 Task: Look for space in Famaillá, Argentina from 12th  July, 2023 to 15th July, 2023 for 3 adults in price range Rs.12000 to Rs.16000. Place can be entire place with 2 bedrooms having 3 beds and 1 bathroom. Property type can be house, flat, guest house. Amenities needed are: heating. Booking option can be shelf check-in. Required host language is English.
Action: Mouse moved to (551, 92)
Screenshot: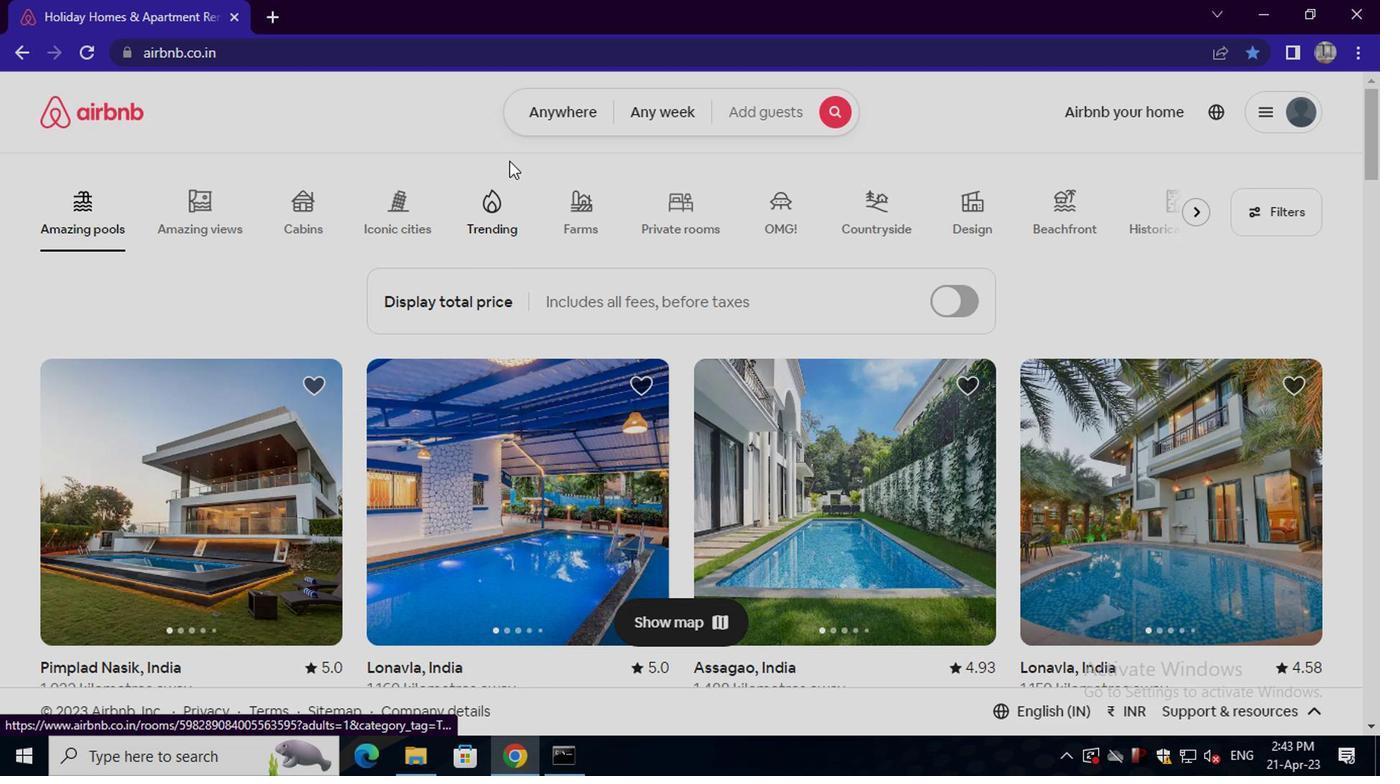 
Action: Mouse pressed left at (551, 92)
Screenshot: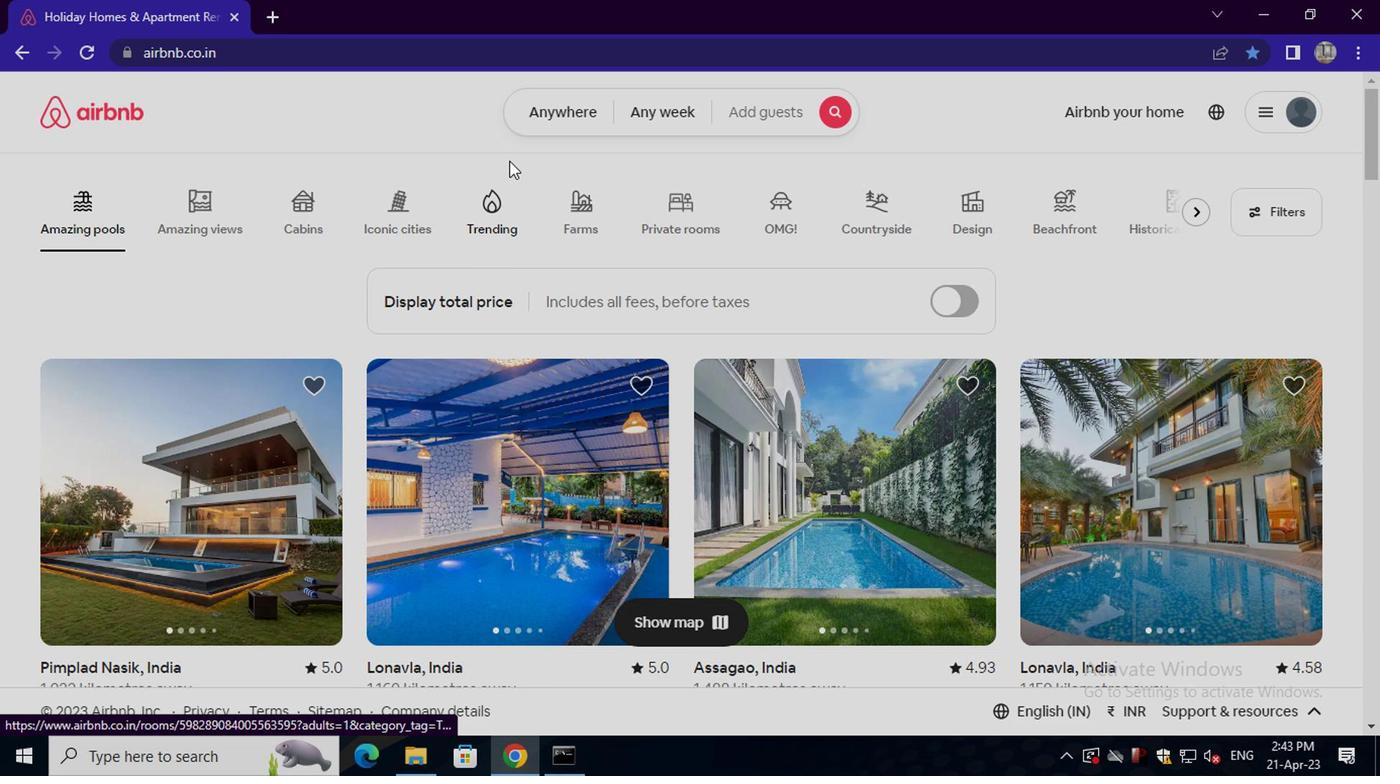 
Action: Mouse moved to (418, 194)
Screenshot: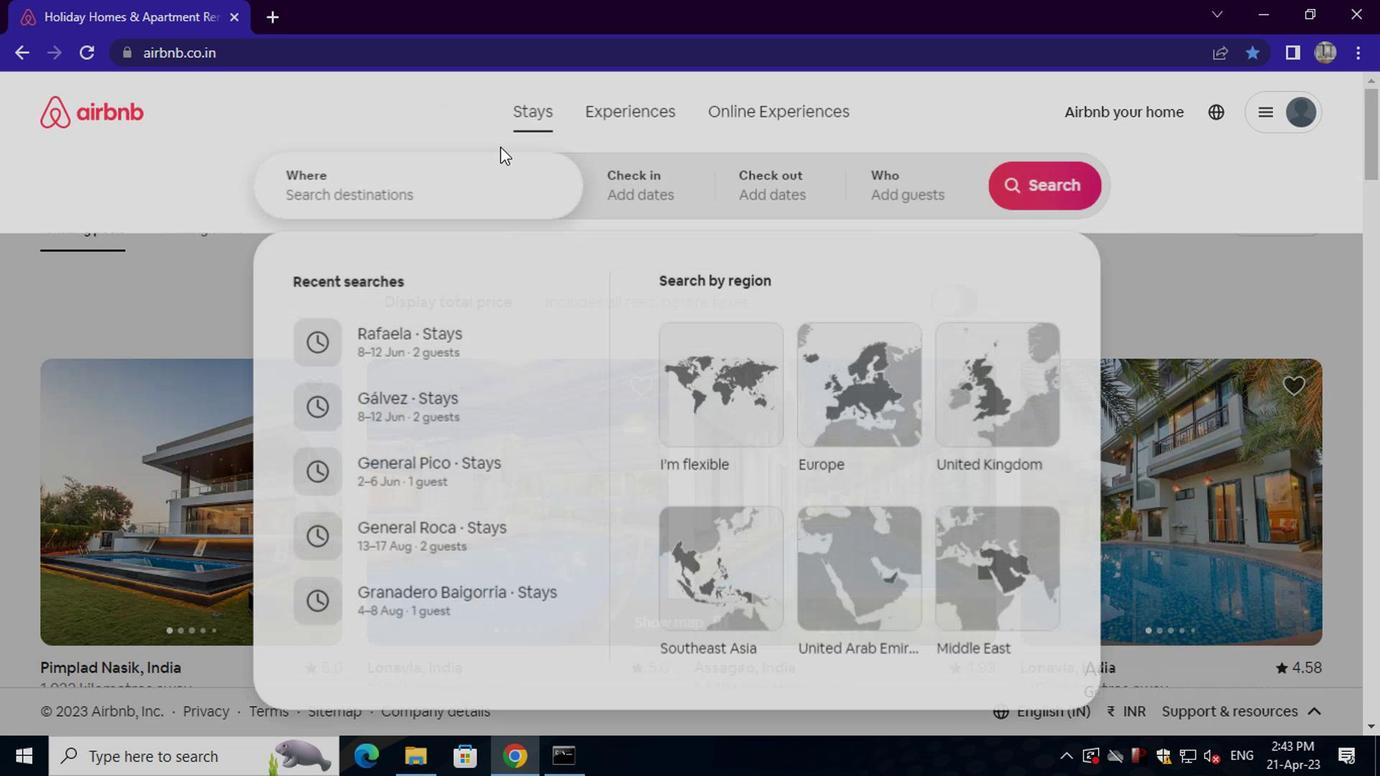 
Action: Mouse pressed left at (418, 194)
Screenshot: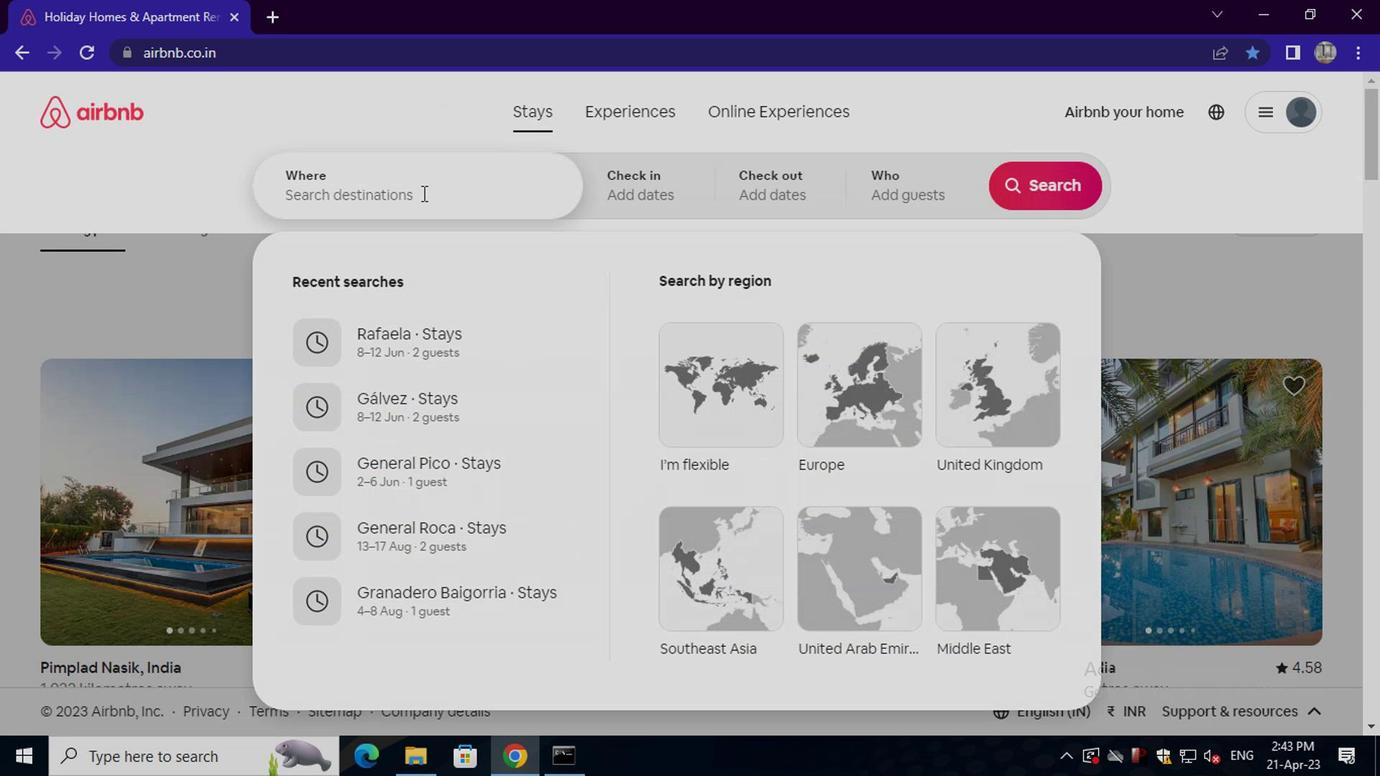 
Action: Key pressed famailla,<Key.space>argentina<Key.enter>
Screenshot: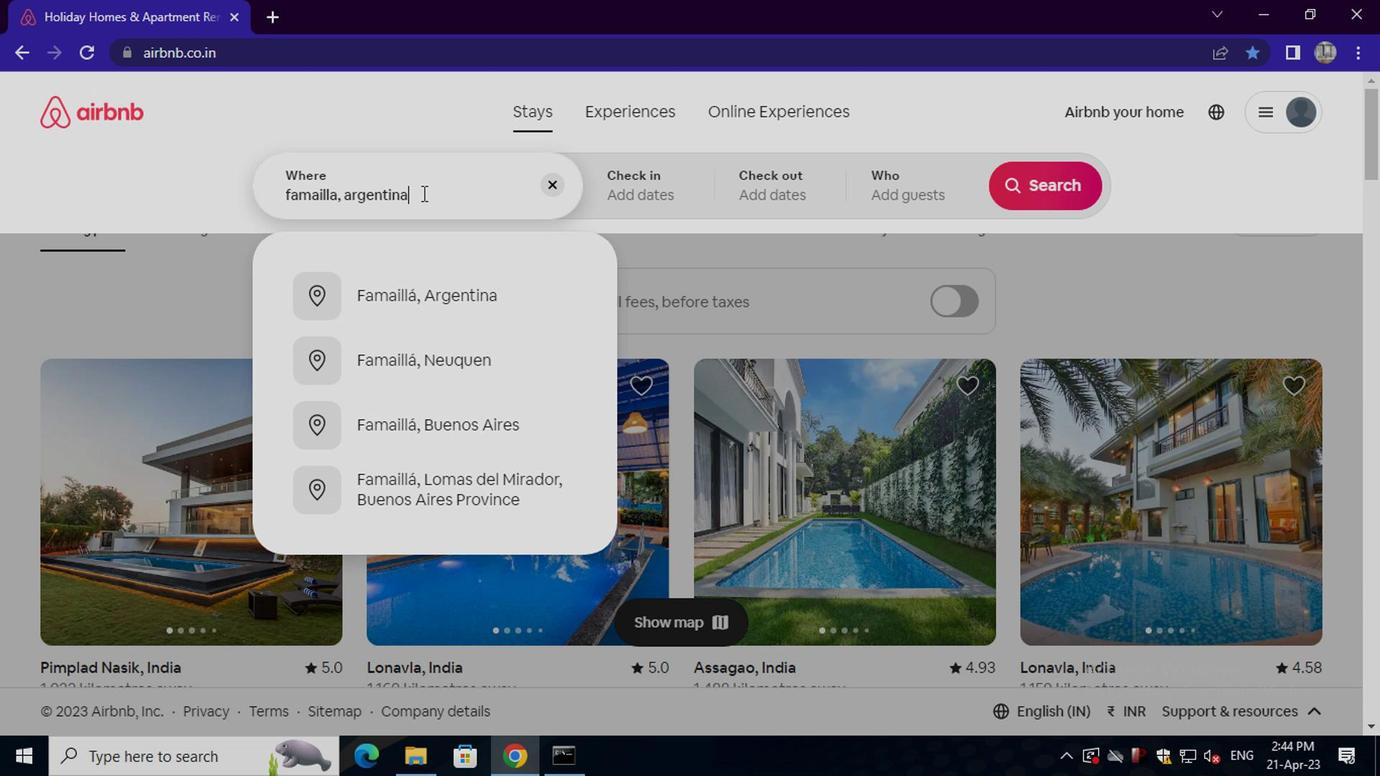 
Action: Mouse moved to (1017, 345)
Screenshot: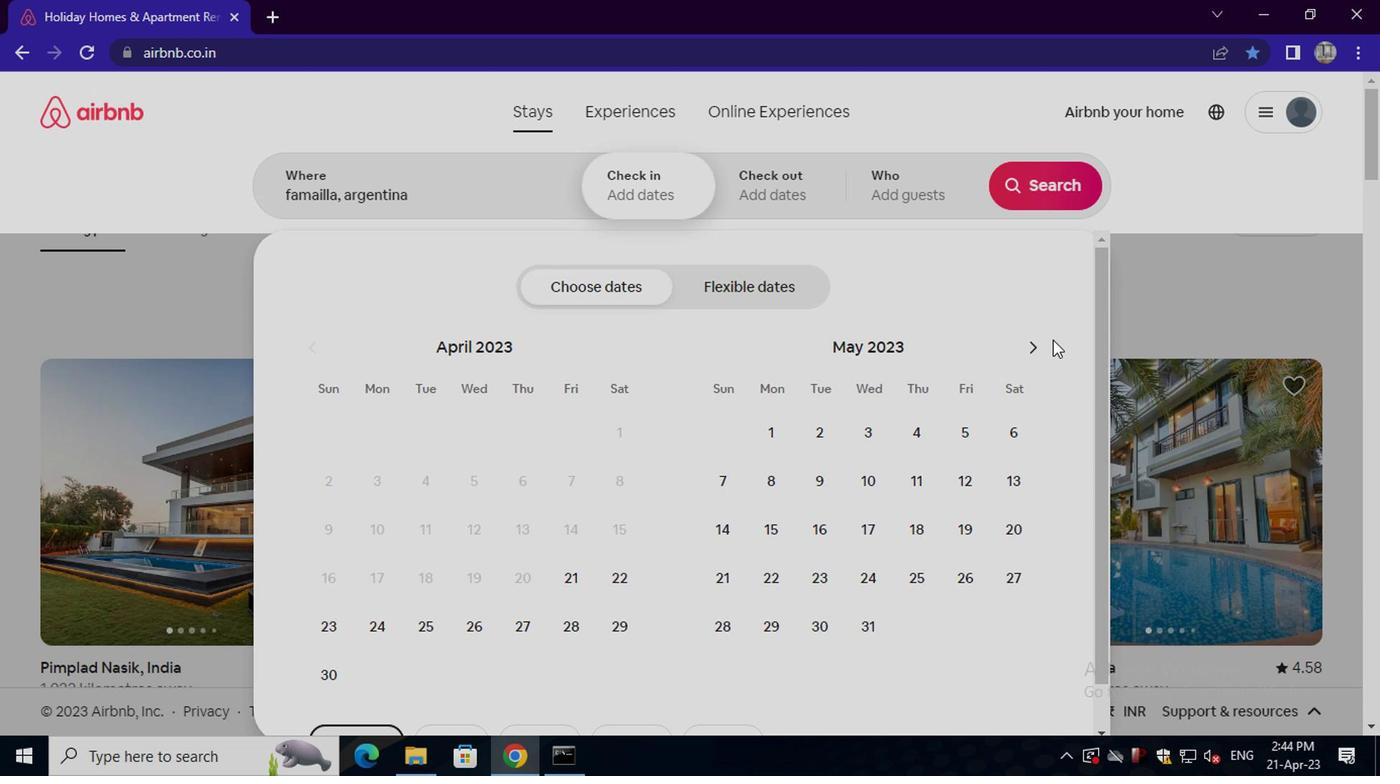 
Action: Mouse pressed left at (1017, 345)
Screenshot: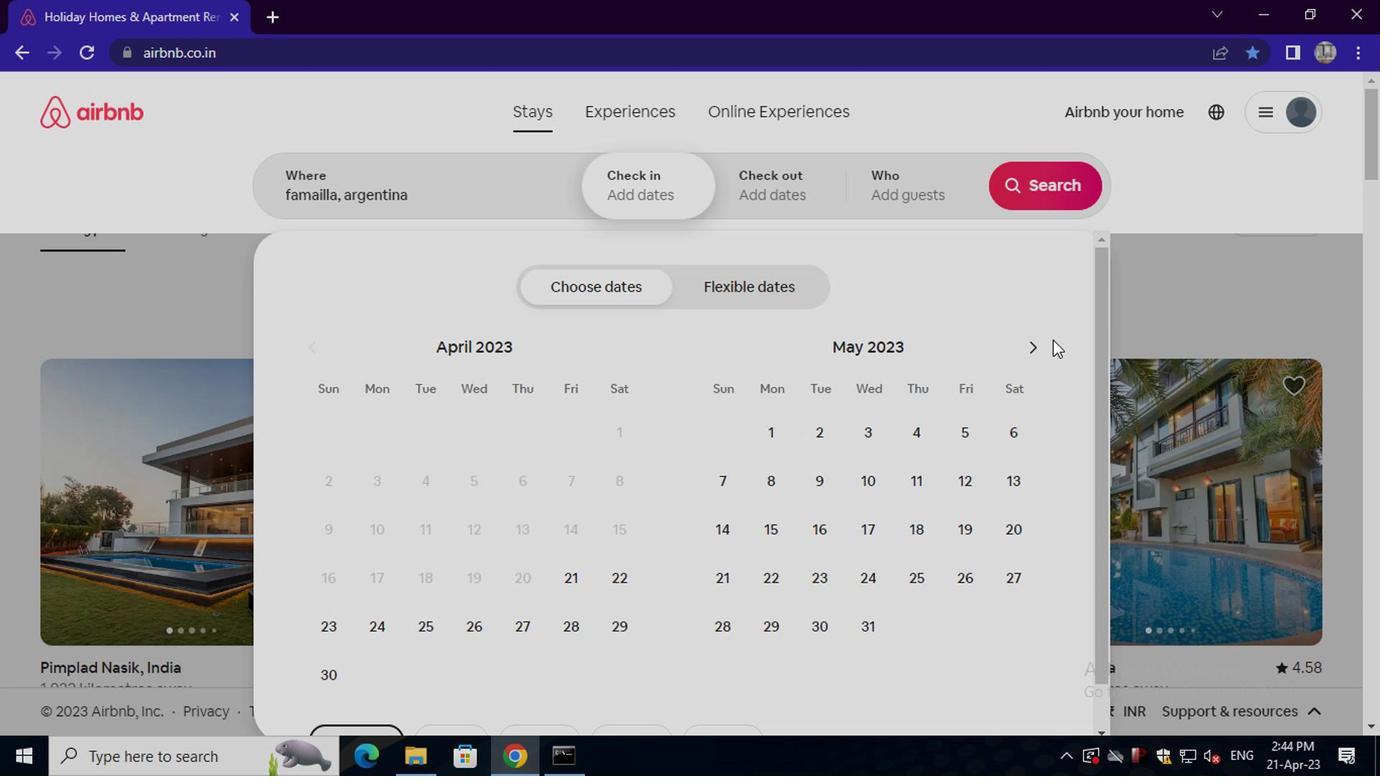 
Action: Mouse moved to (1017, 345)
Screenshot: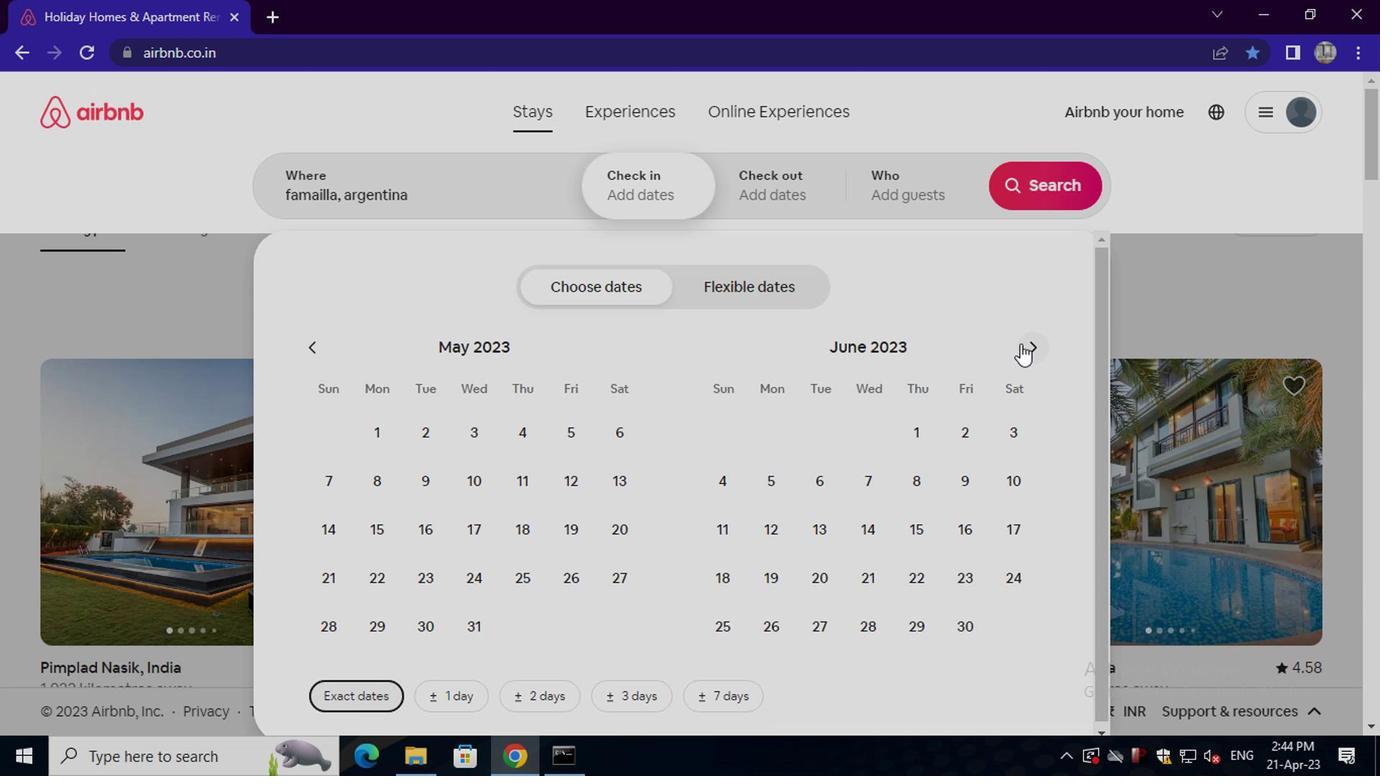 
Action: Mouse pressed left at (1017, 345)
Screenshot: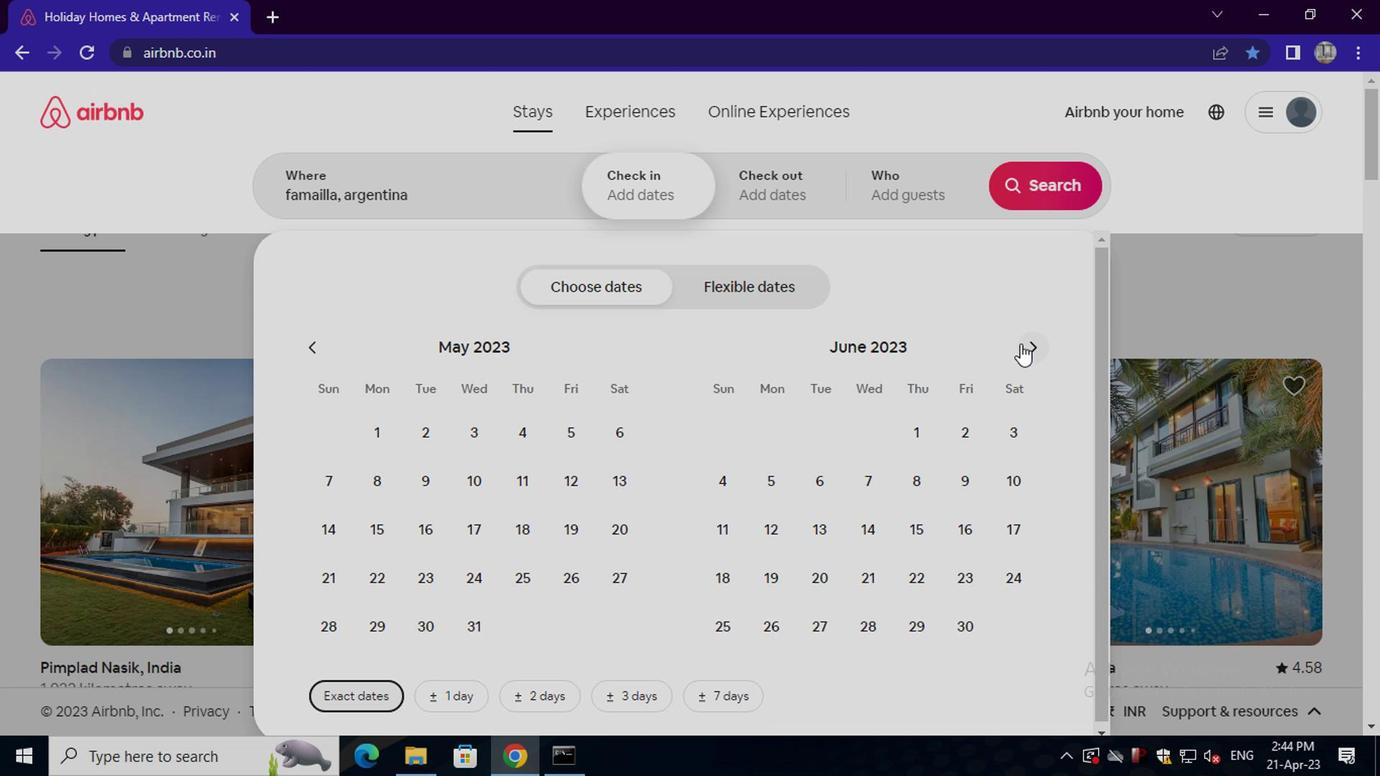 
Action: Mouse moved to (865, 521)
Screenshot: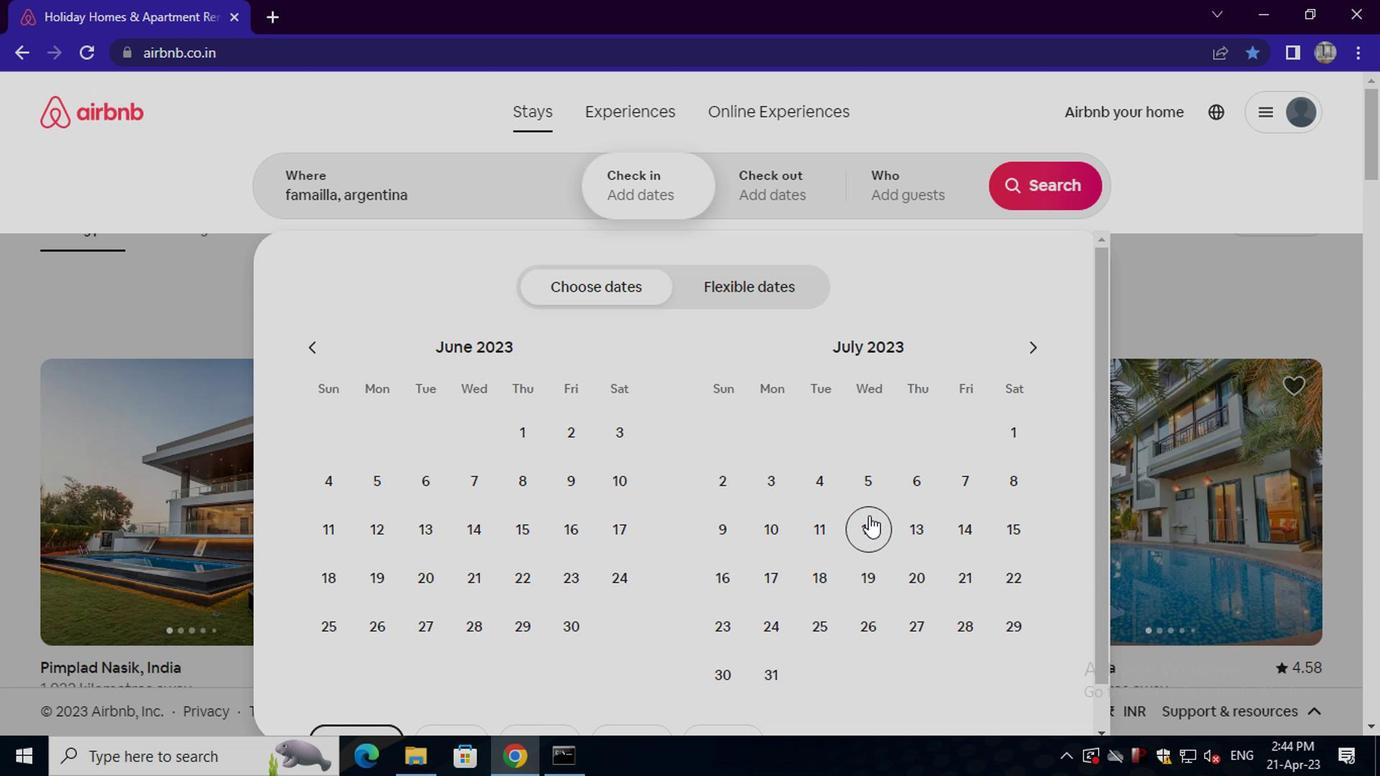 
Action: Mouse pressed left at (865, 521)
Screenshot: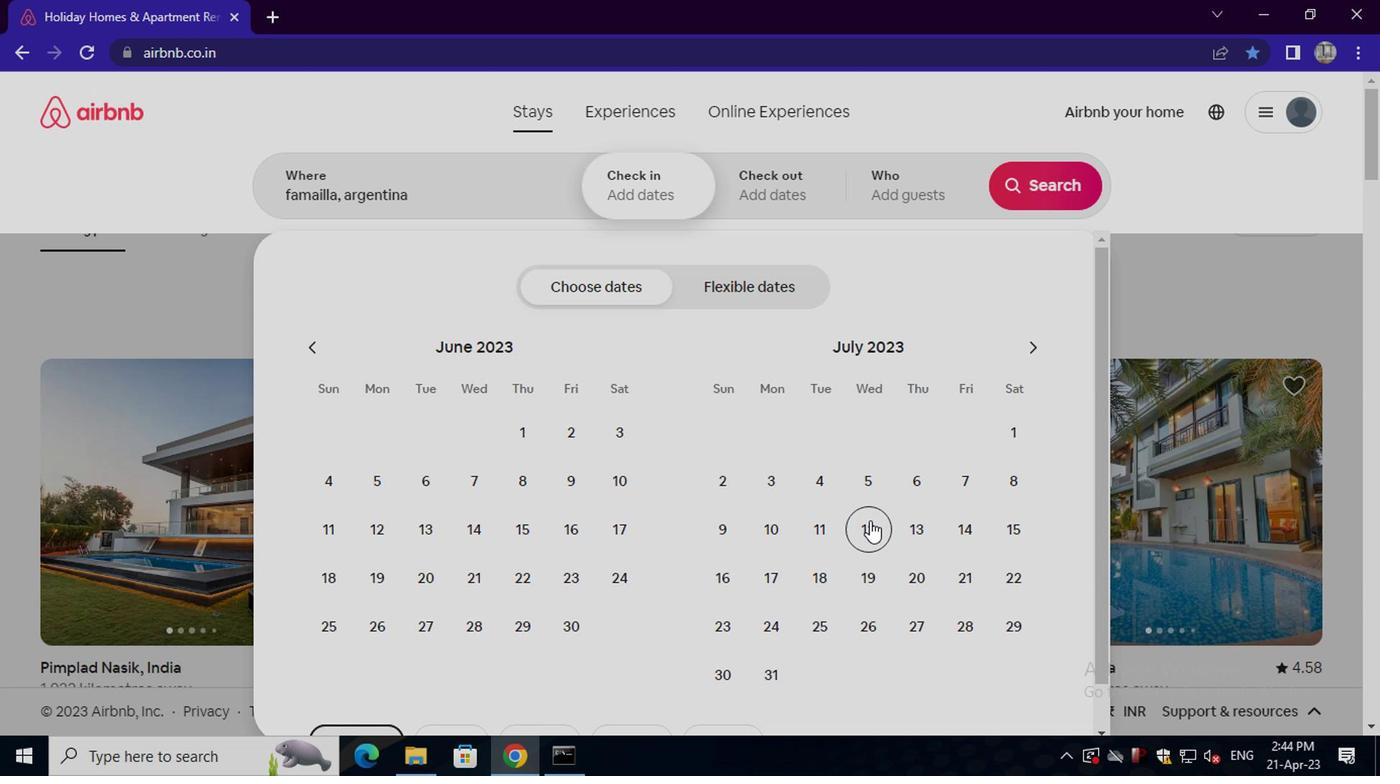 
Action: Mouse moved to (1014, 527)
Screenshot: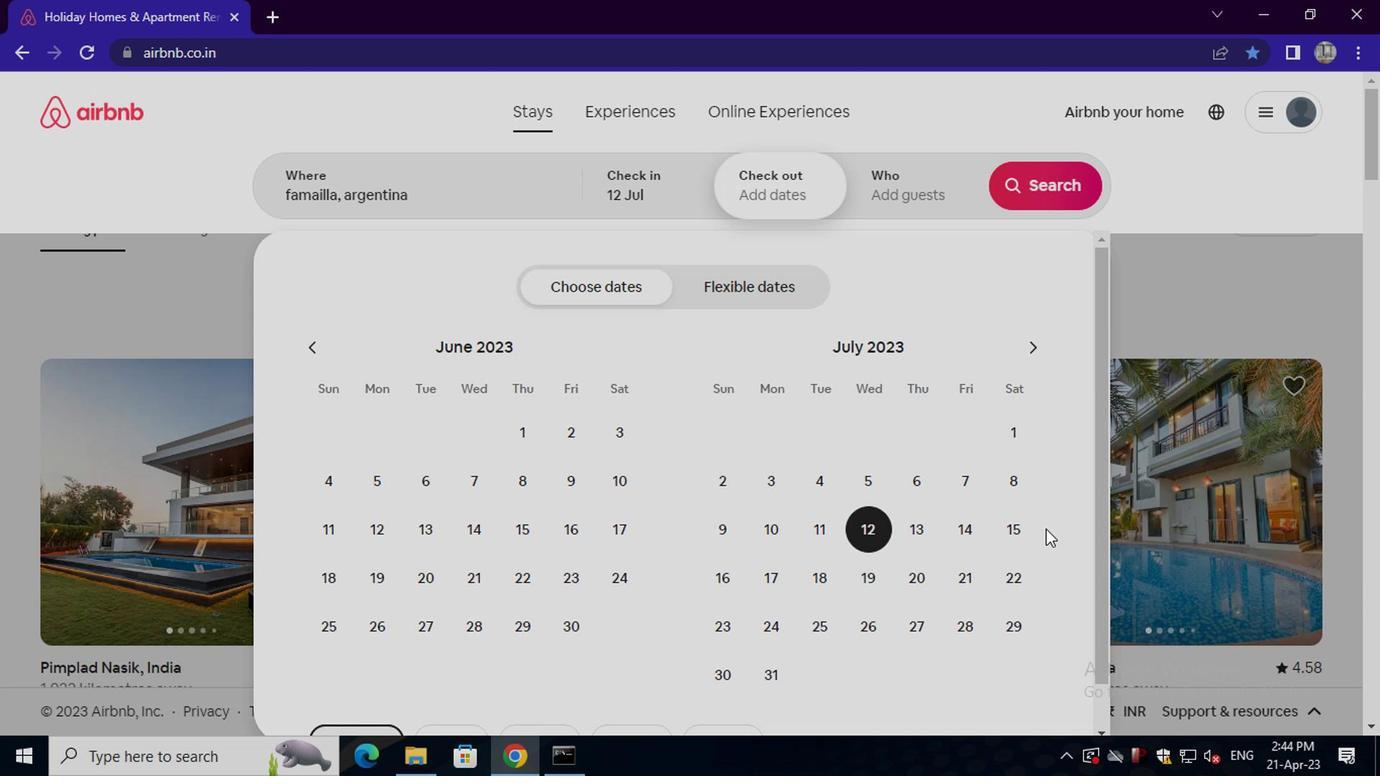 
Action: Mouse pressed left at (1014, 527)
Screenshot: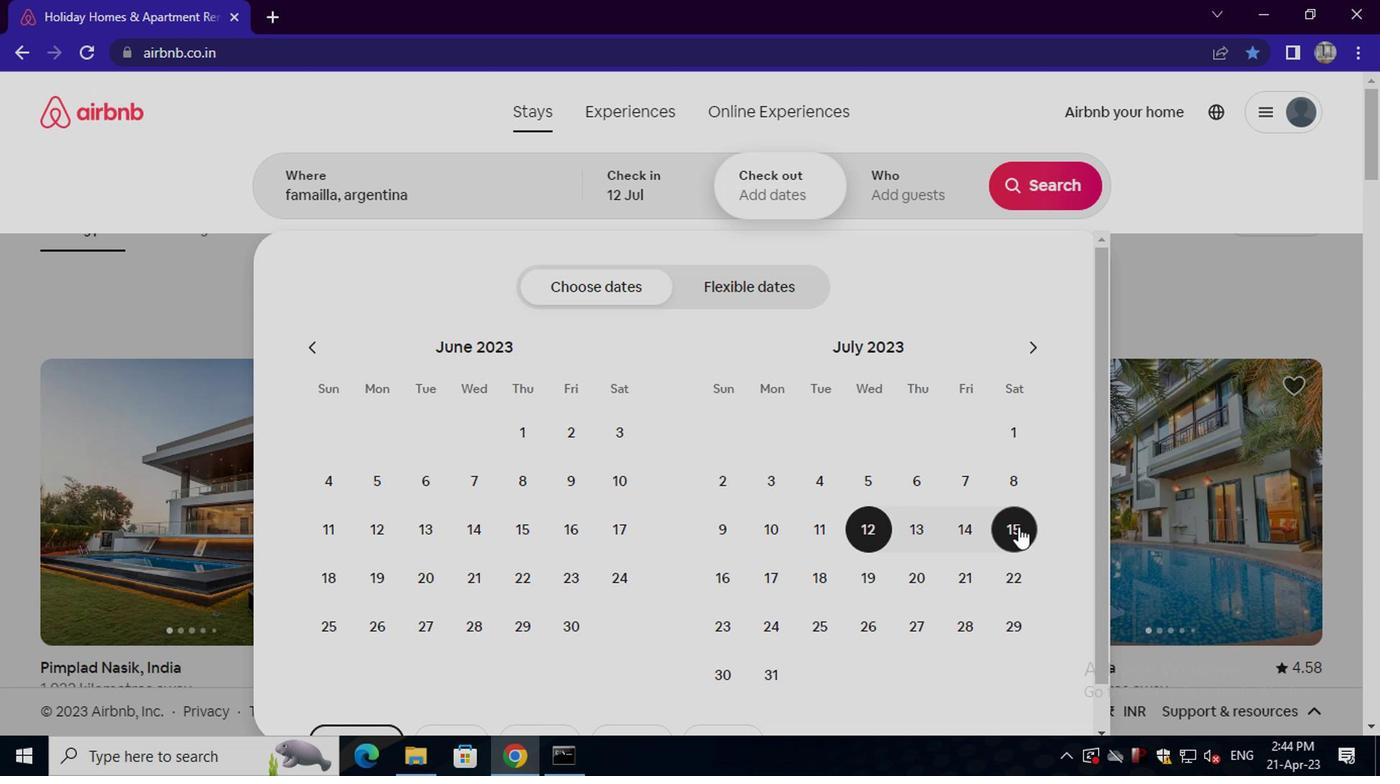 
Action: Mouse moved to (910, 201)
Screenshot: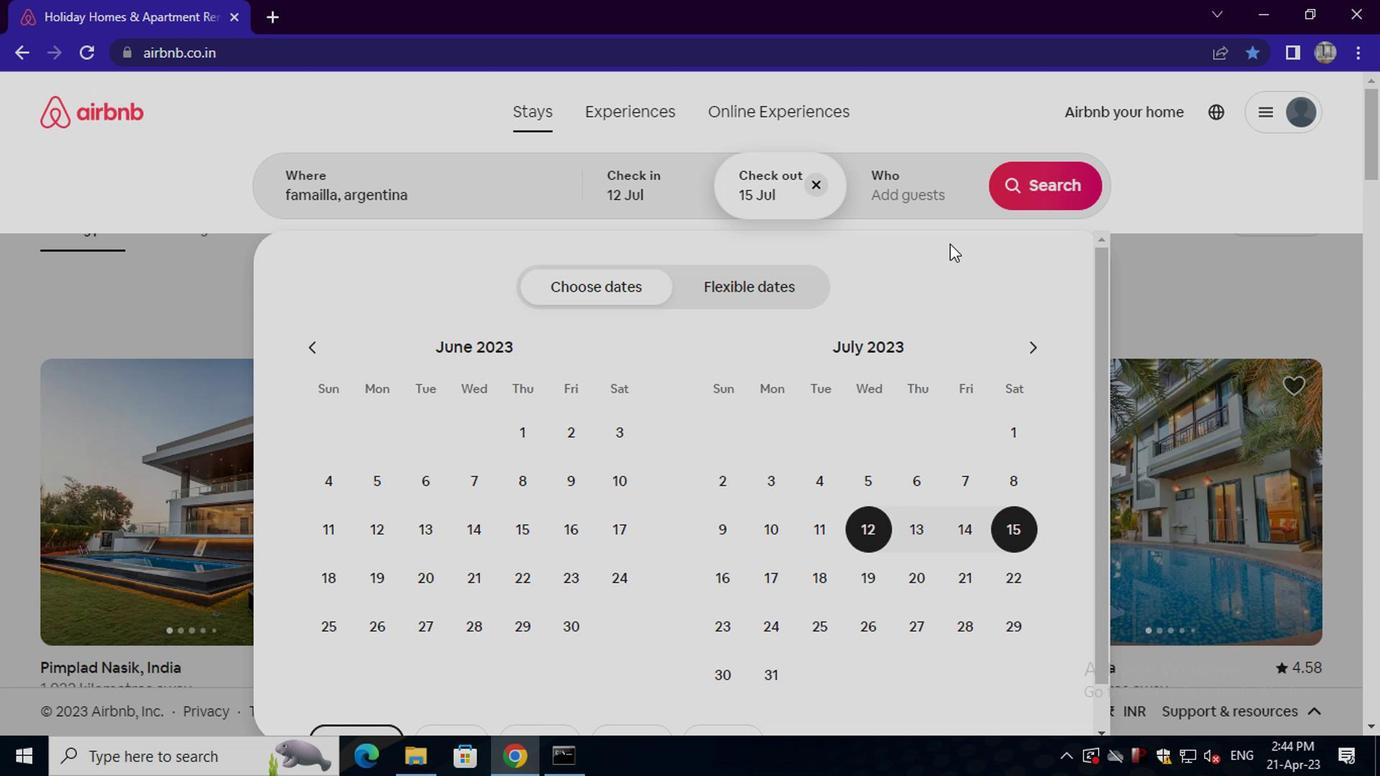 
Action: Mouse pressed left at (910, 201)
Screenshot: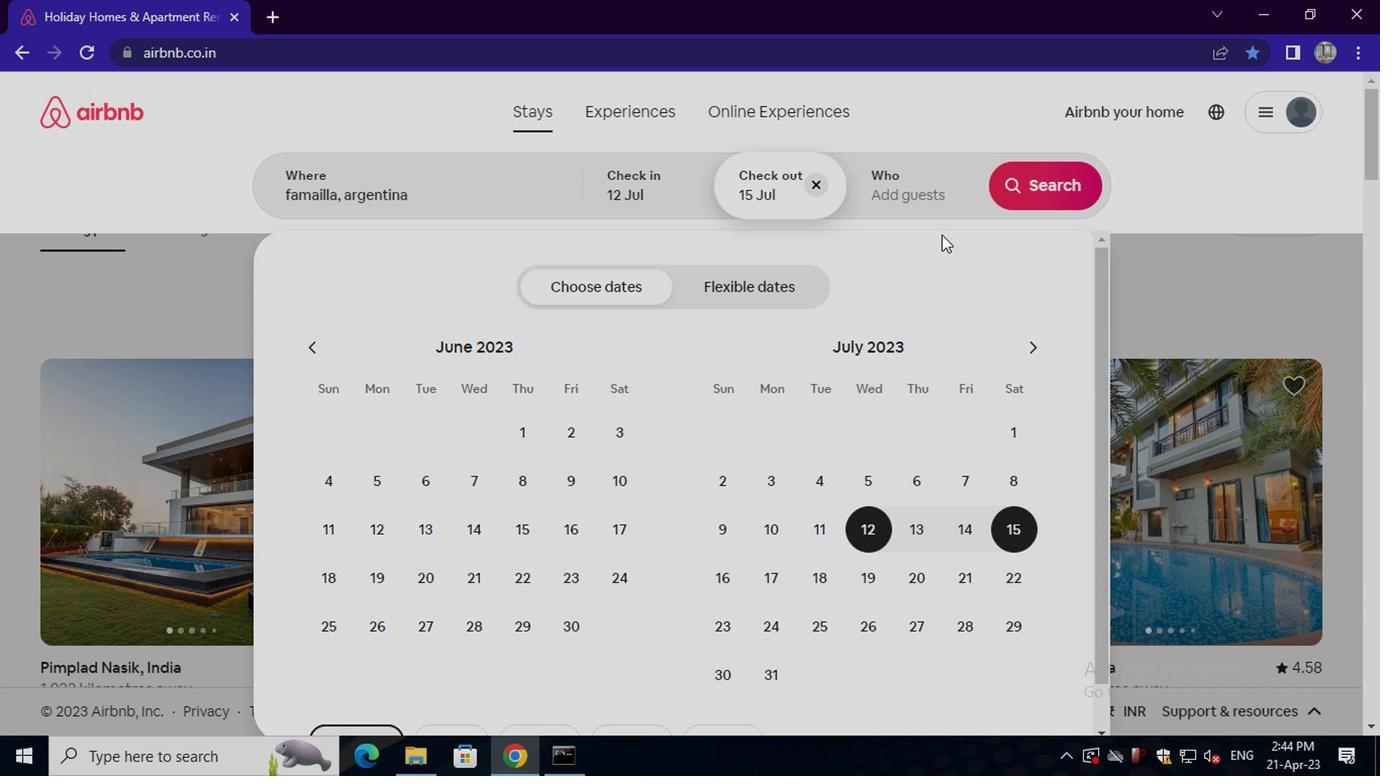 
Action: Mouse moved to (1041, 291)
Screenshot: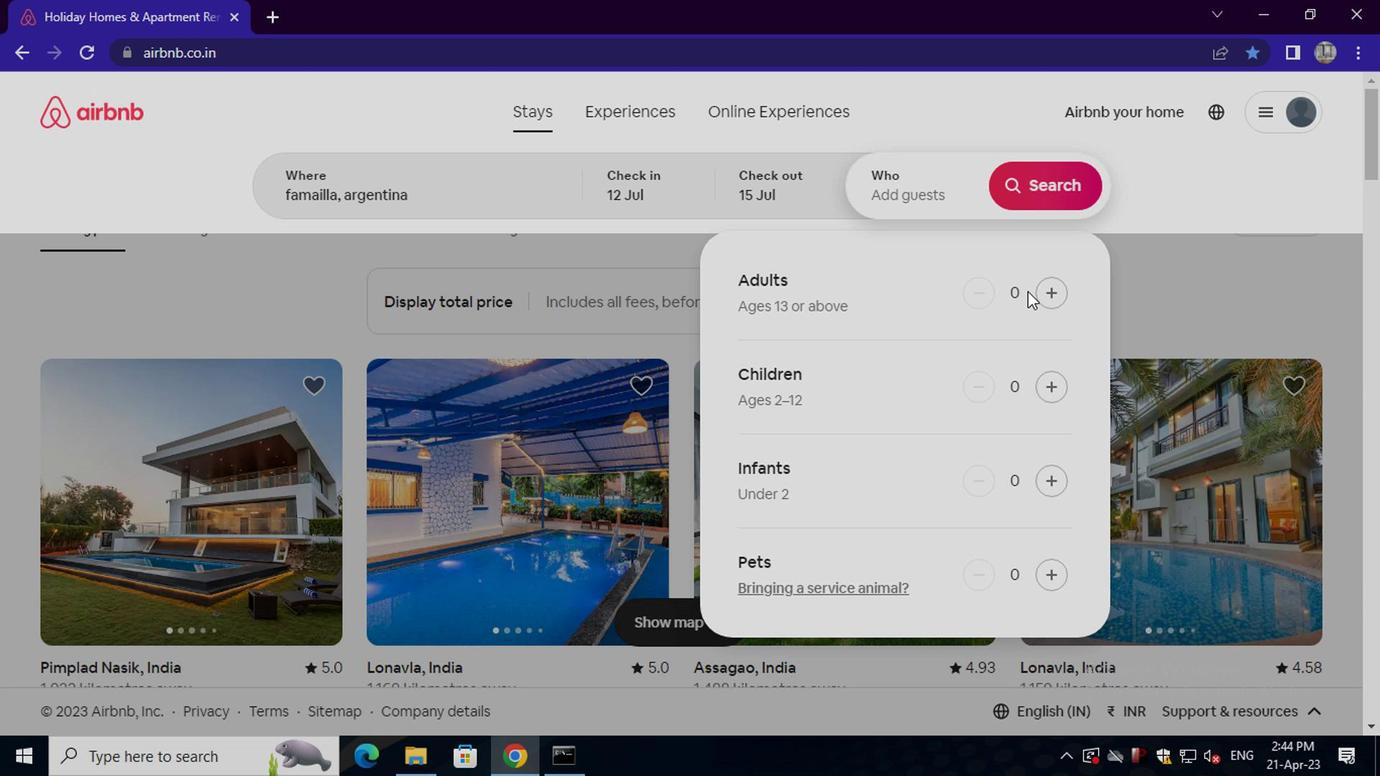 
Action: Mouse pressed left at (1041, 291)
Screenshot: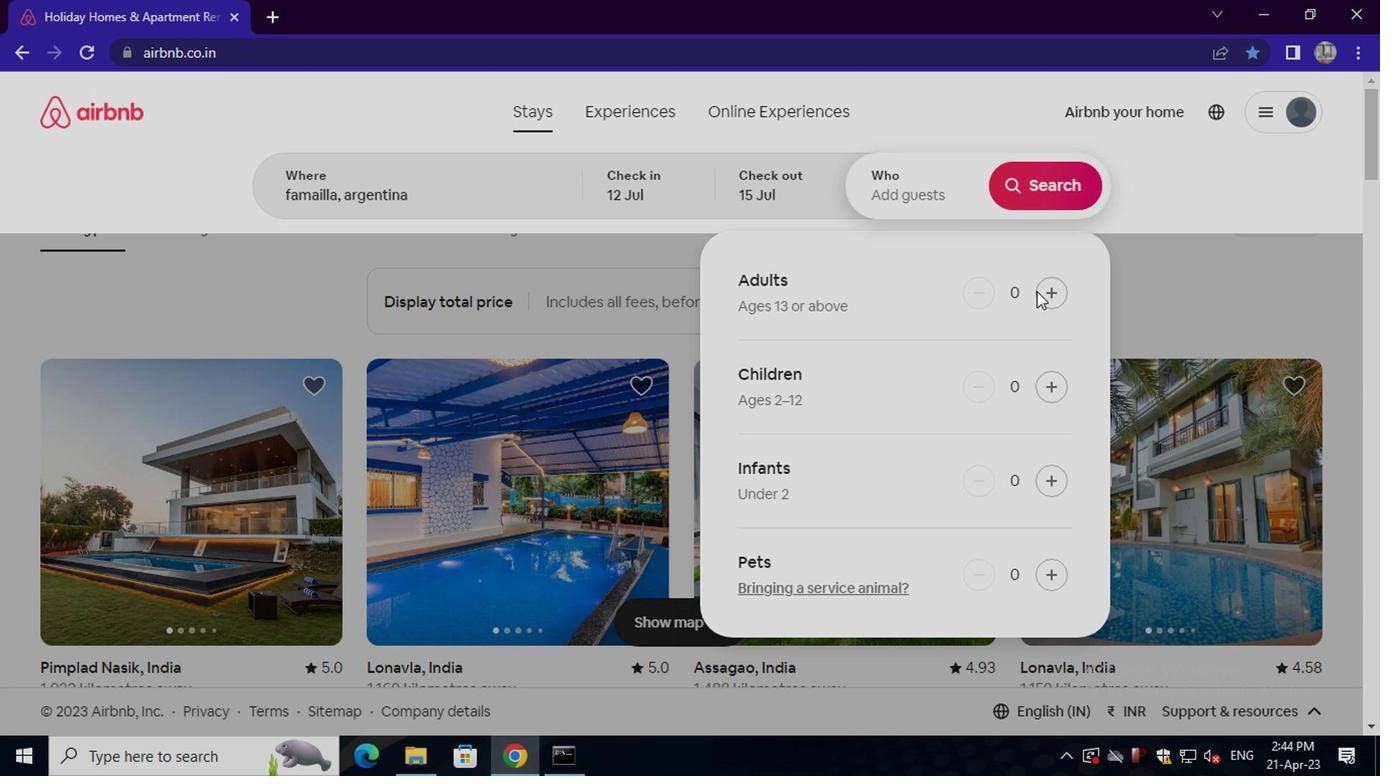 
Action: Mouse pressed left at (1041, 291)
Screenshot: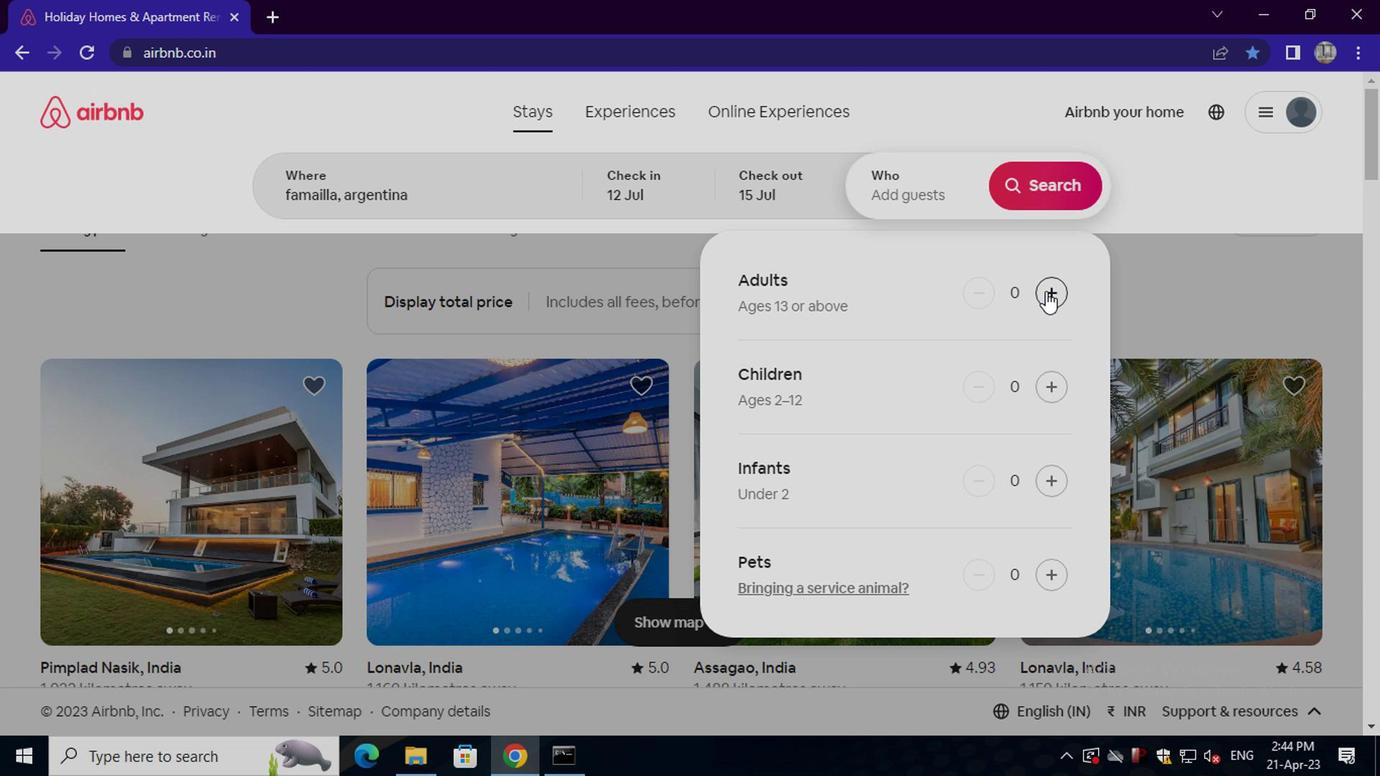 
Action: Mouse pressed left at (1041, 291)
Screenshot: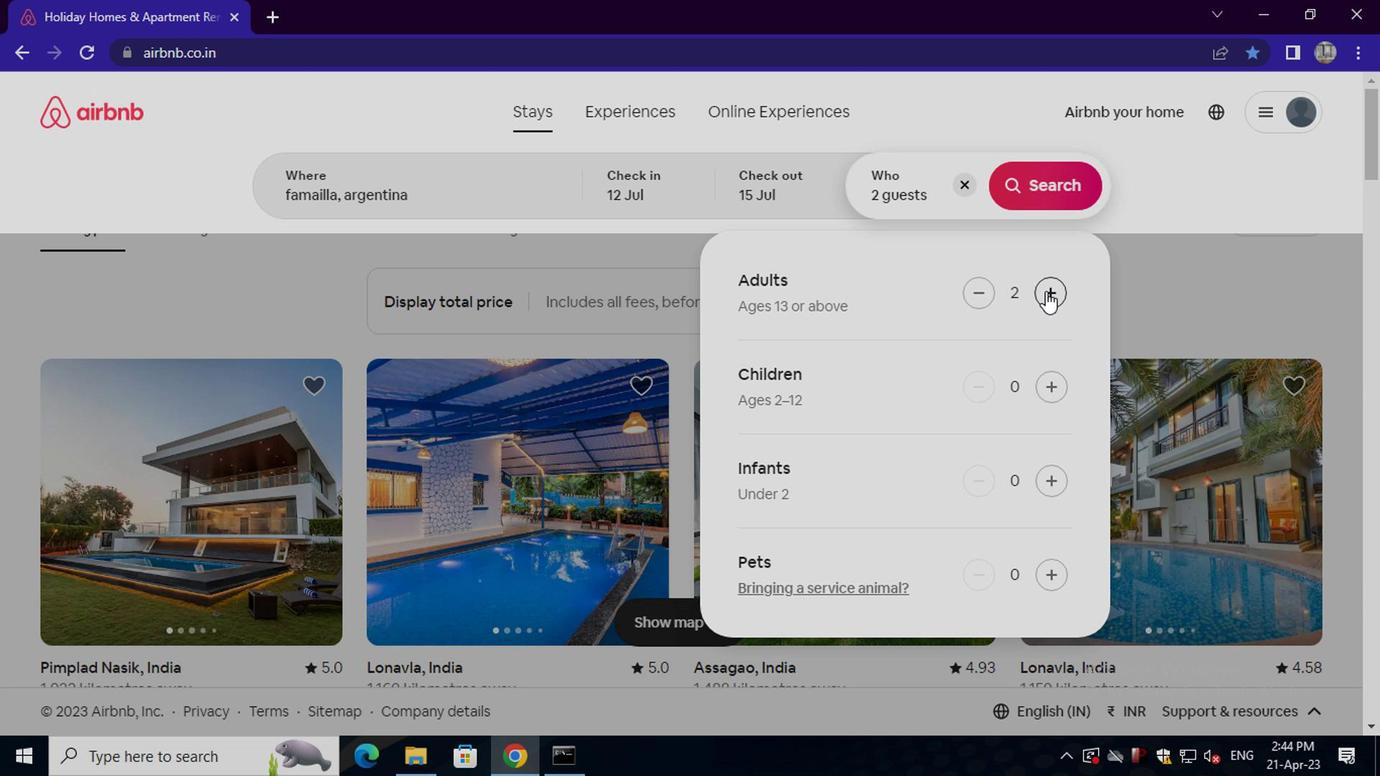 
Action: Mouse moved to (1043, 179)
Screenshot: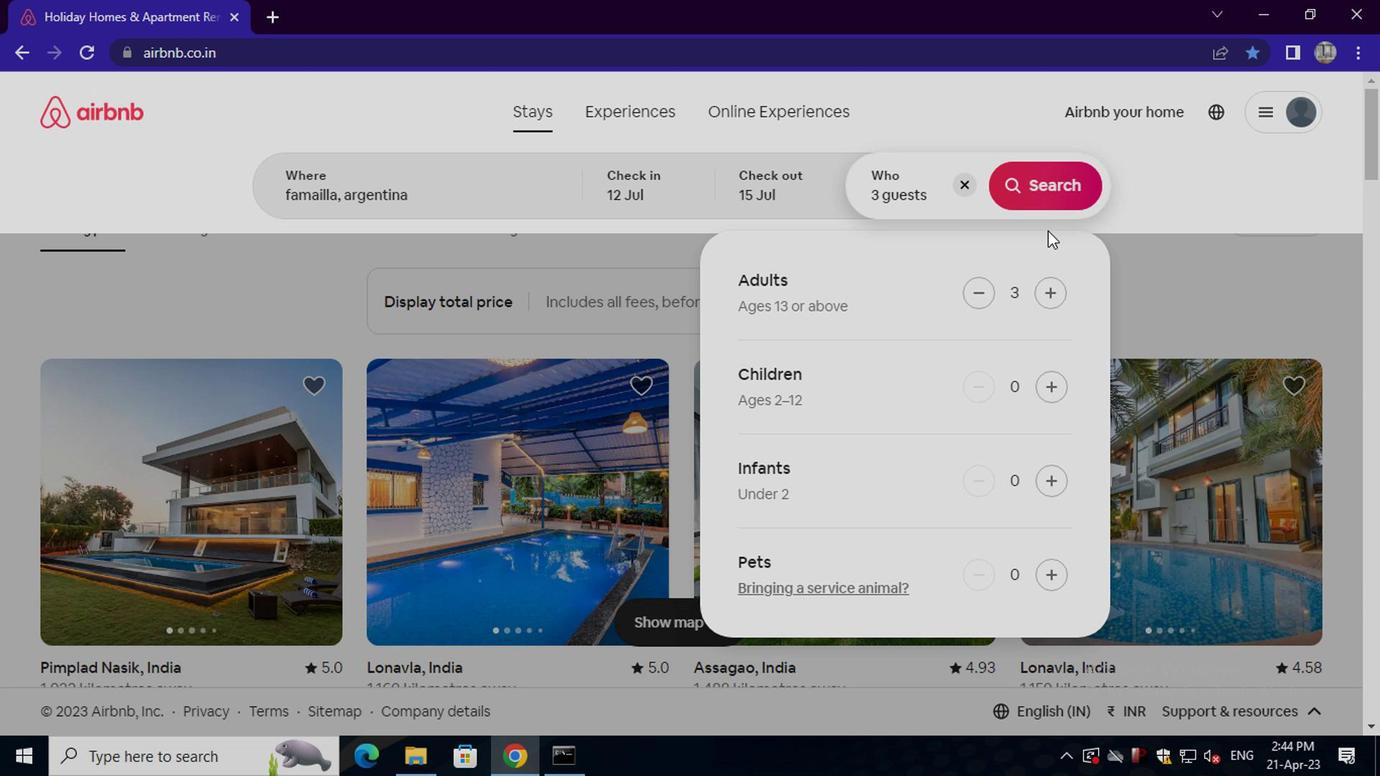 
Action: Mouse pressed left at (1043, 179)
Screenshot: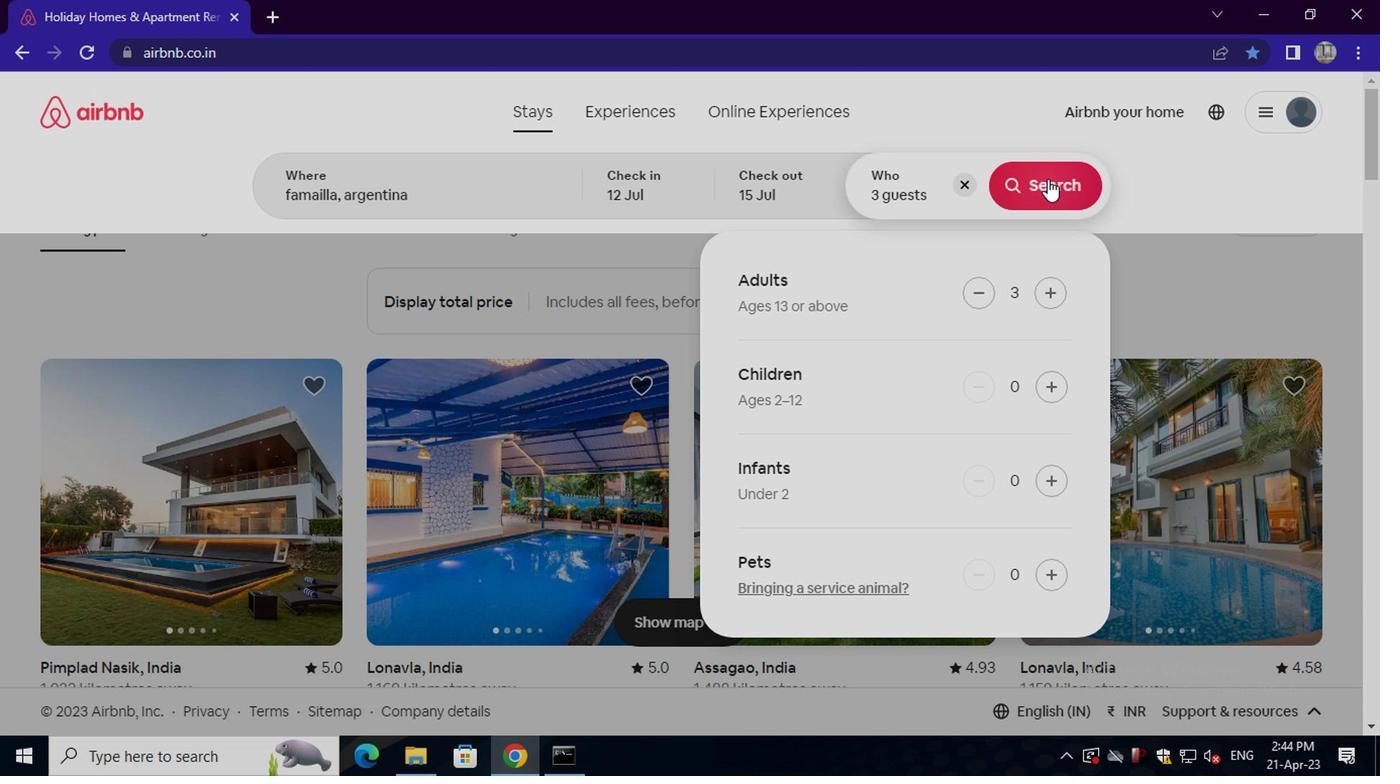 
Action: Mouse moved to (1281, 184)
Screenshot: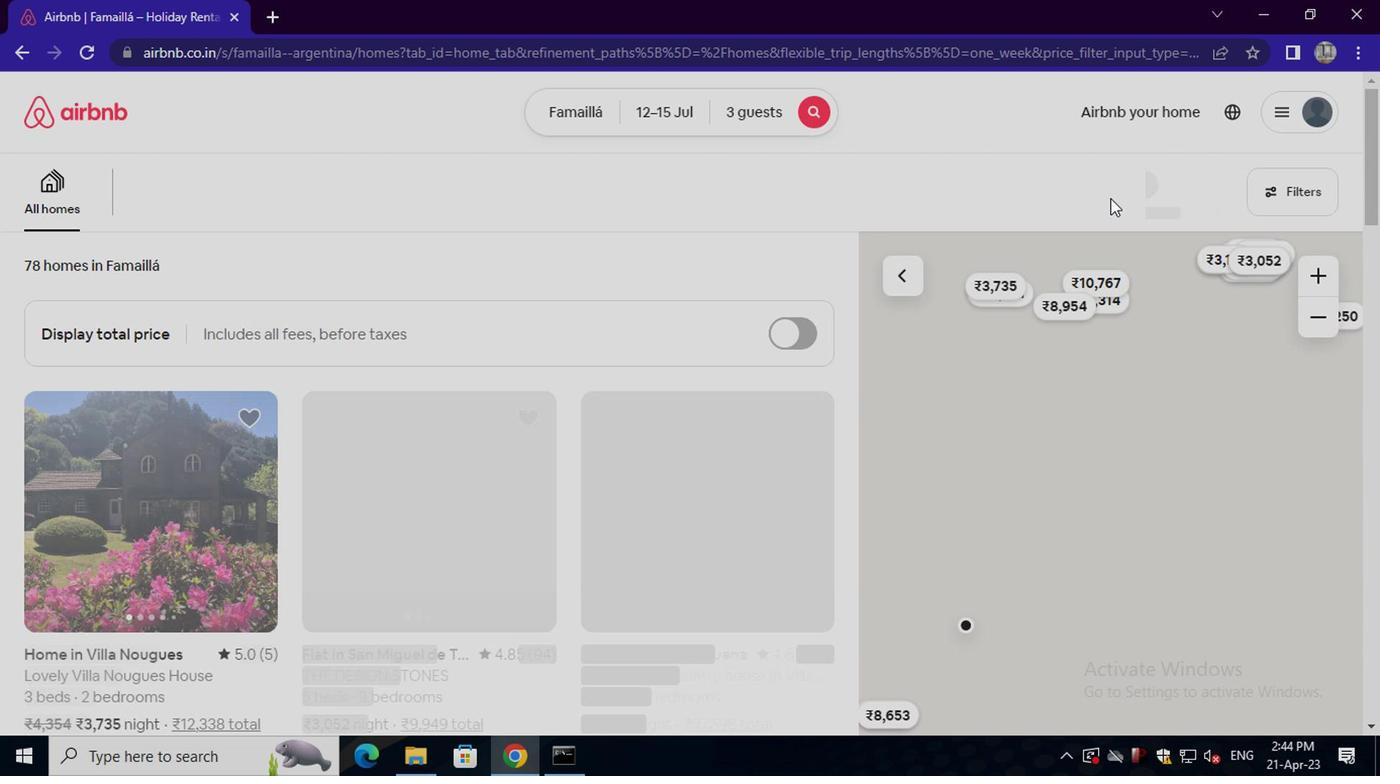 
Action: Mouse pressed left at (1281, 184)
Screenshot: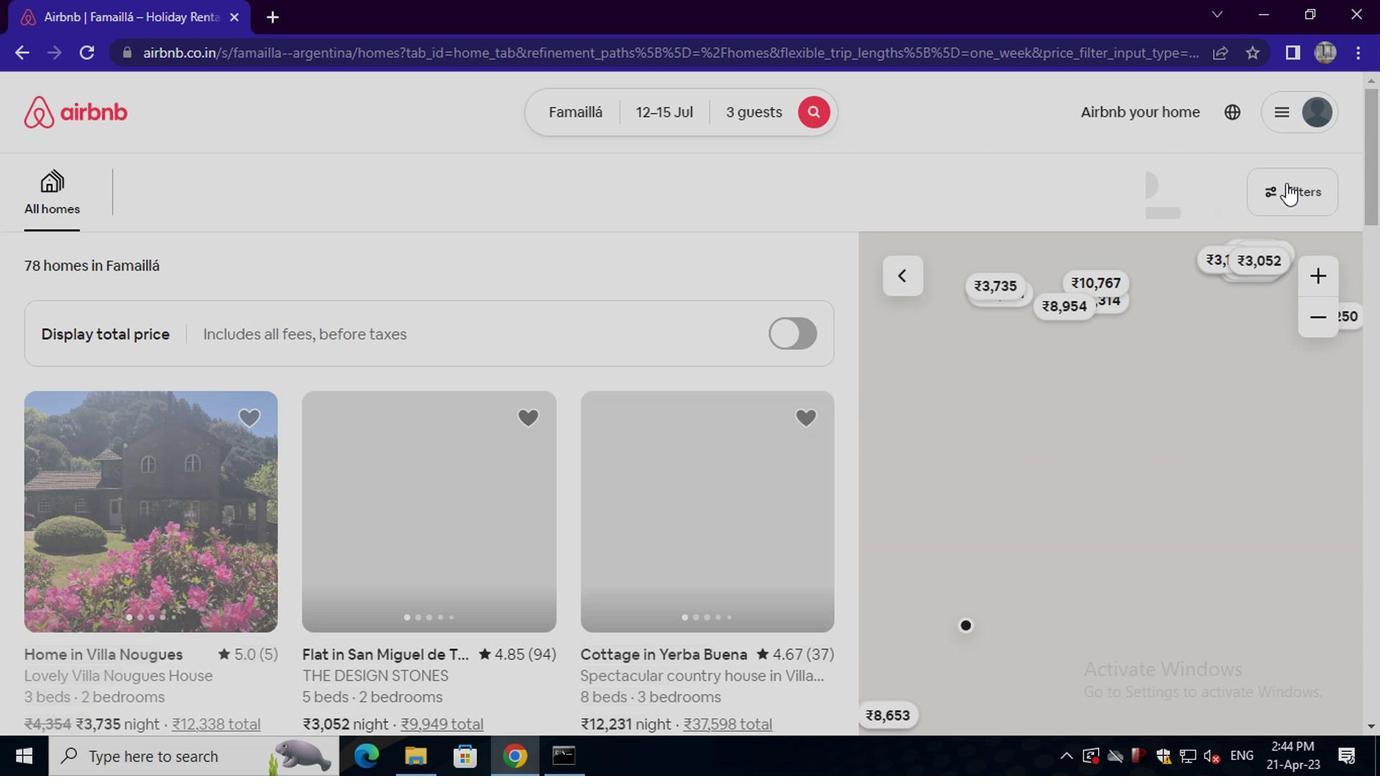 
Action: Mouse moved to (571, 459)
Screenshot: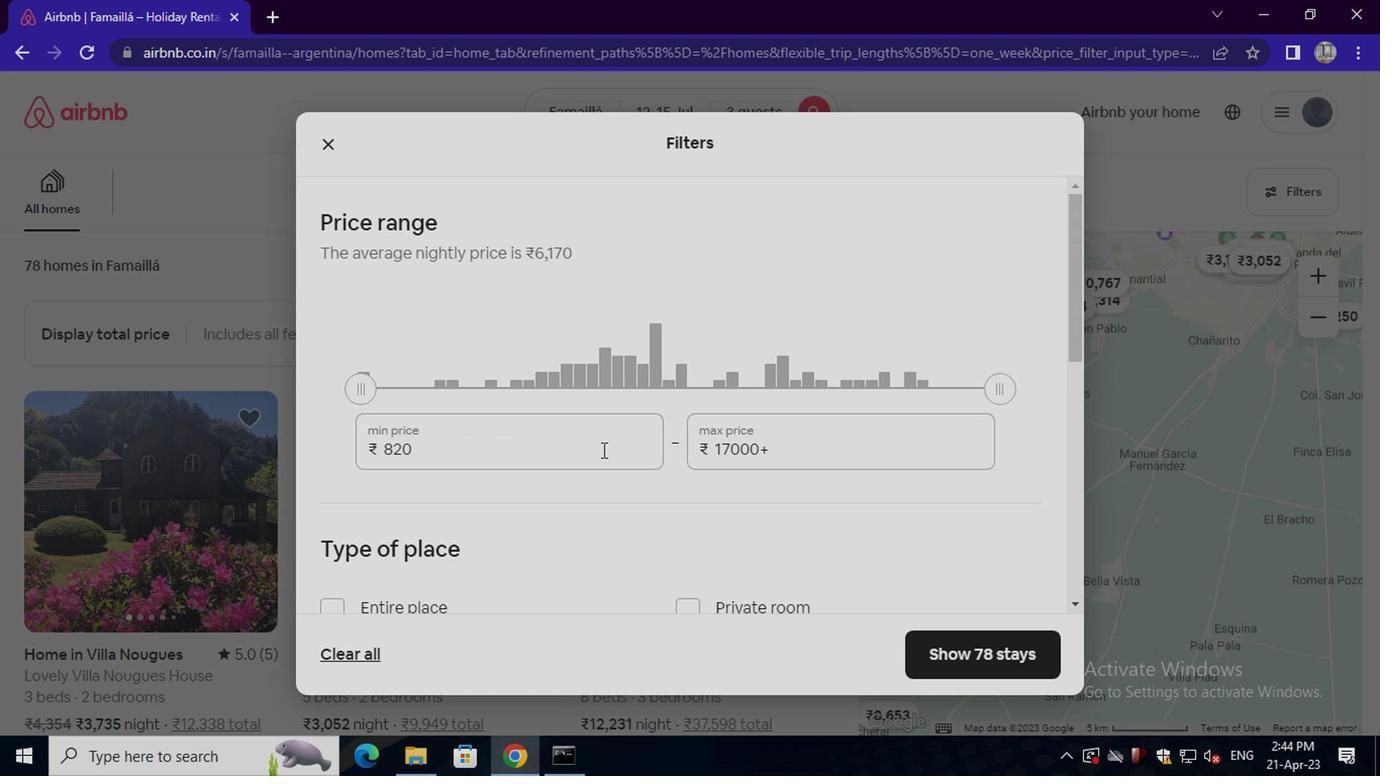 
Action: Mouse pressed left at (571, 459)
Screenshot: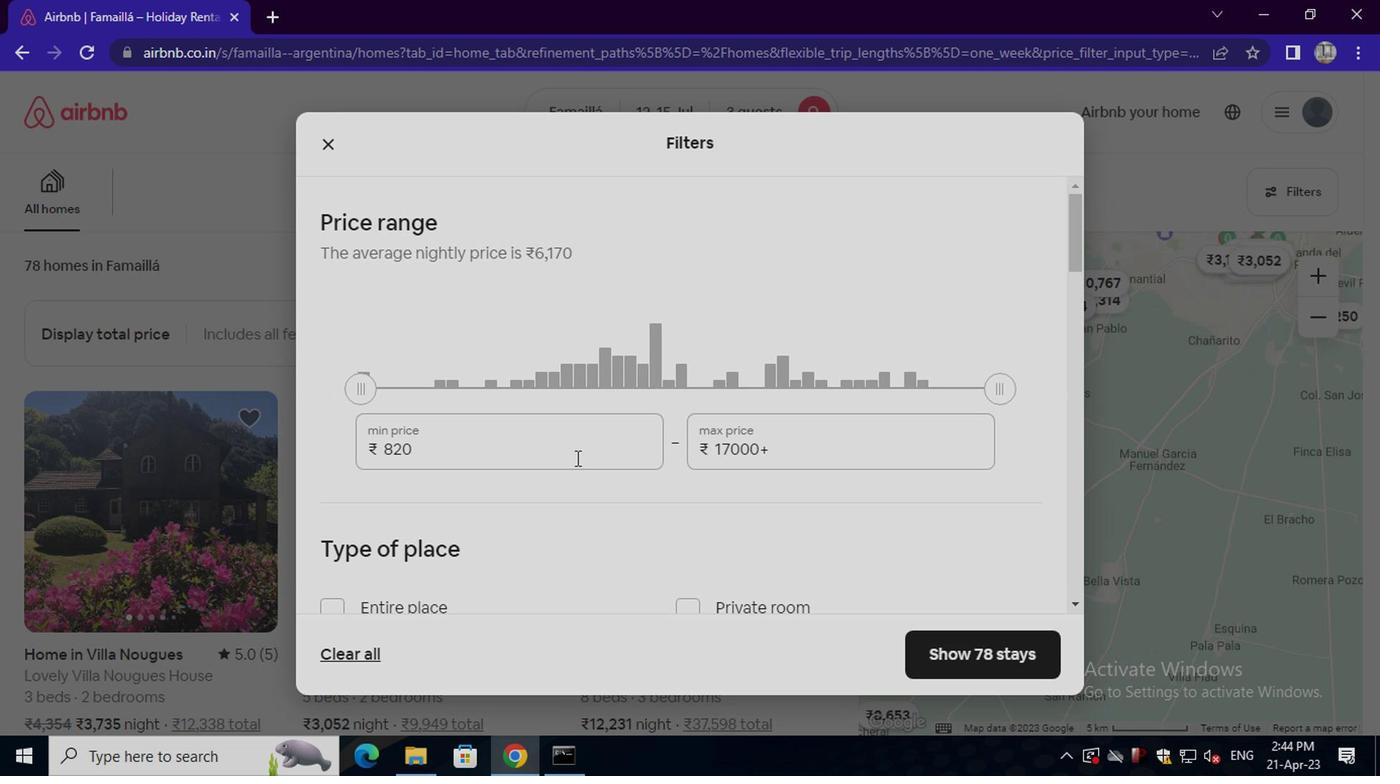 
Action: Key pressed <Key.backspace><Key.backspace><Key.backspace><Key.backspace><Key.backspace><Key.backspace><Key.backspace><Key.backspace><Key.backspace><Key.backspace><Key.backspace><Key.backspace><Key.backspace><Key.backspace>12000
Screenshot: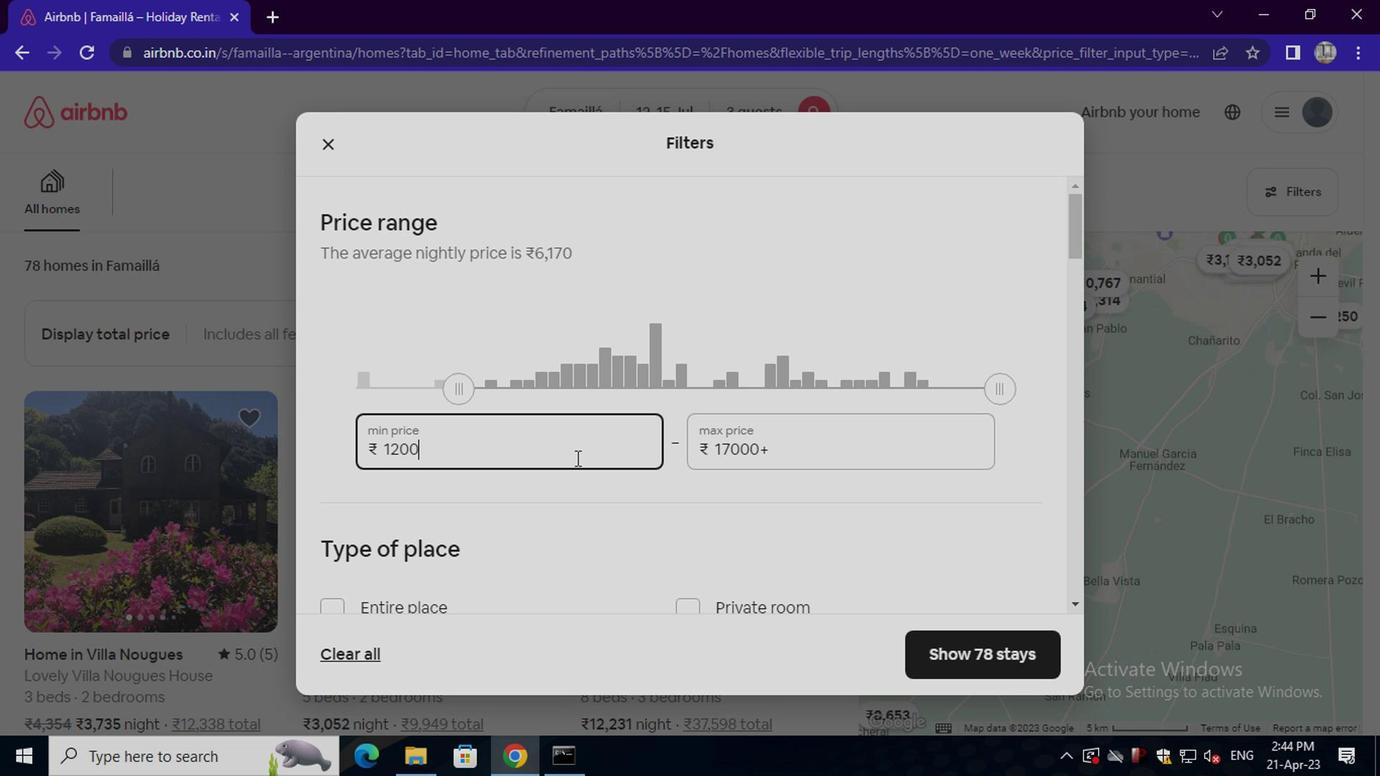 
Action: Mouse moved to (769, 442)
Screenshot: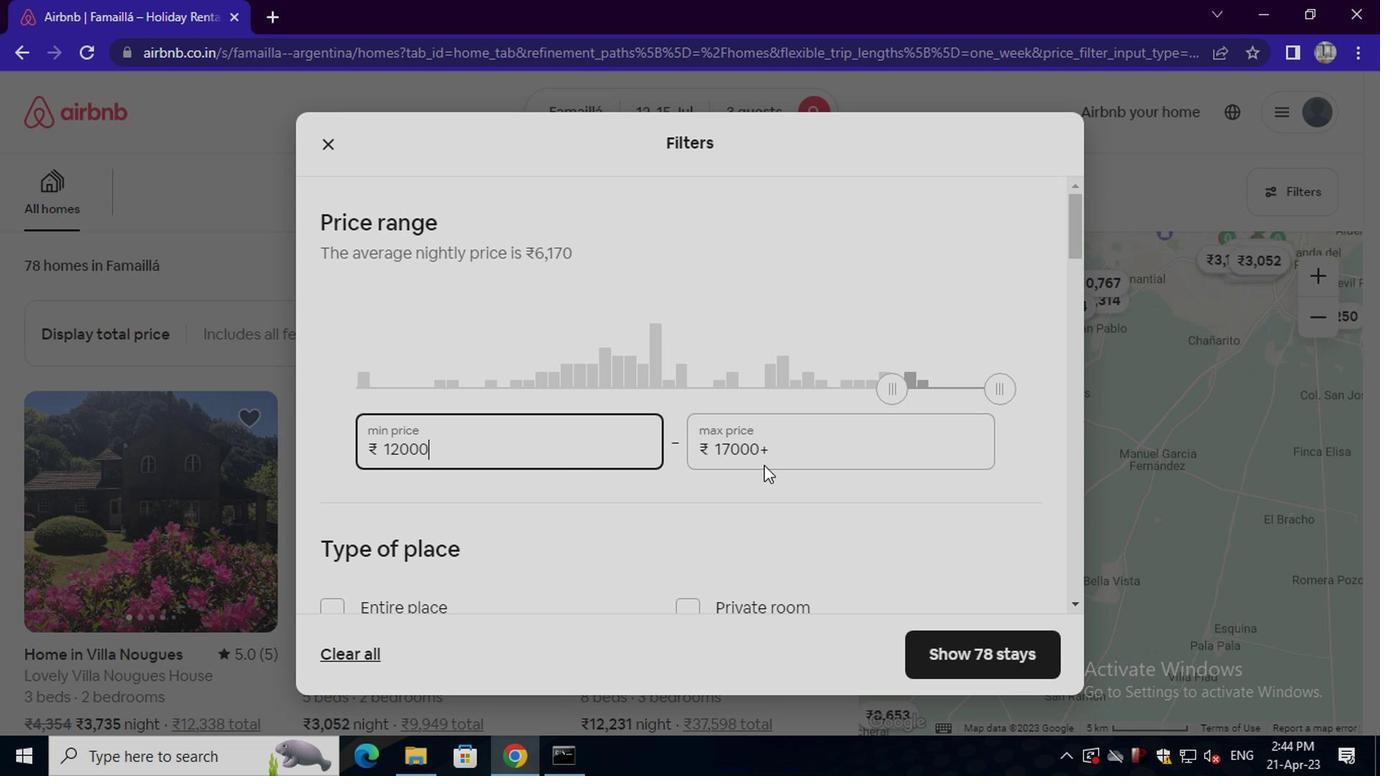 
Action: Mouse pressed left at (769, 442)
Screenshot: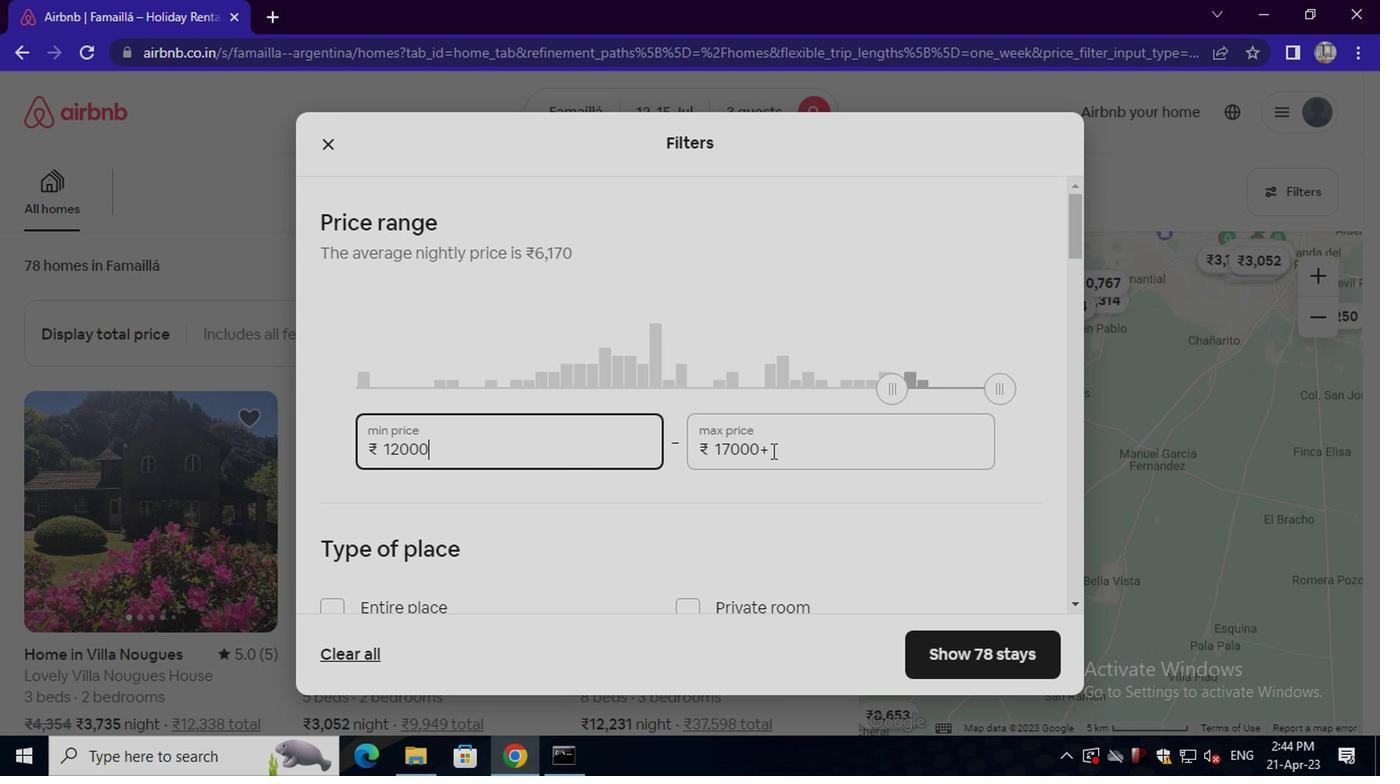 
Action: Key pressed <Key.backspace><Key.backspace><Key.backspace><Key.backspace><Key.backspace><Key.backspace><Key.backspace><Key.backspace><Key.backspace><Key.backspace><Key.backspace><Key.backspace><Key.backspace><Key.backspace><Key.backspace><Key.backspace>16000
Screenshot: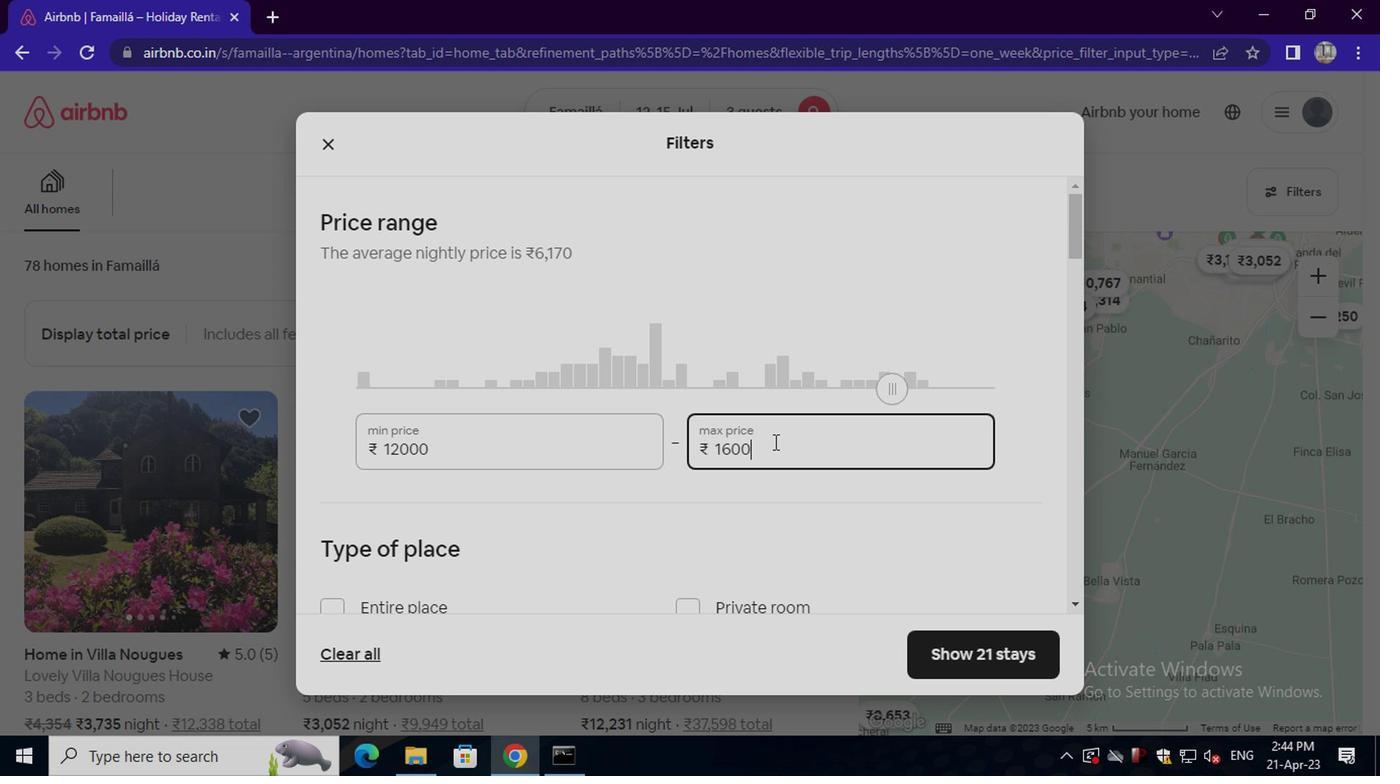 
Action: Mouse moved to (746, 455)
Screenshot: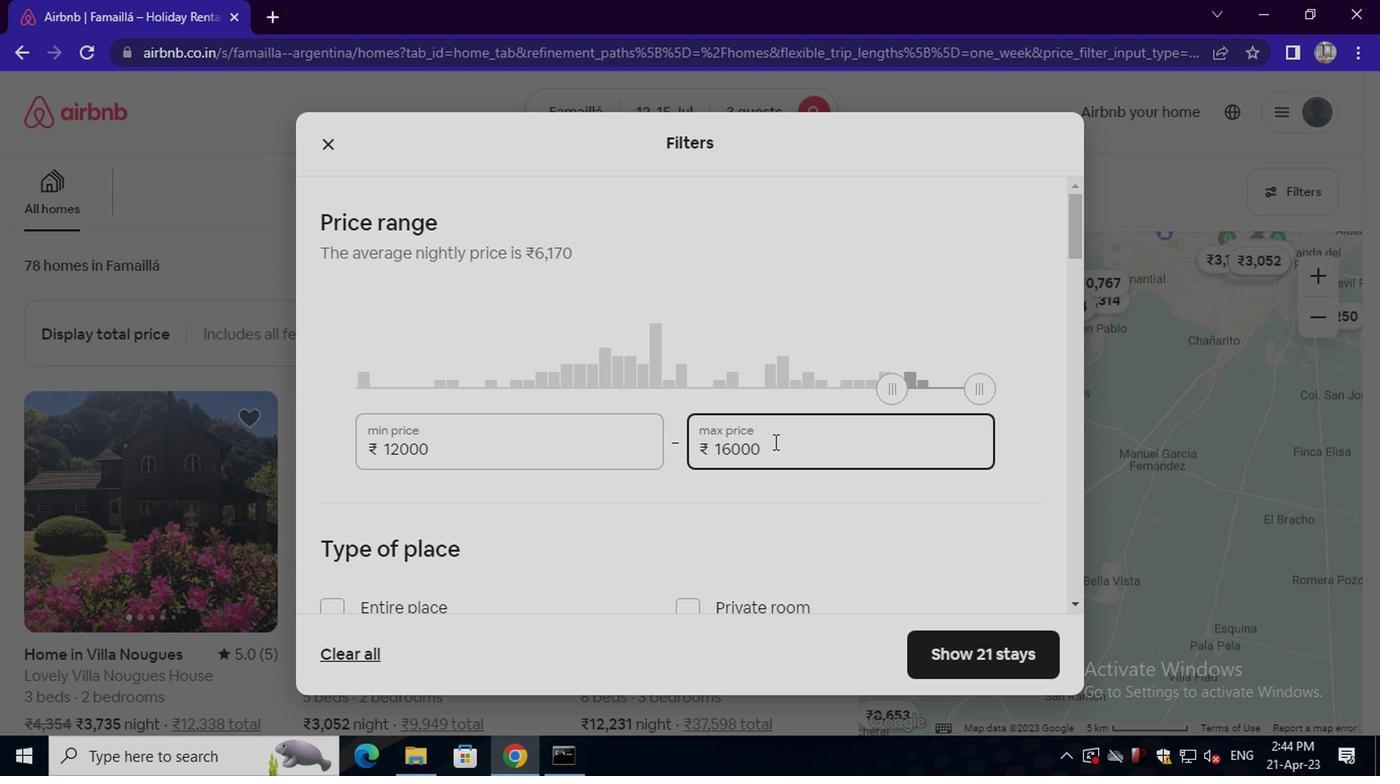 
Action: Mouse scrolled (746, 454) with delta (0, 0)
Screenshot: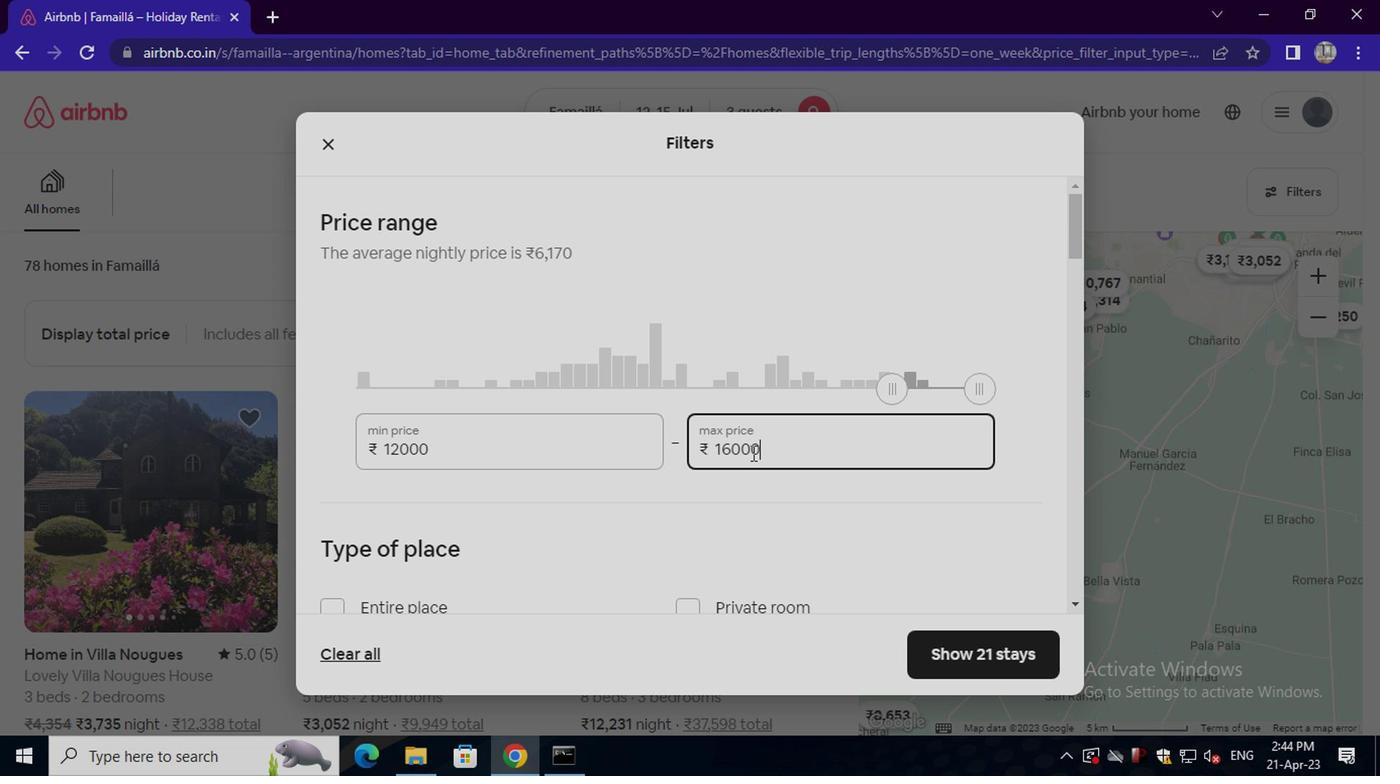 
Action: Mouse scrolled (746, 454) with delta (0, 0)
Screenshot: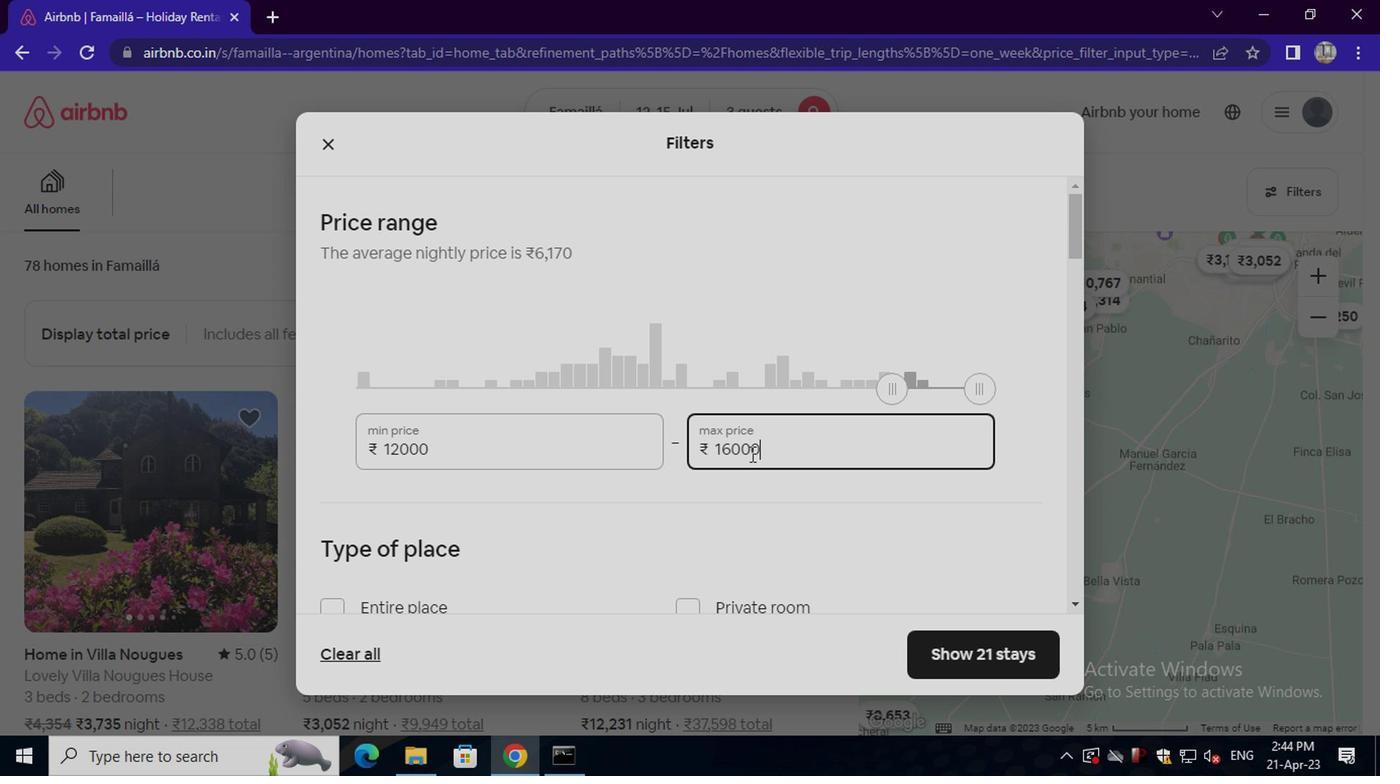 
Action: Mouse moved to (439, 417)
Screenshot: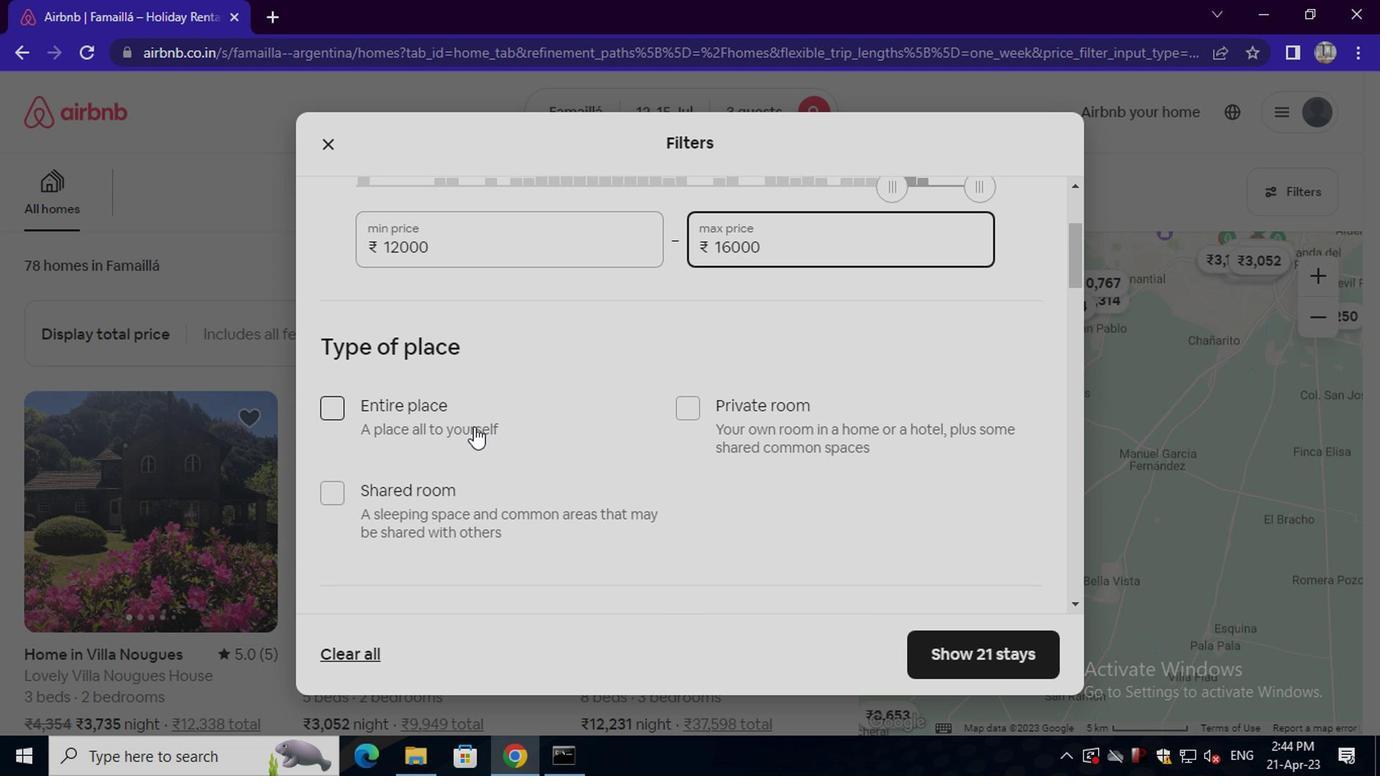 
Action: Mouse pressed left at (439, 417)
Screenshot: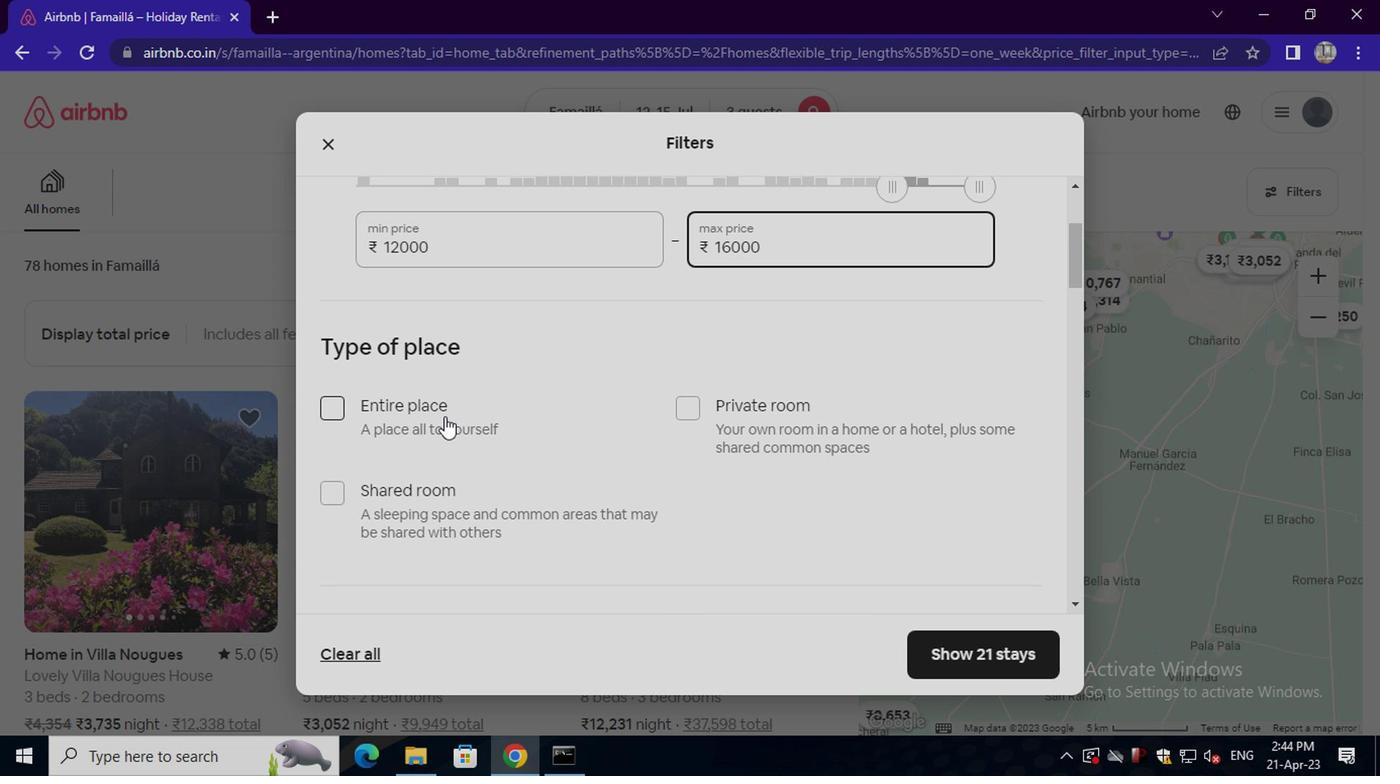 
Action: Mouse moved to (498, 432)
Screenshot: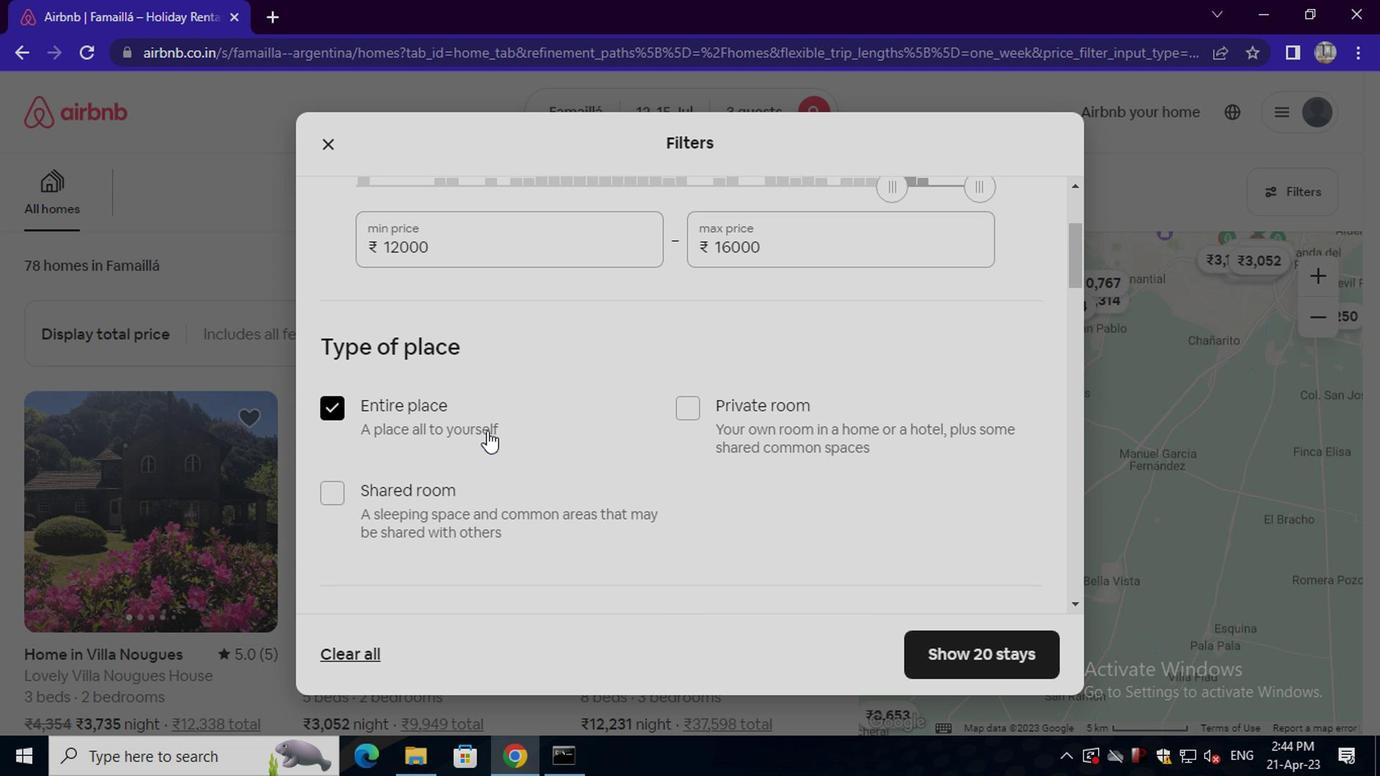 
Action: Mouse scrolled (498, 430) with delta (0, -1)
Screenshot: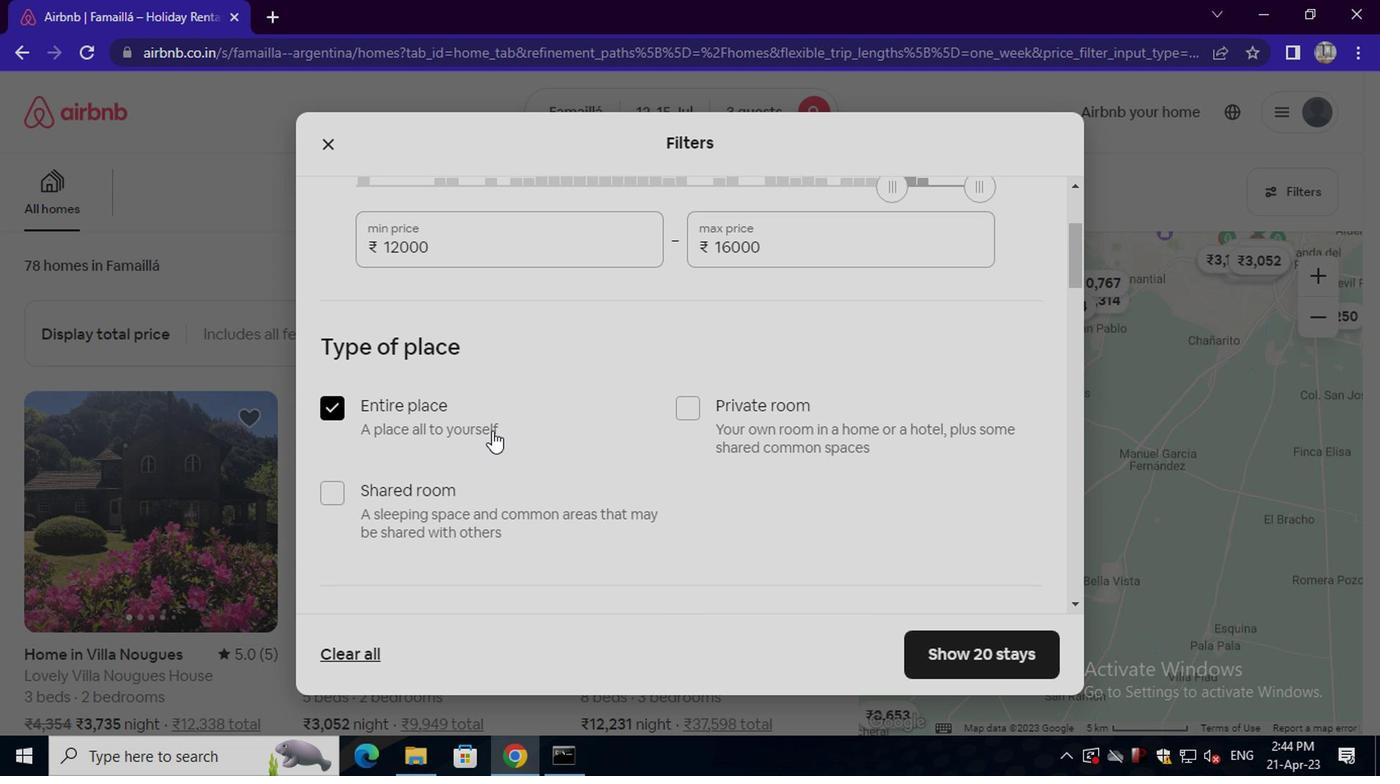 
Action: Mouse moved to (498, 432)
Screenshot: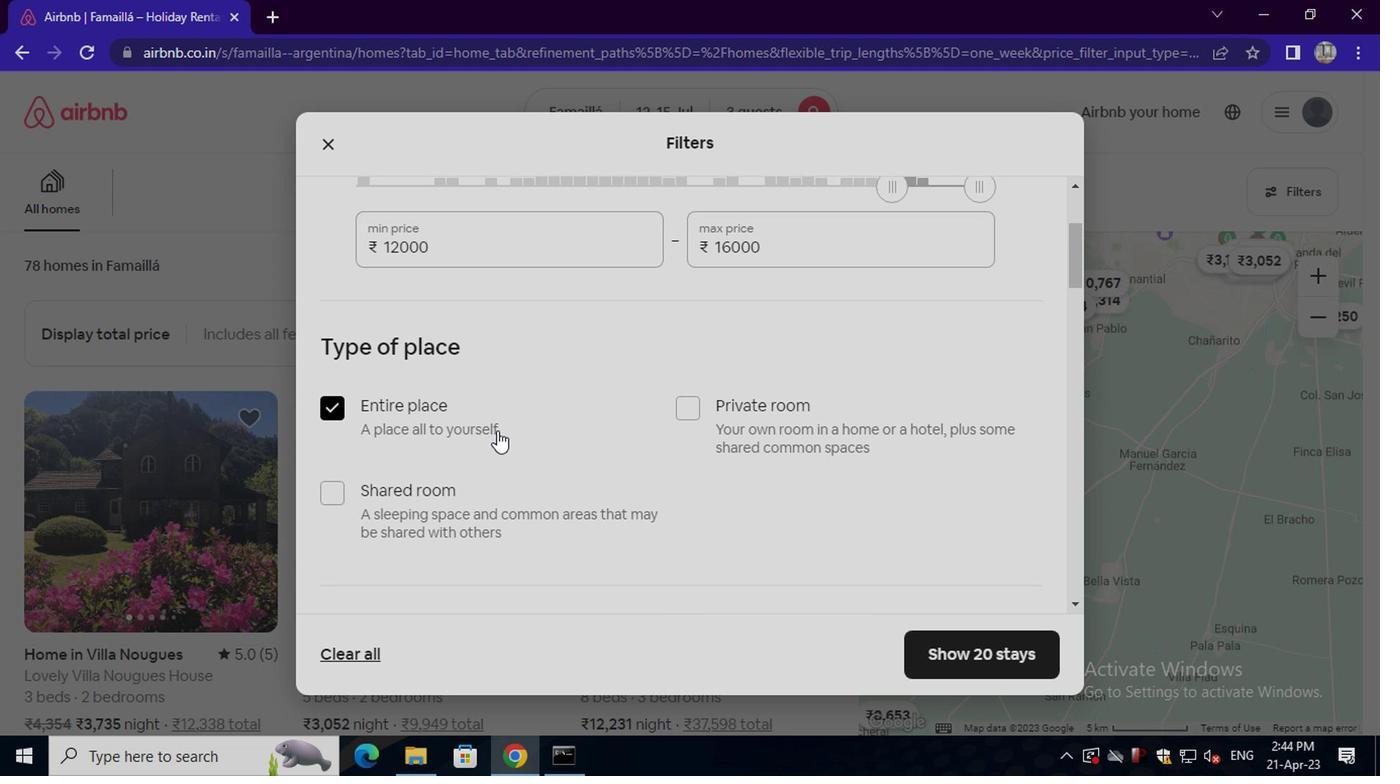 
Action: Mouse scrolled (498, 430) with delta (0, -1)
Screenshot: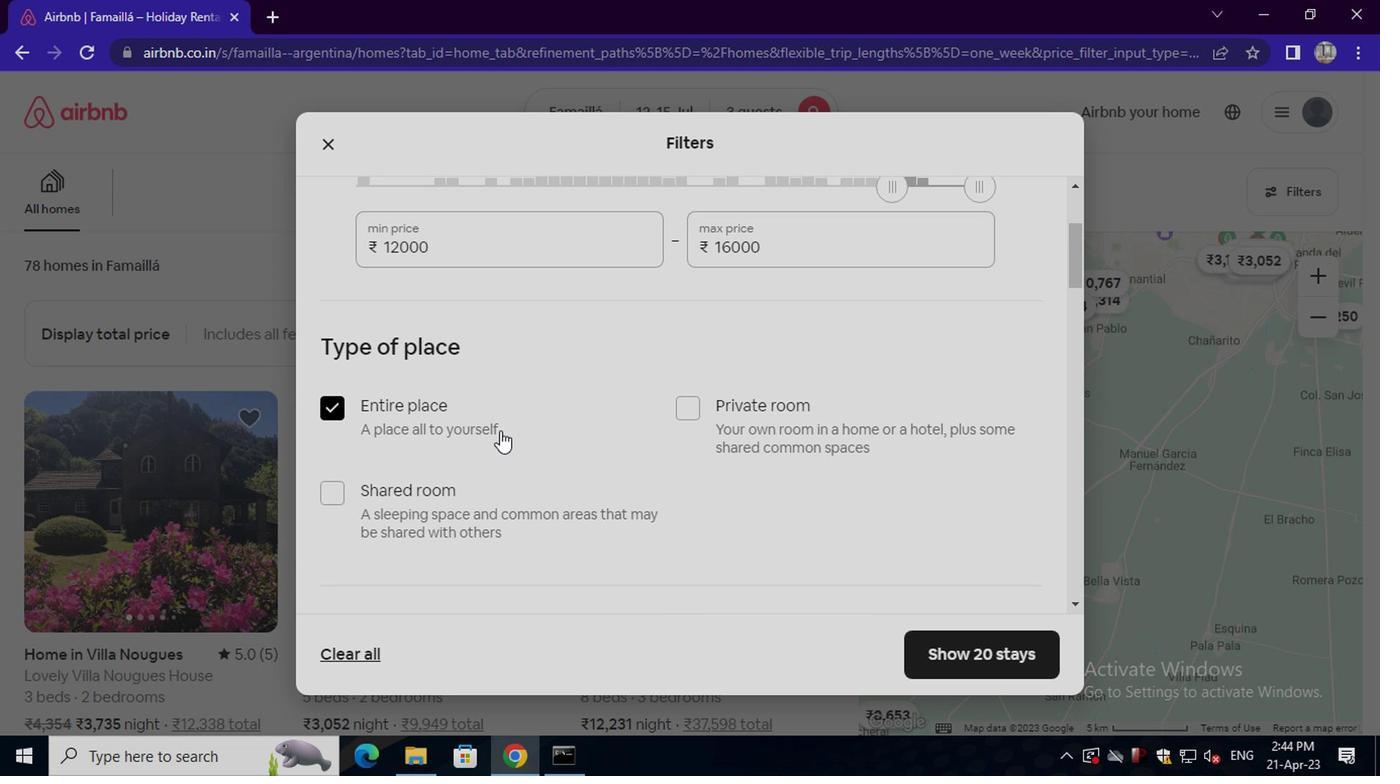 
Action: Mouse scrolled (498, 430) with delta (0, -1)
Screenshot: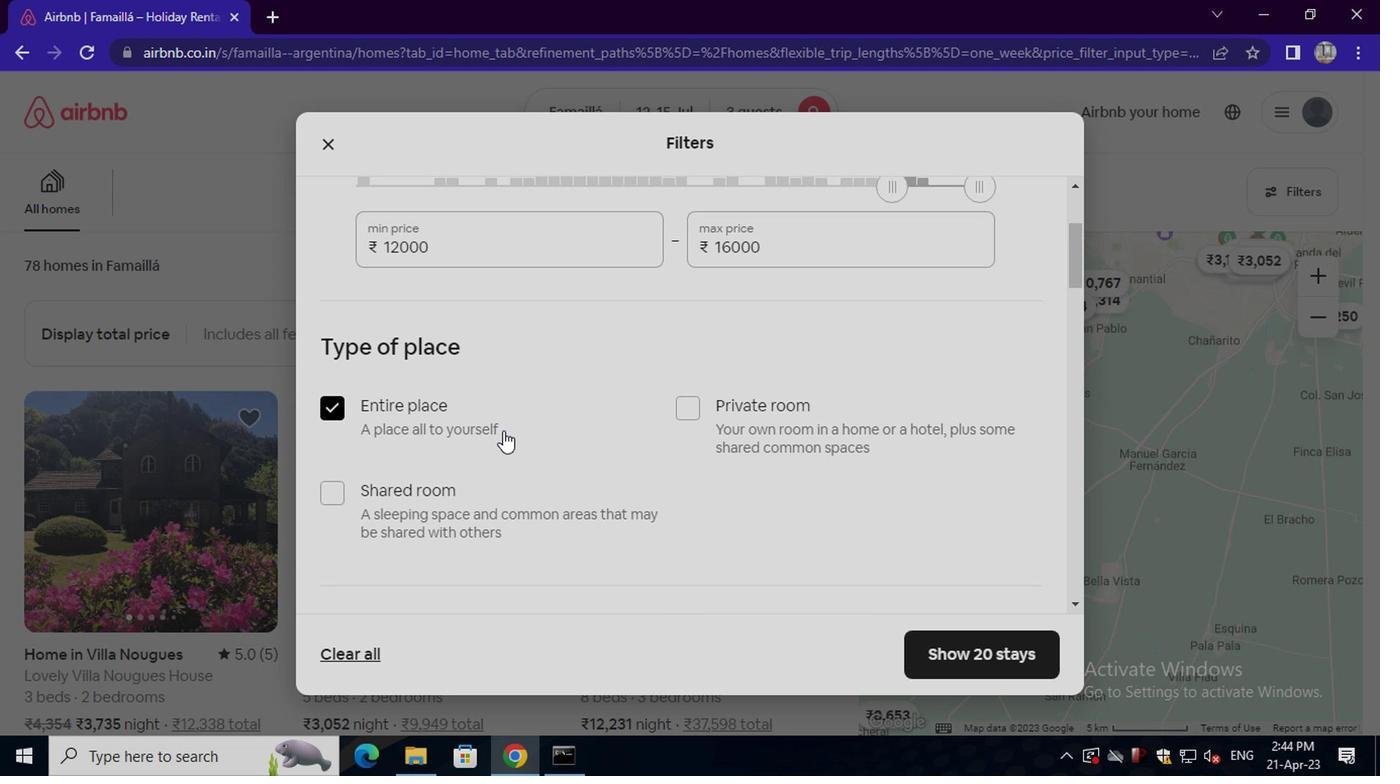 
Action: Mouse moved to (494, 427)
Screenshot: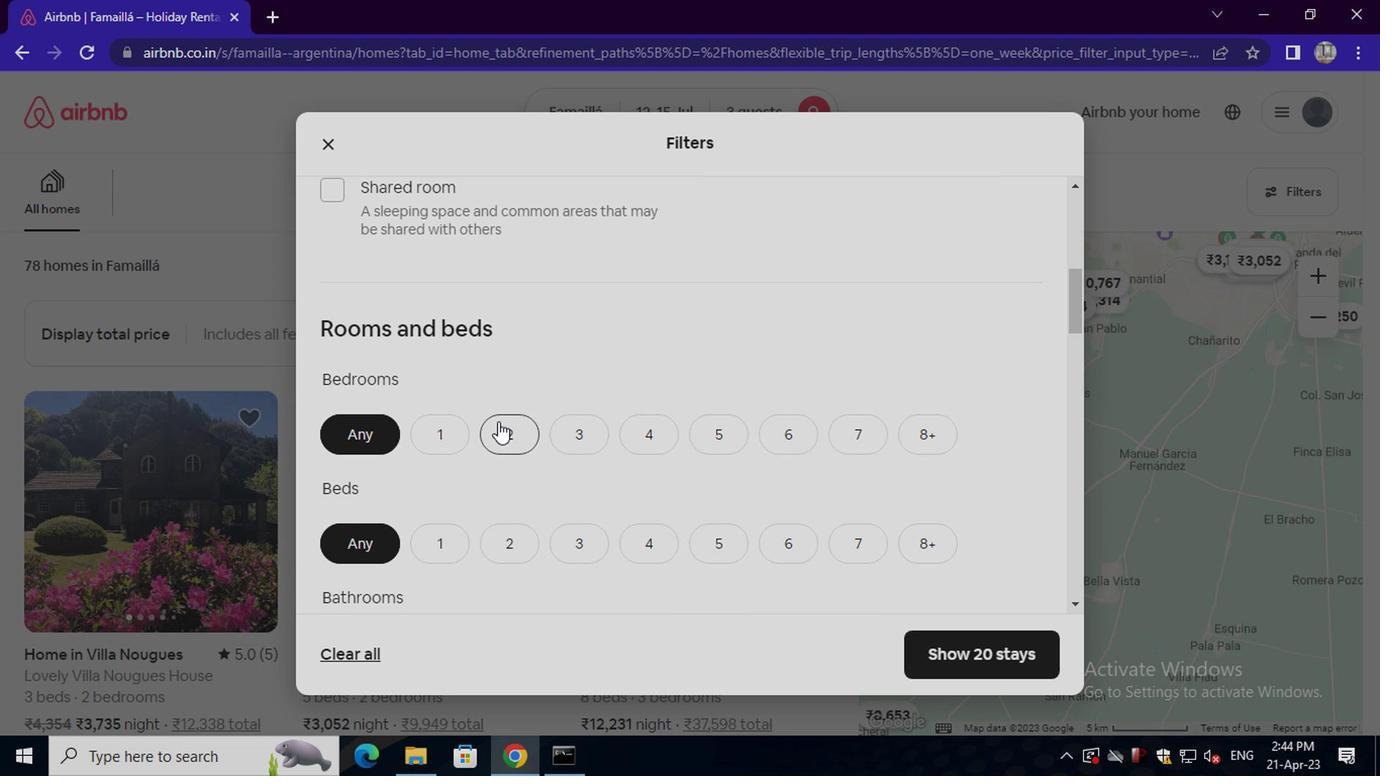 
Action: Mouse pressed left at (494, 427)
Screenshot: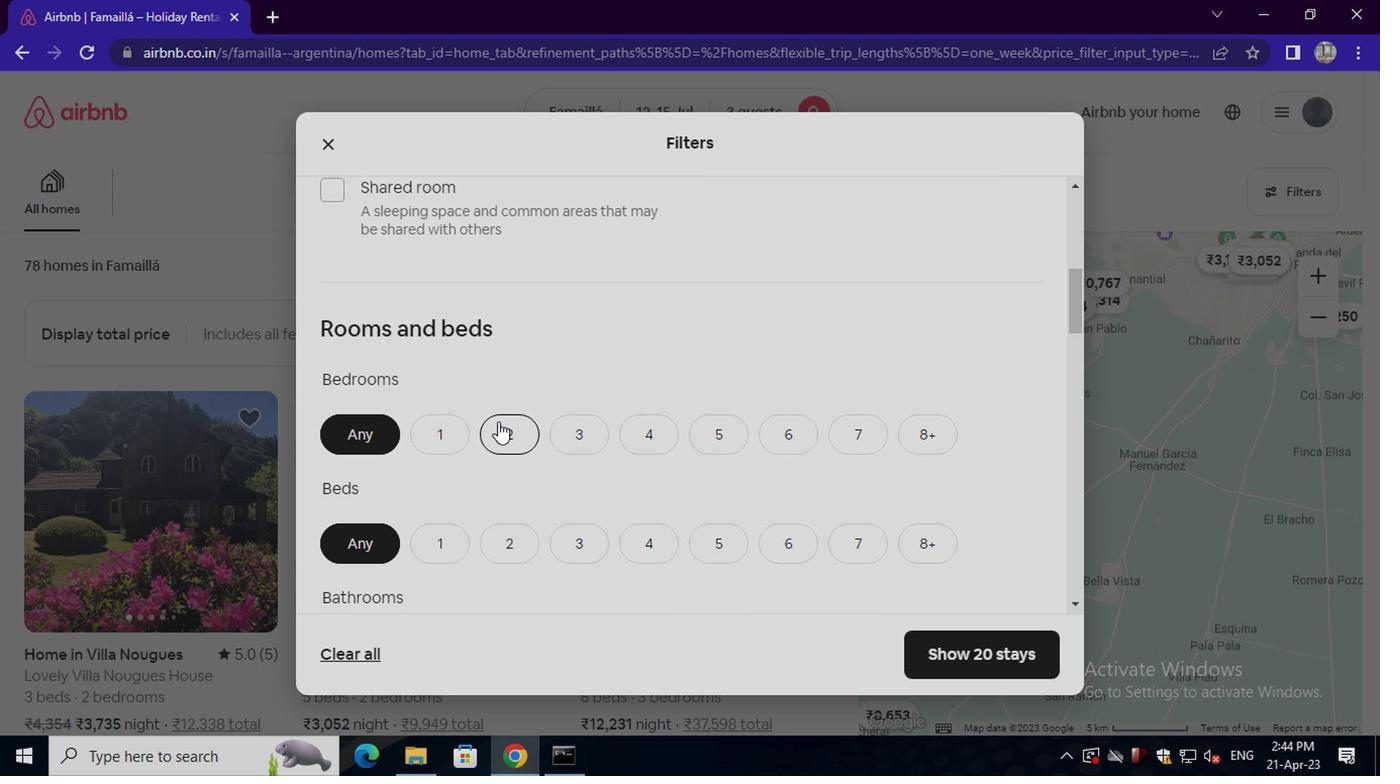 
Action: Mouse moved to (583, 544)
Screenshot: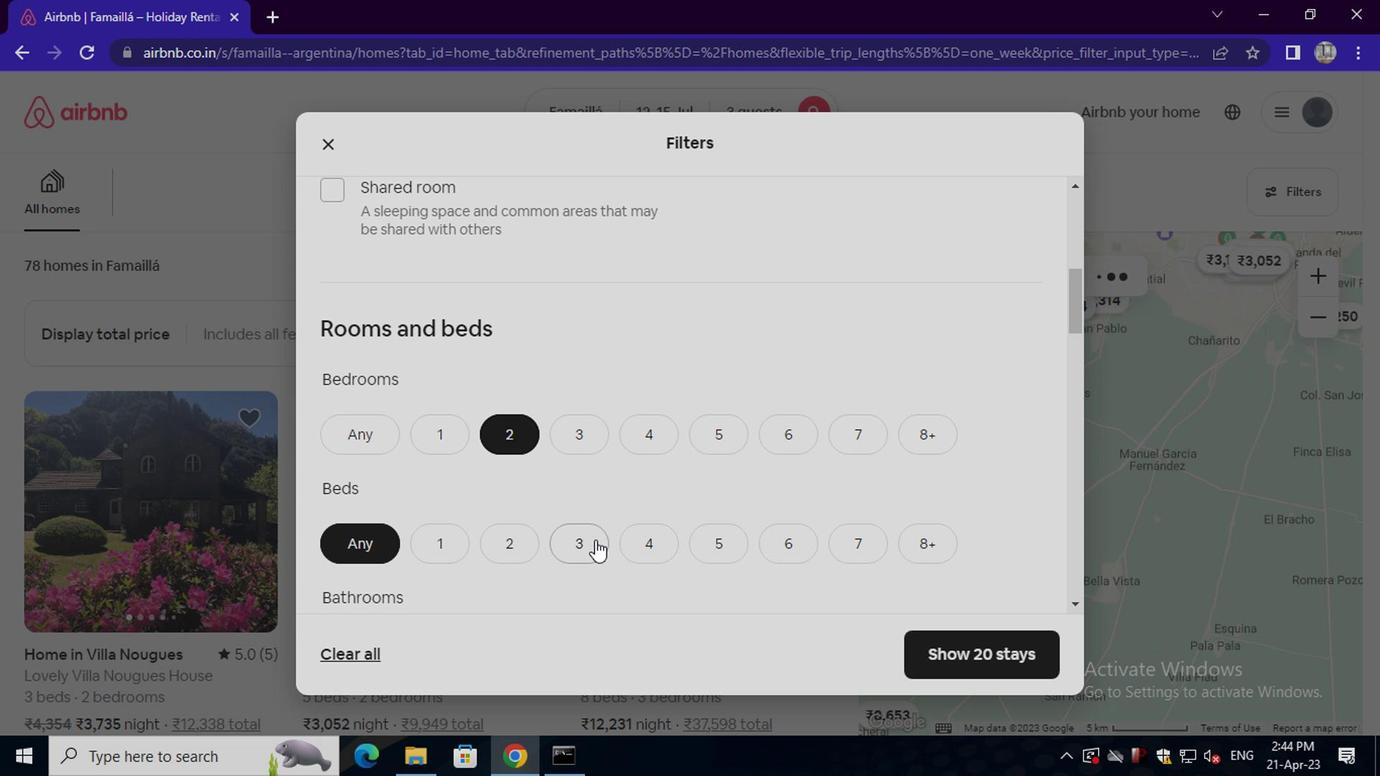 
Action: Mouse pressed left at (583, 544)
Screenshot: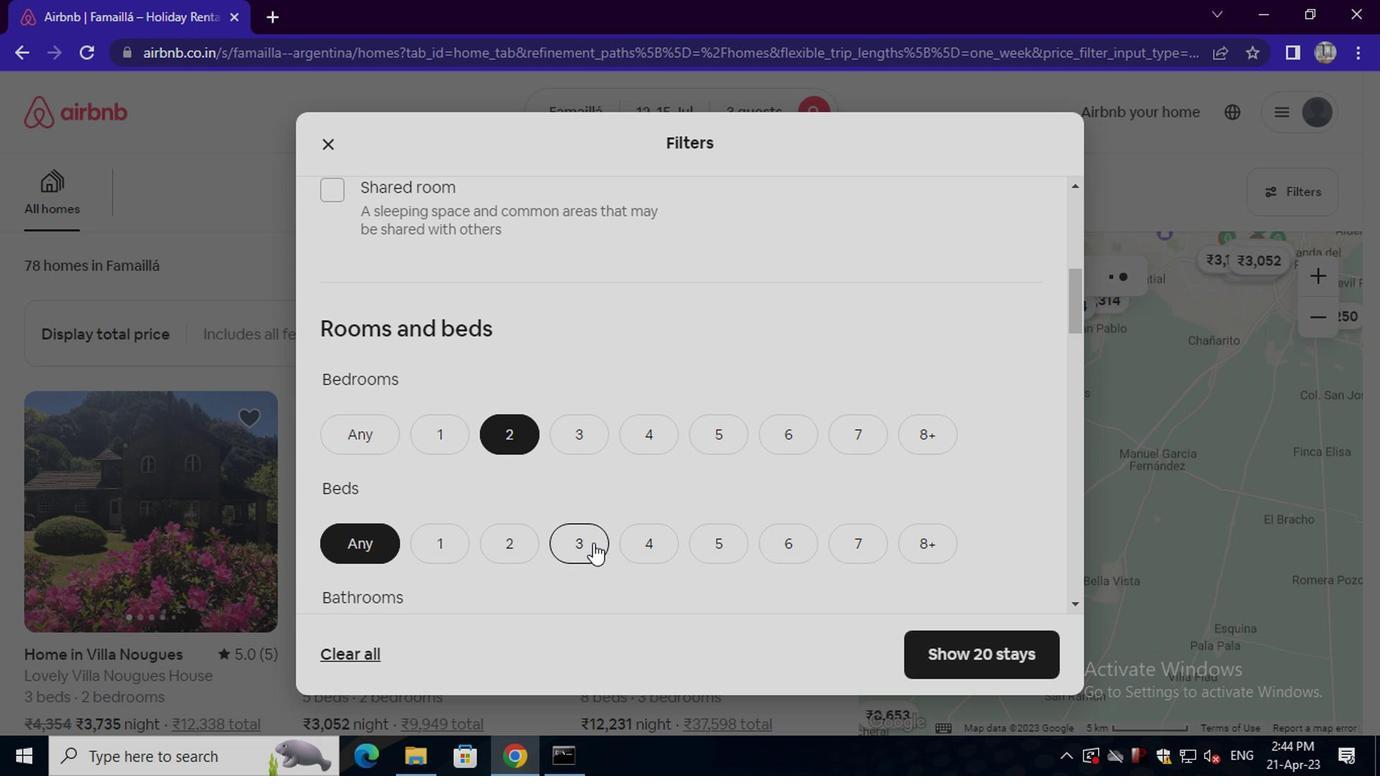 
Action: Mouse moved to (583, 544)
Screenshot: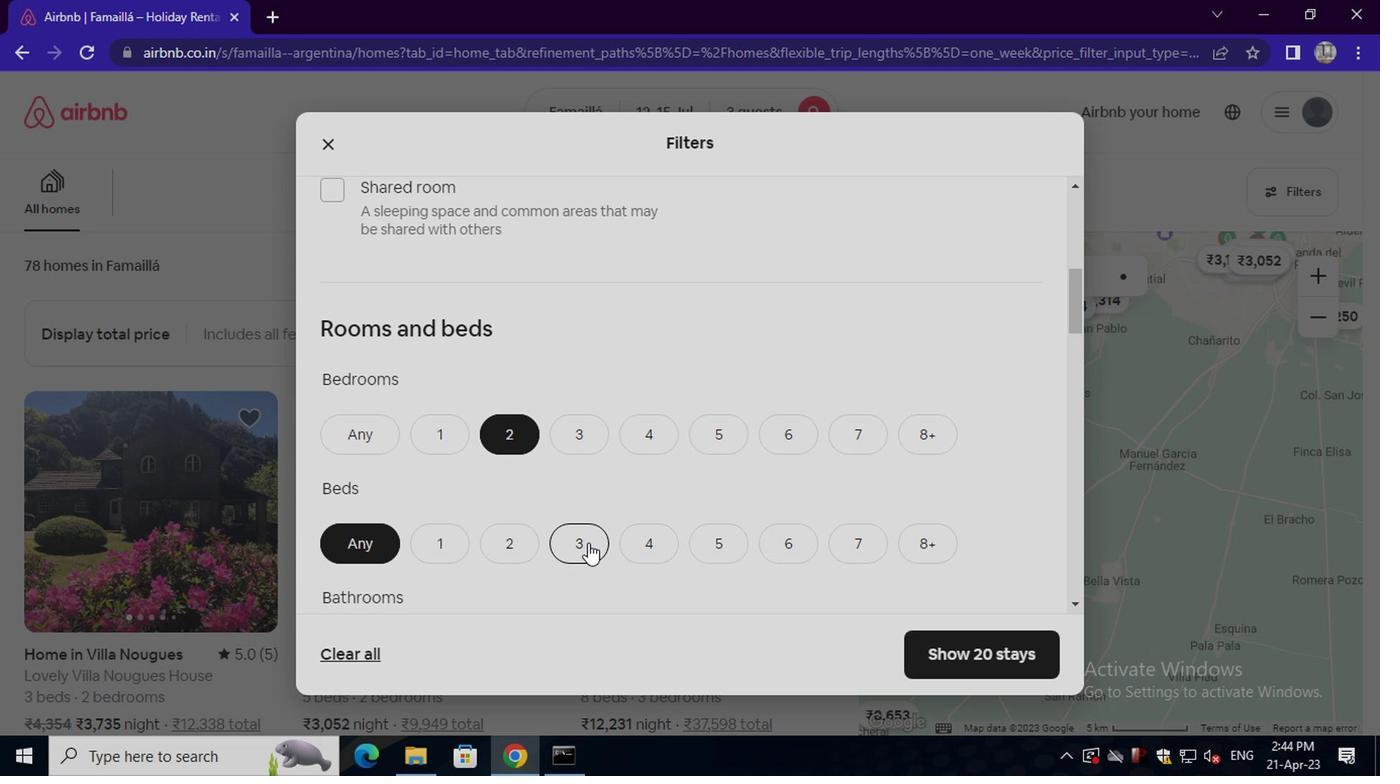 
Action: Mouse scrolled (583, 542) with delta (0, -1)
Screenshot: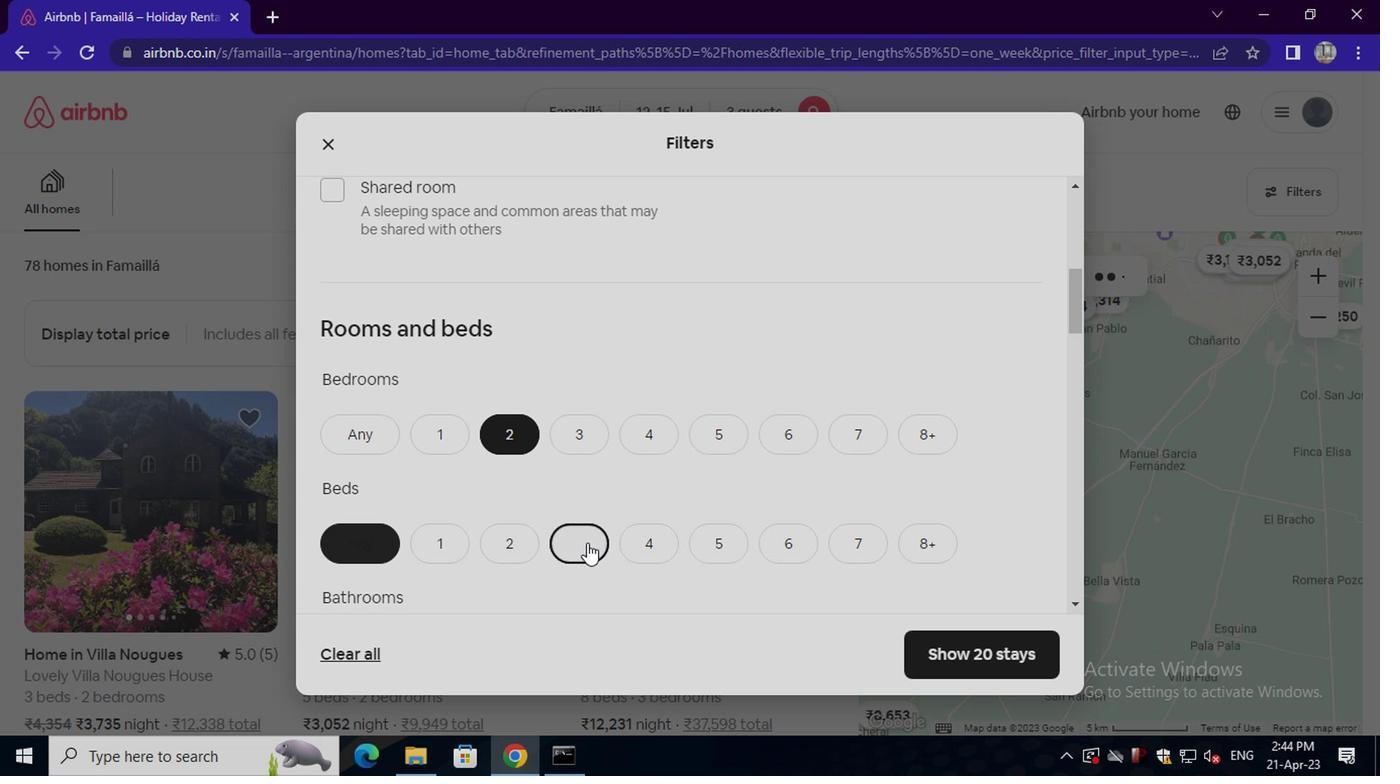 
Action: Mouse moved to (439, 554)
Screenshot: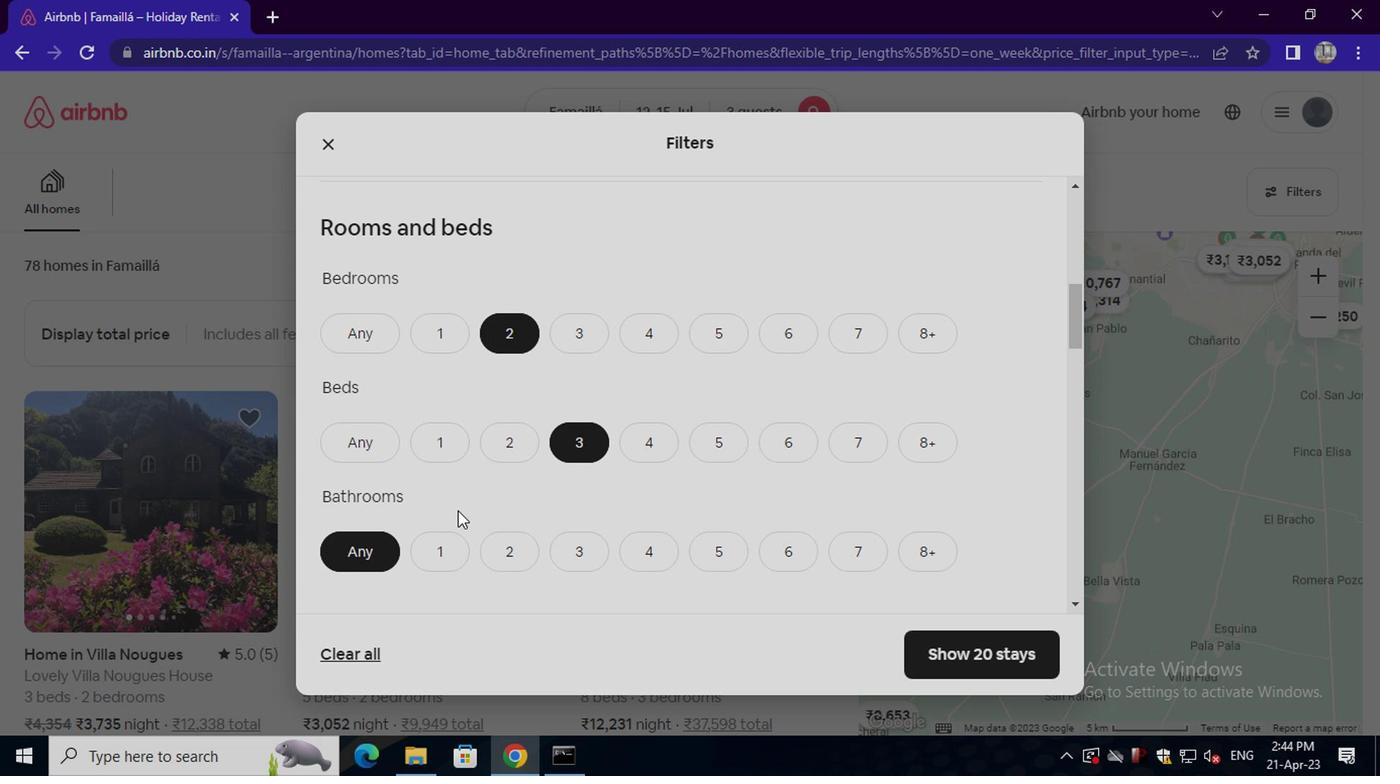 
Action: Mouse pressed left at (439, 554)
Screenshot: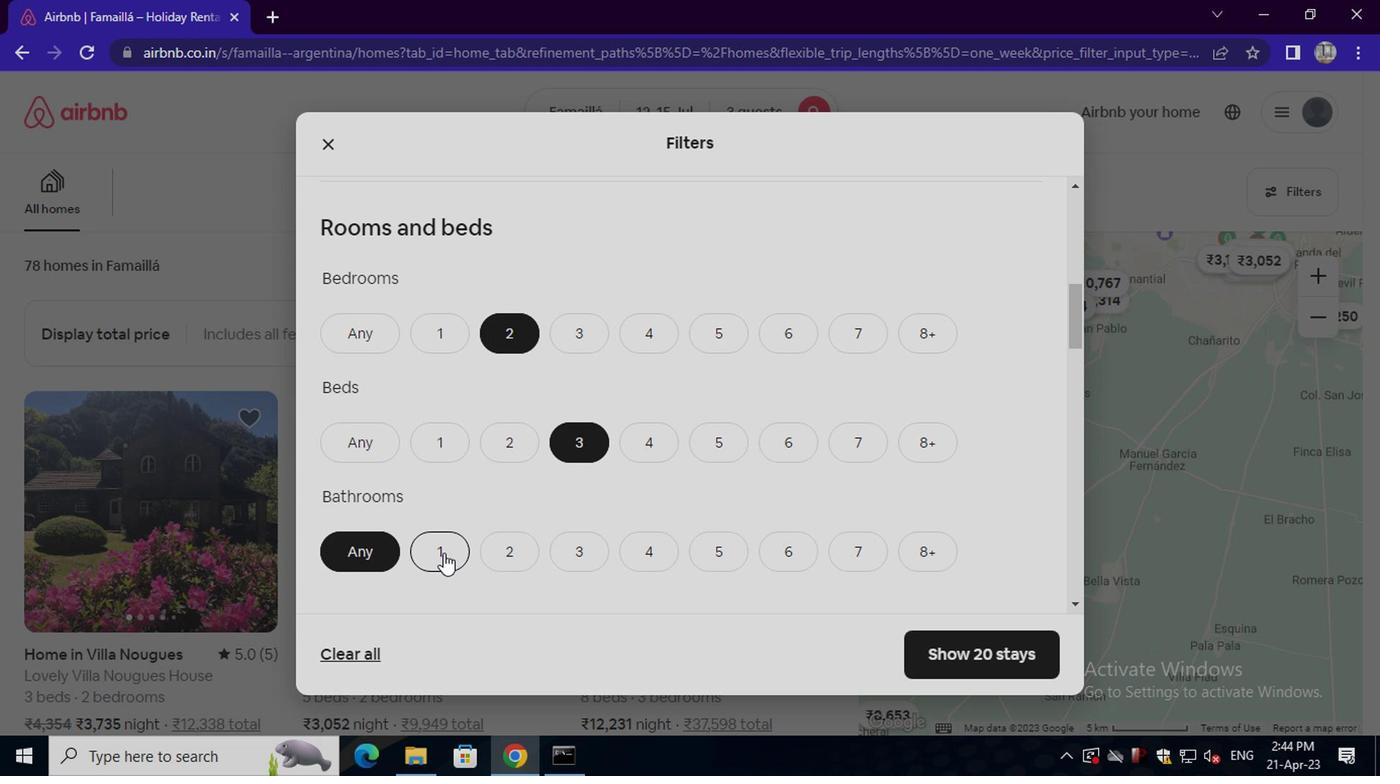 
Action: Mouse moved to (525, 537)
Screenshot: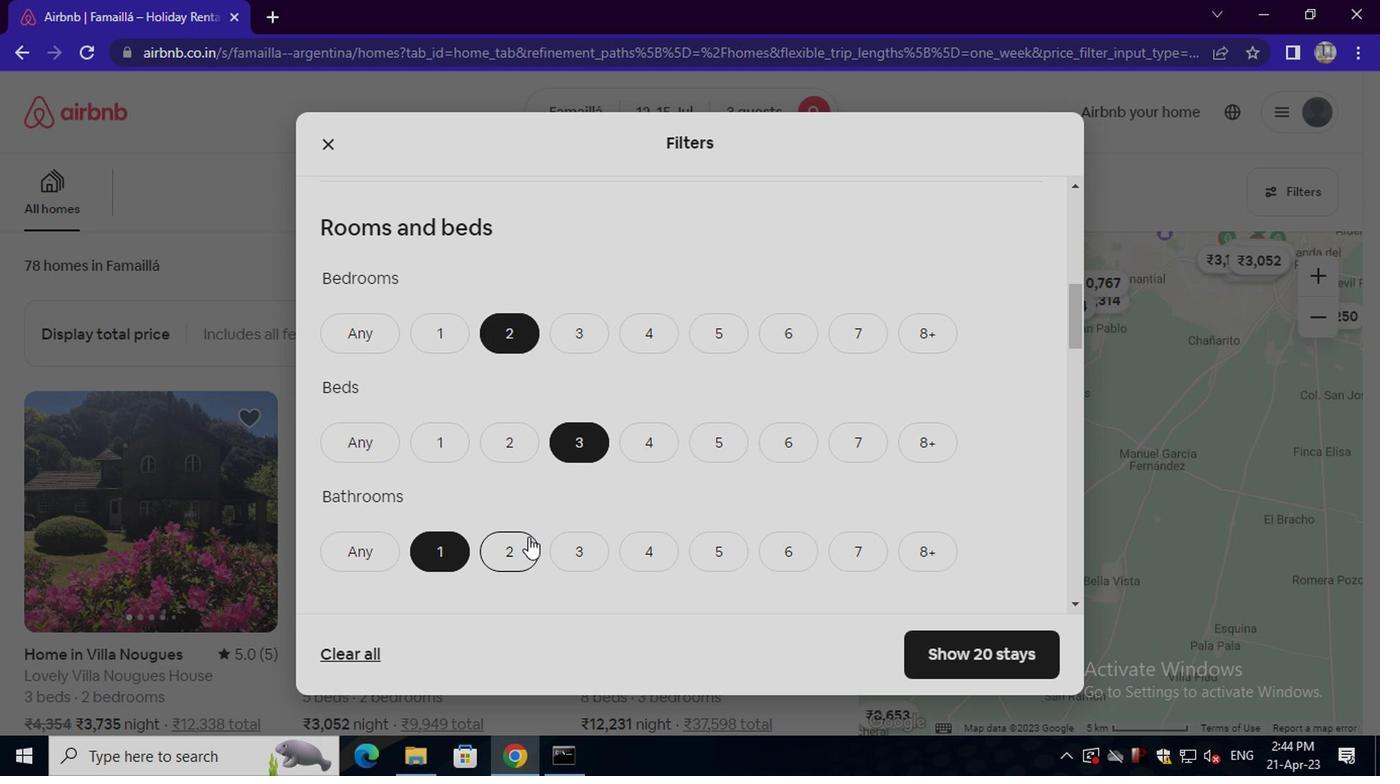 
Action: Mouse scrolled (525, 536) with delta (0, 0)
Screenshot: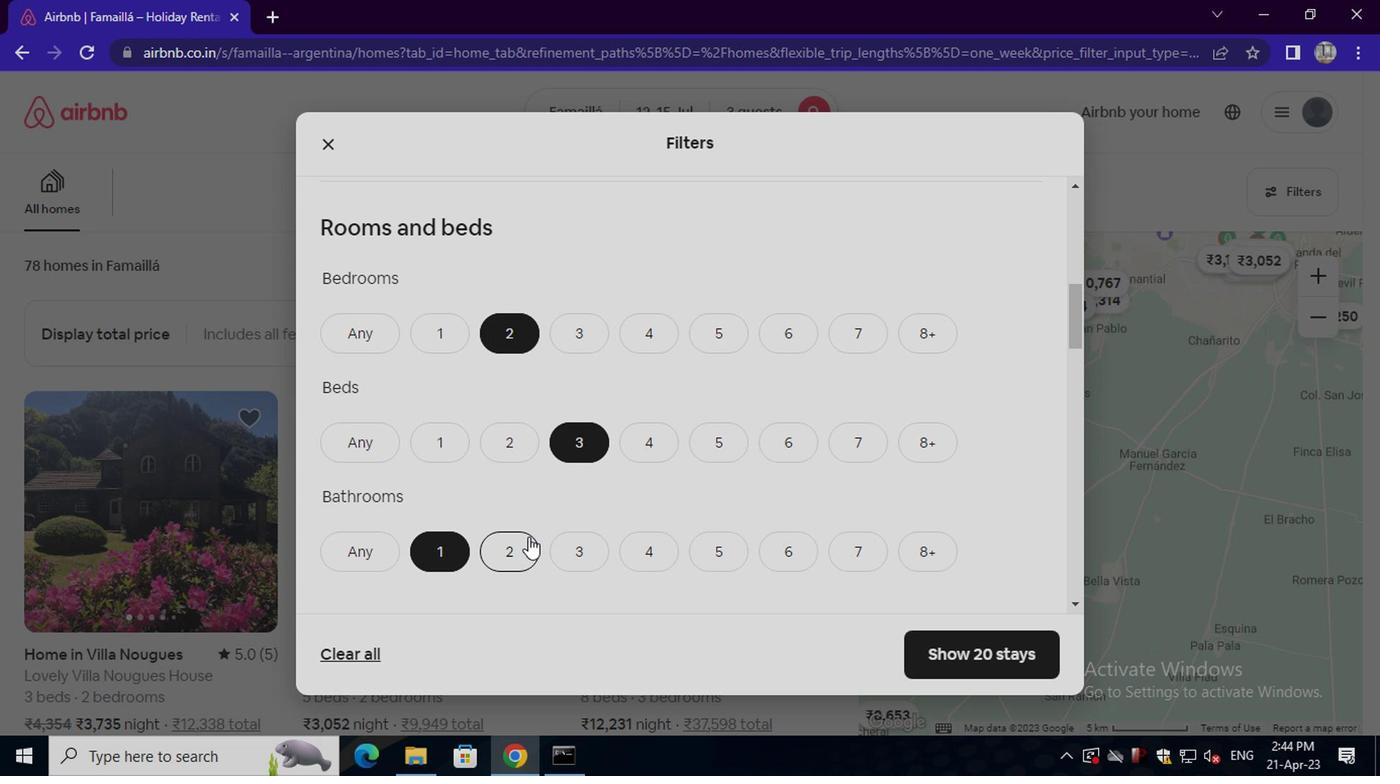 
Action: Mouse moved to (526, 537)
Screenshot: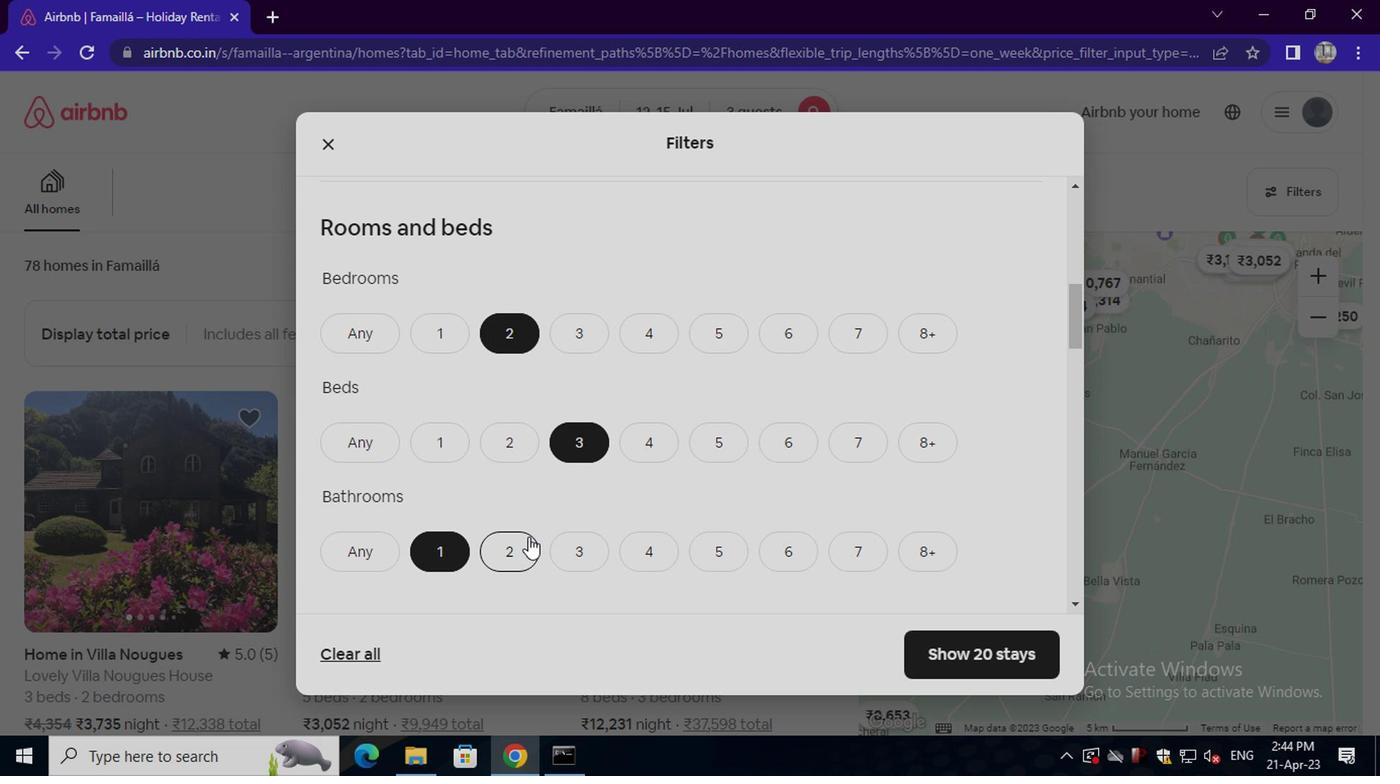 
Action: Mouse scrolled (526, 536) with delta (0, 0)
Screenshot: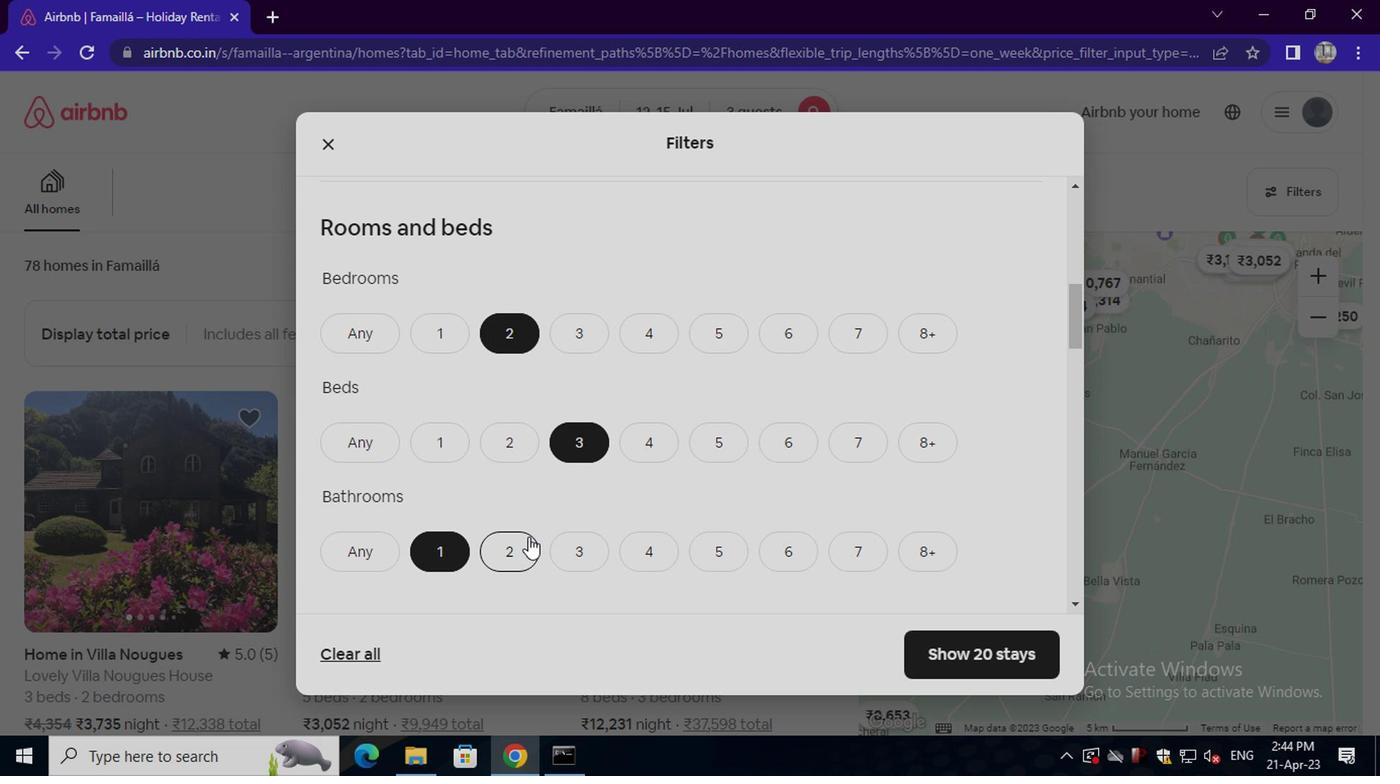 
Action: Mouse scrolled (526, 536) with delta (0, 0)
Screenshot: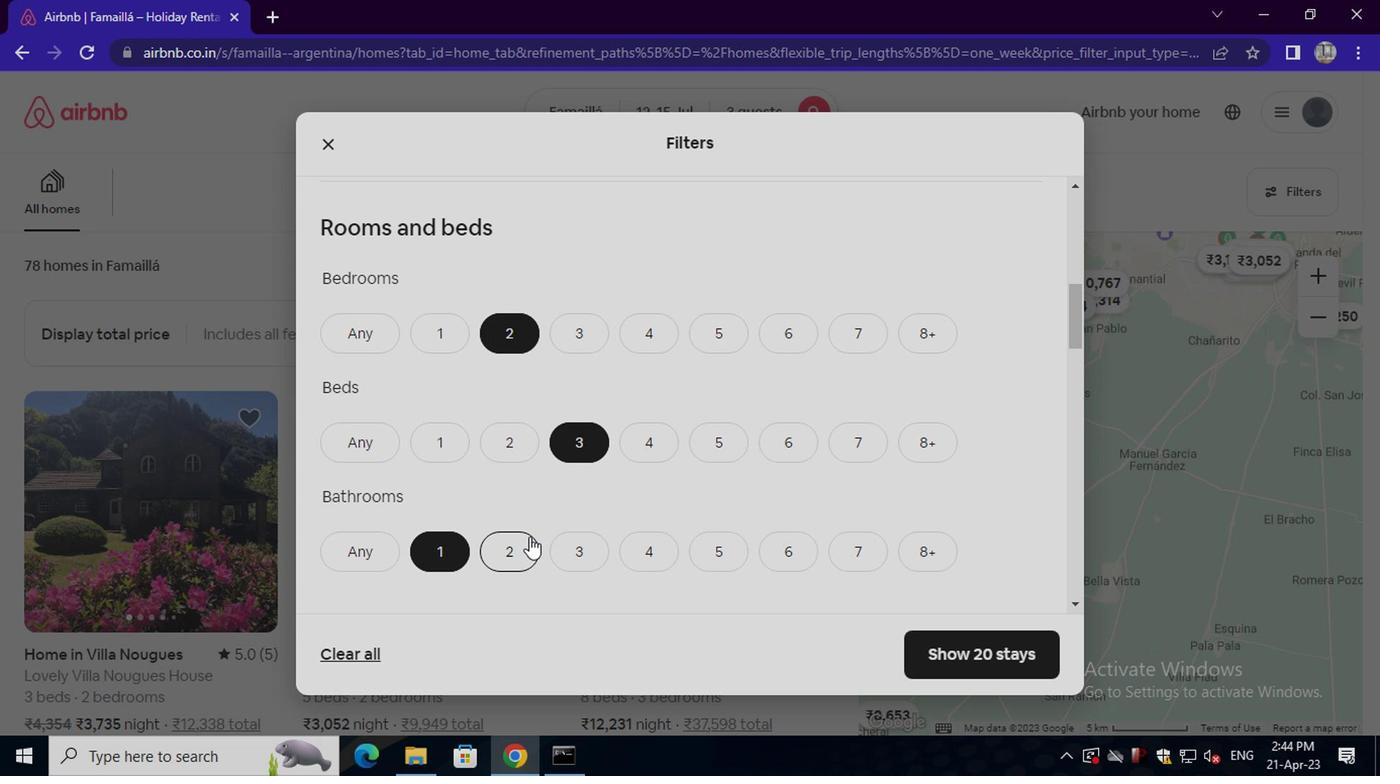 
Action: Mouse moved to (421, 469)
Screenshot: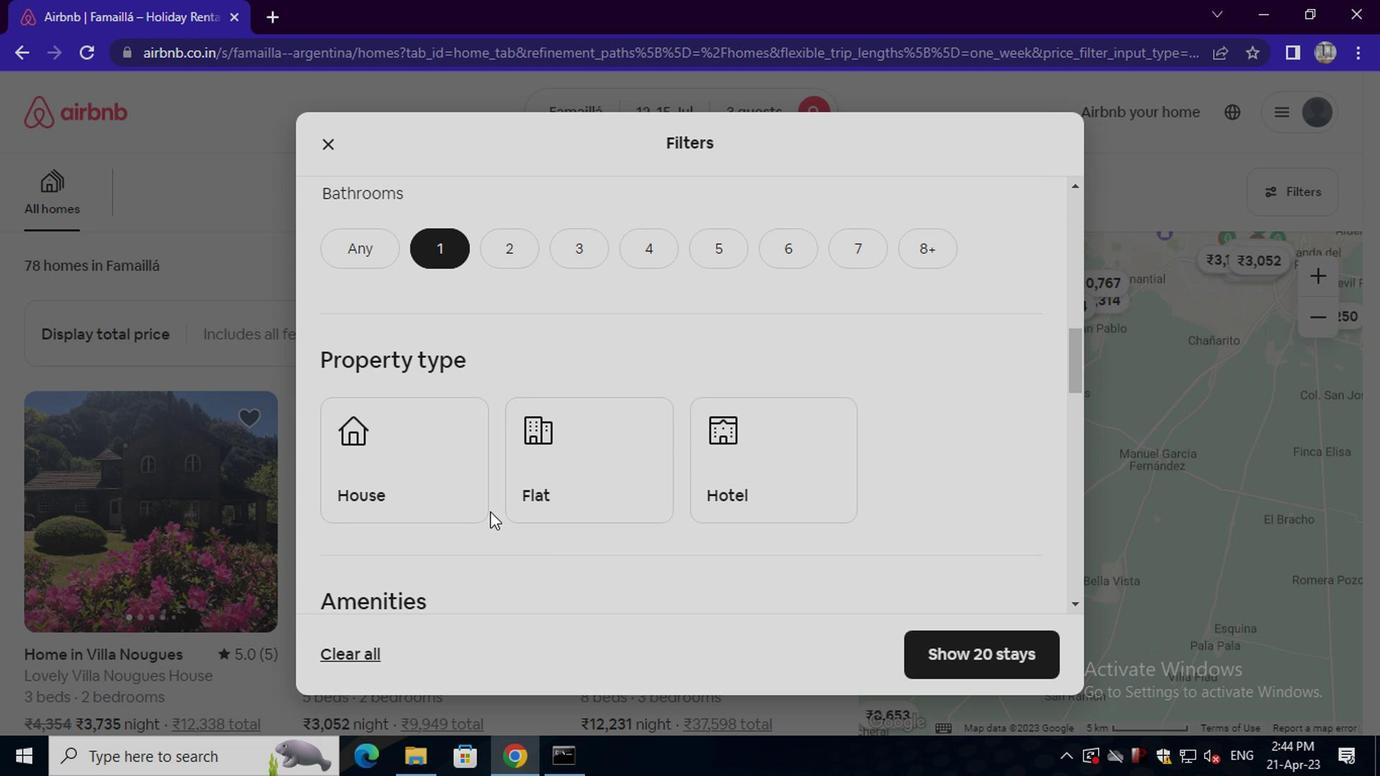 
Action: Mouse pressed left at (421, 469)
Screenshot: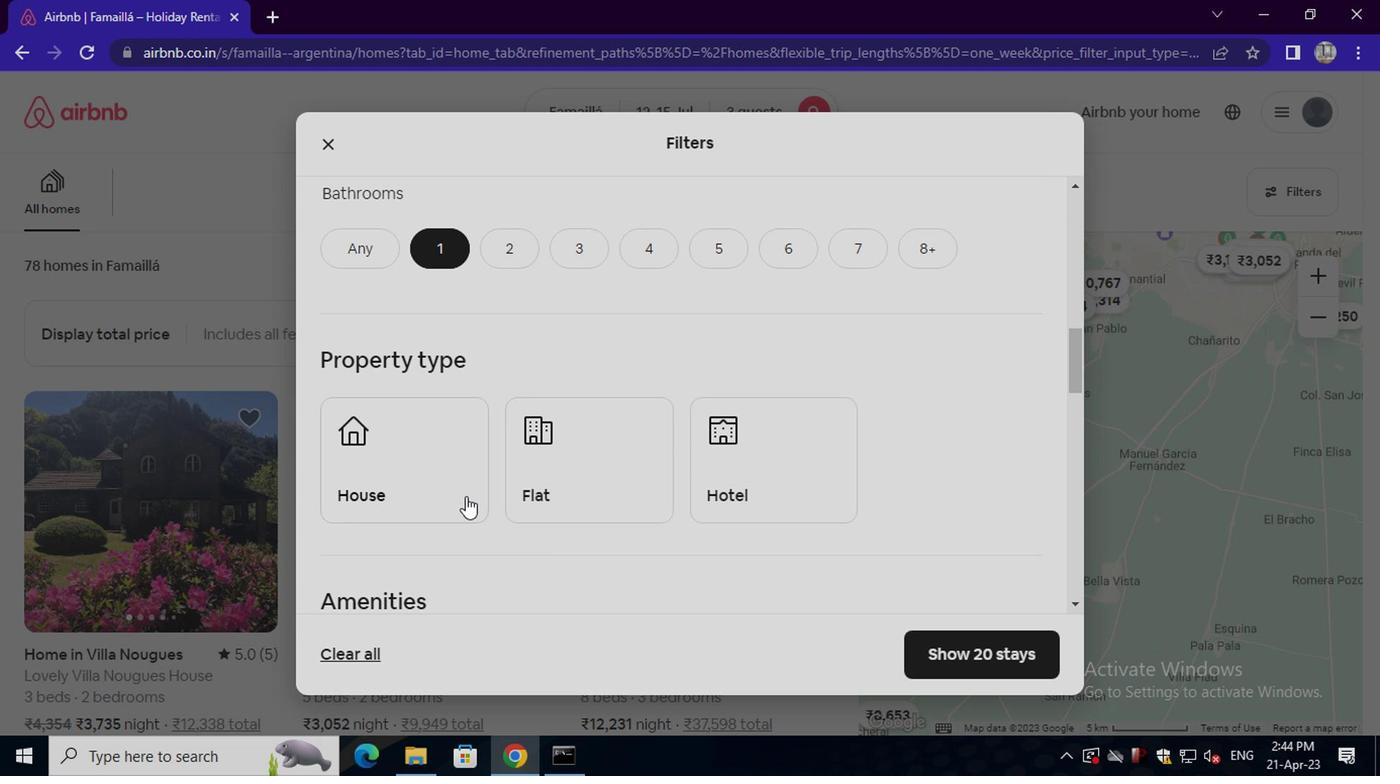 
Action: Mouse moved to (552, 472)
Screenshot: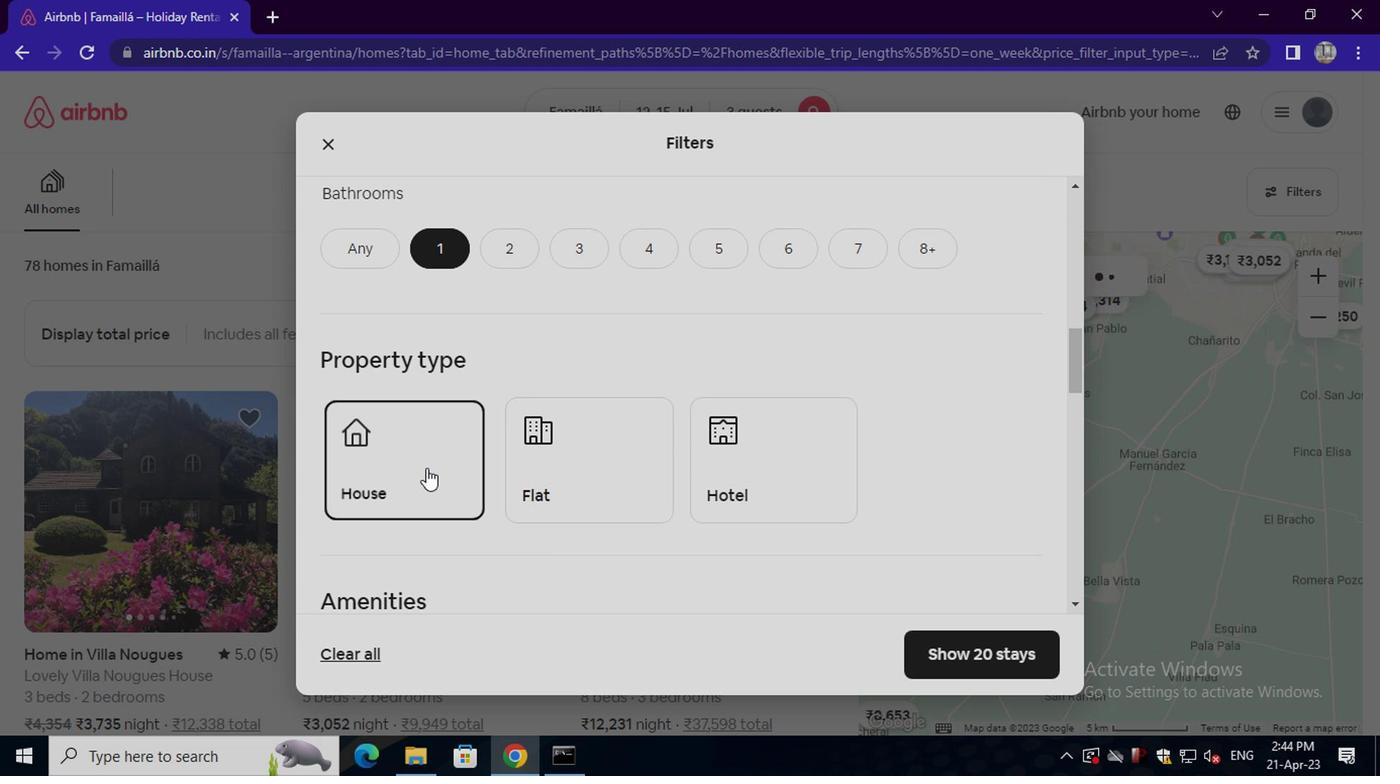 
Action: Mouse pressed left at (552, 472)
Screenshot: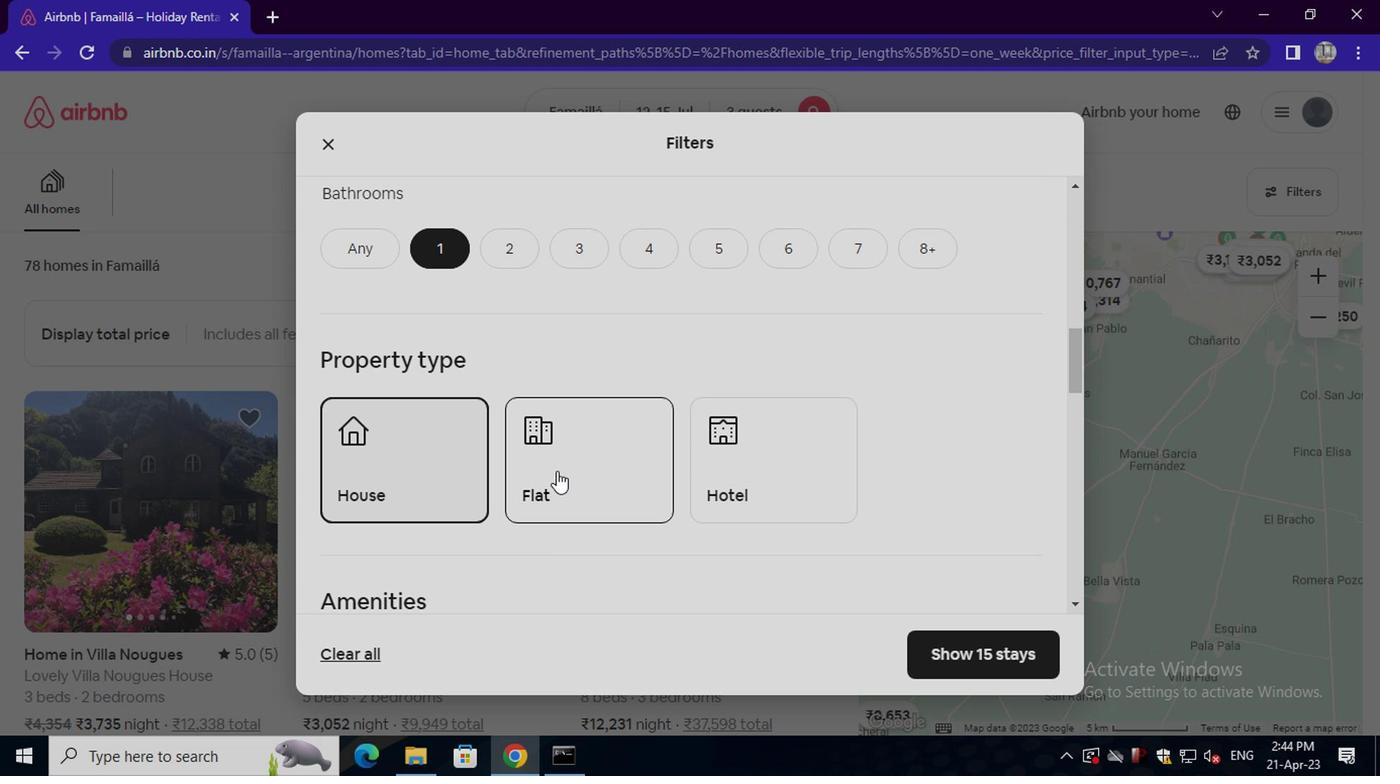 
Action: Mouse moved to (601, 489)
Screenshot: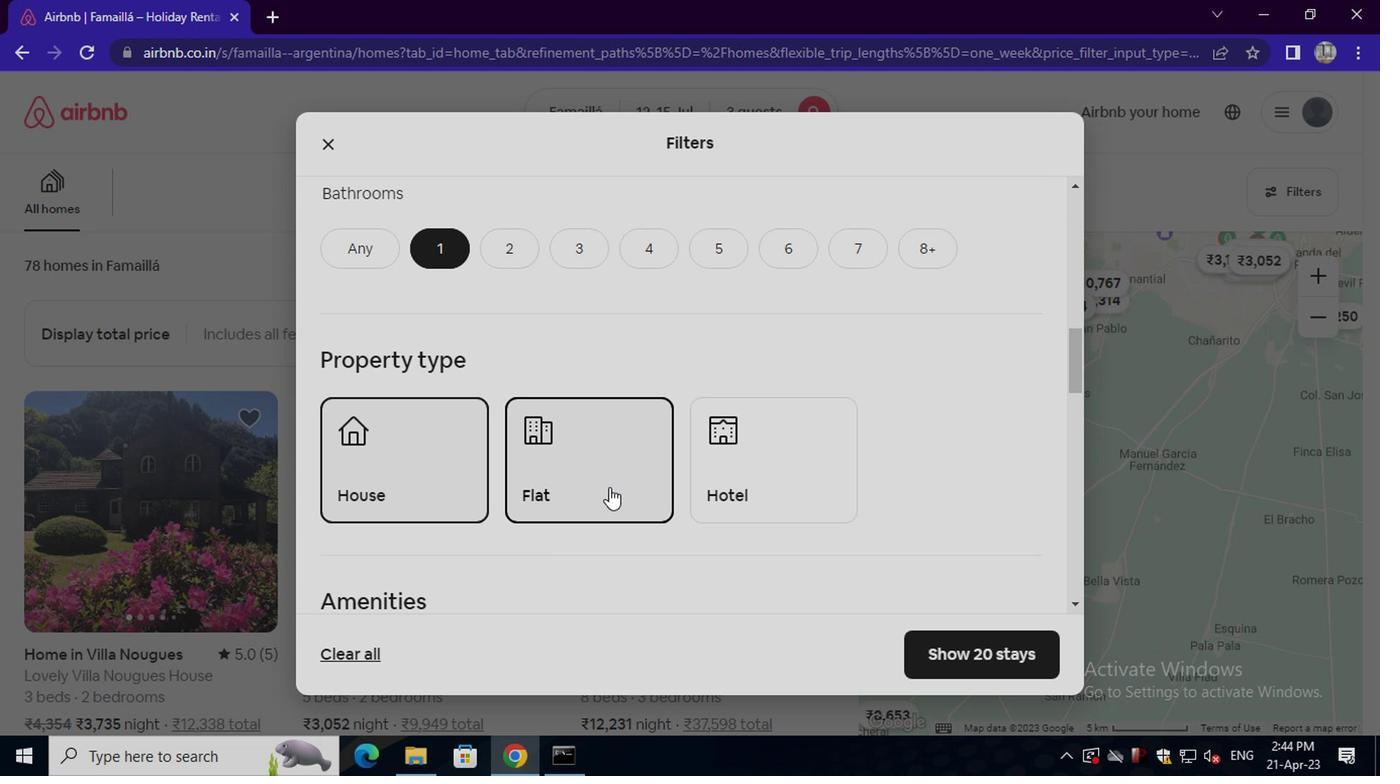 
Action: Mouse scrolled (601, 488) with delta (0, -1)
Screenshot: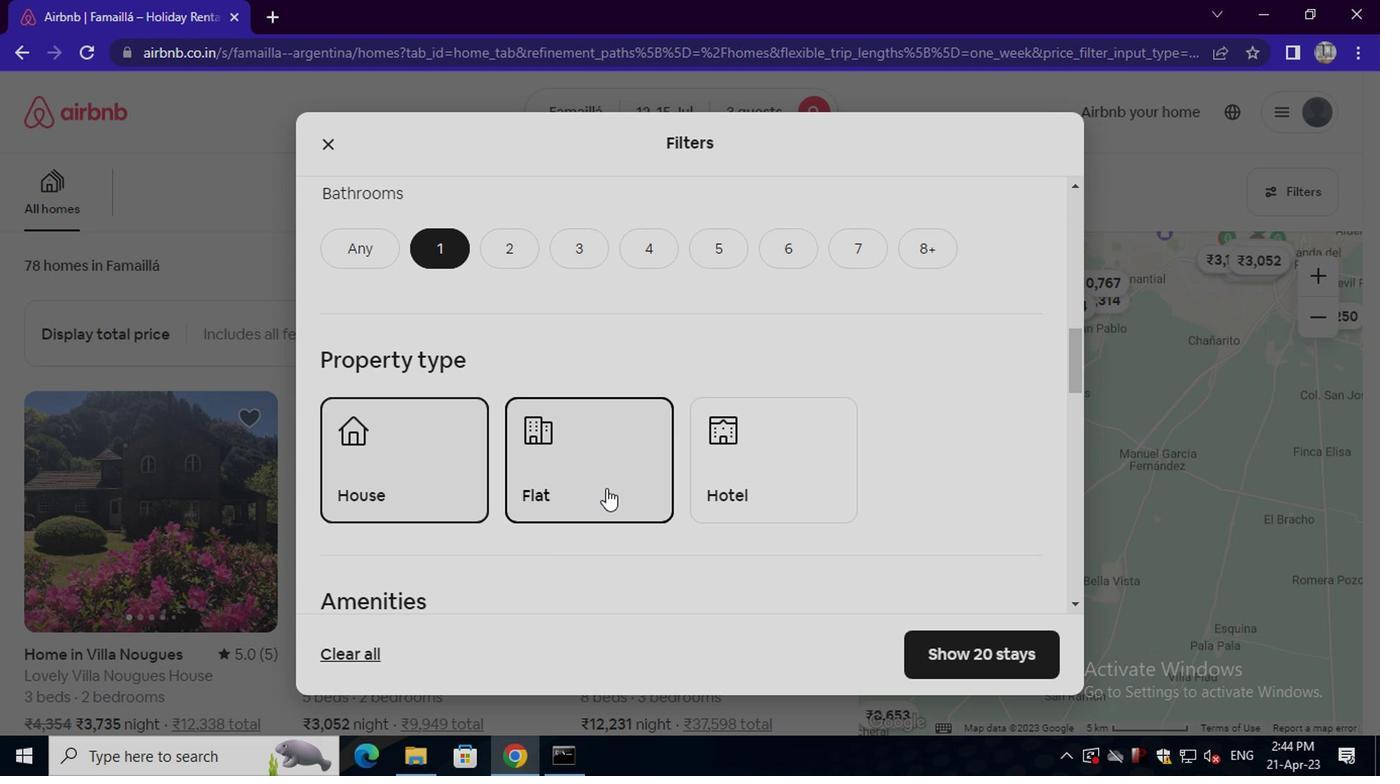
Action: Mouse scrolled (601, 488) with delta (0, -1)
Screenshot: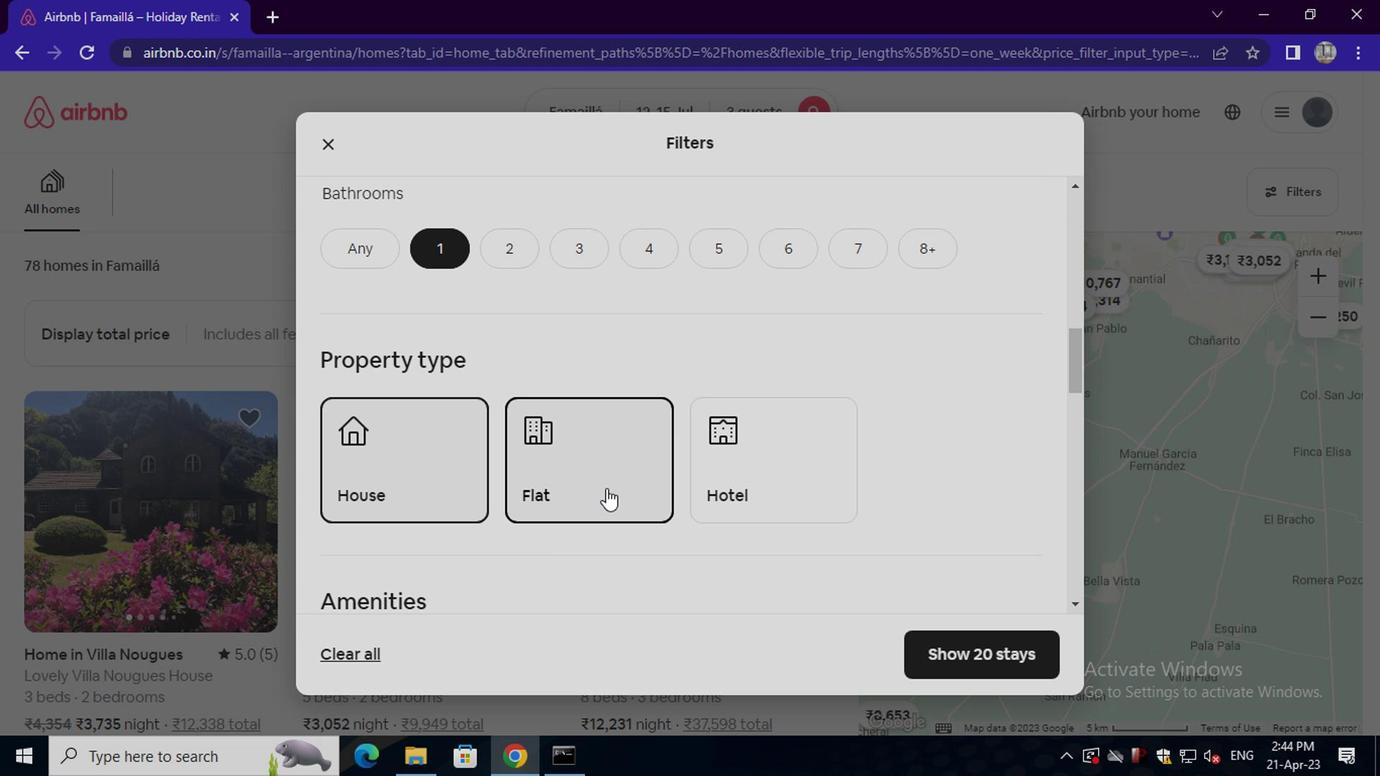 
Action: Mouse scrolled (601, 488) with delta (0, -1)
Screenshot: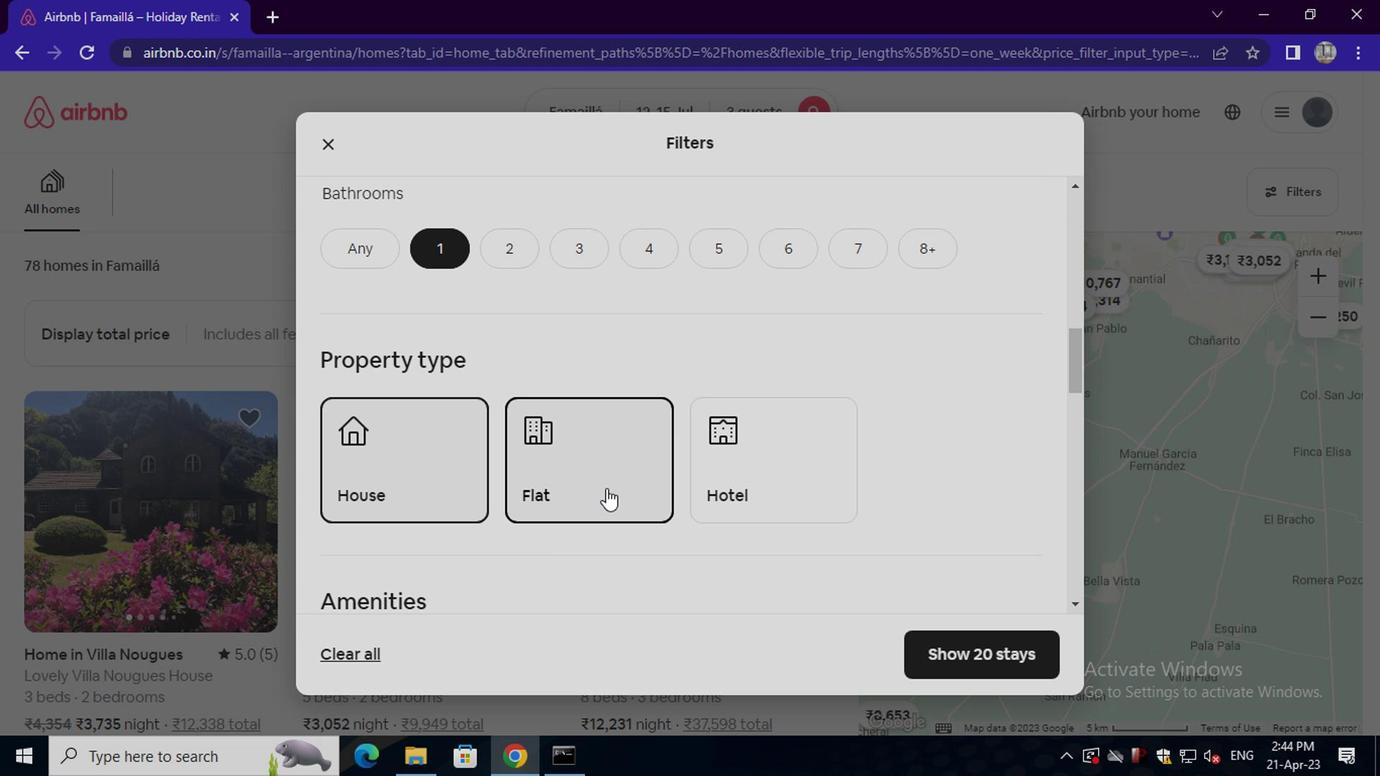 
Action: Mouse scrolled (601, 488) with delta (0, -1)
Screenshot: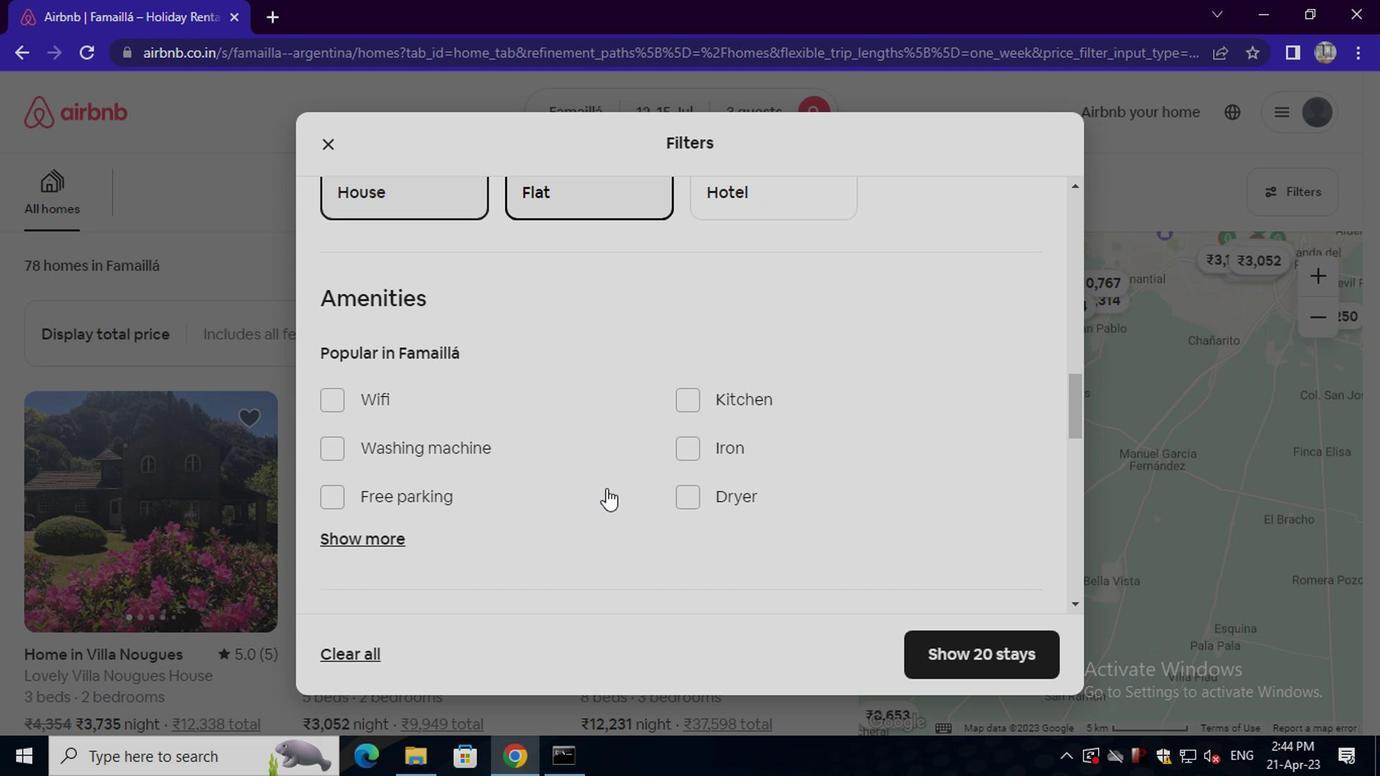 
Action: Mouse moved to (370, 444)
Screenshot: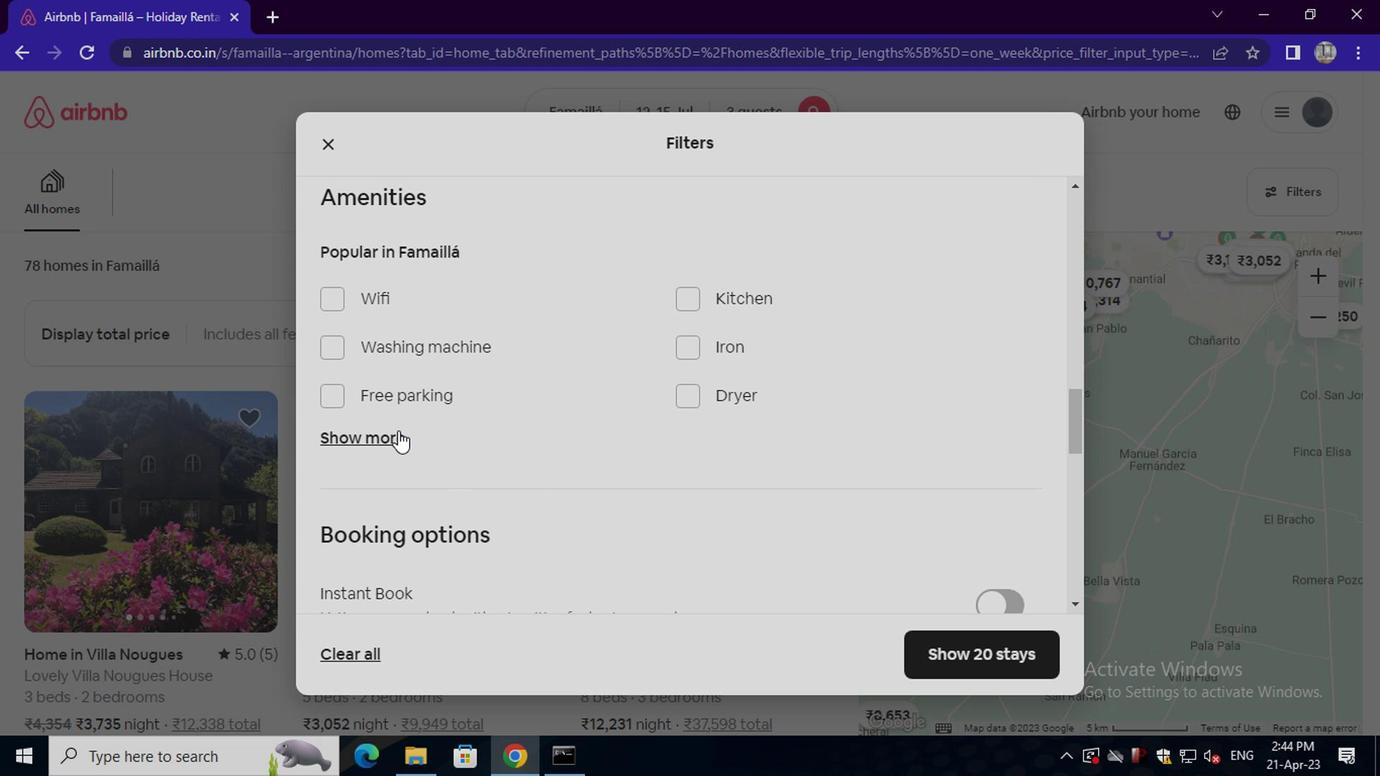 
Action: Mouse pressed left at (370, 444)
Screenshot: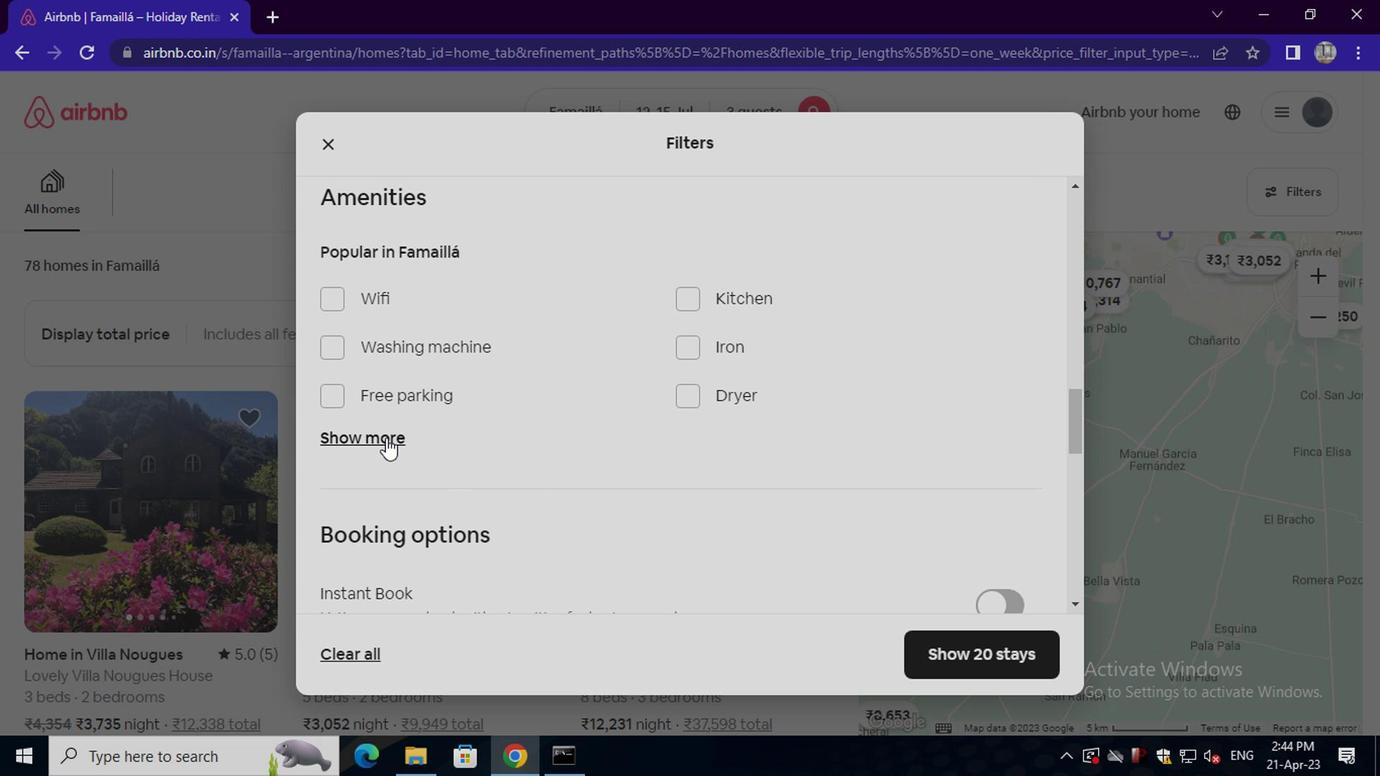 
Action: Mouse moved to (713, 510)
Screenshot: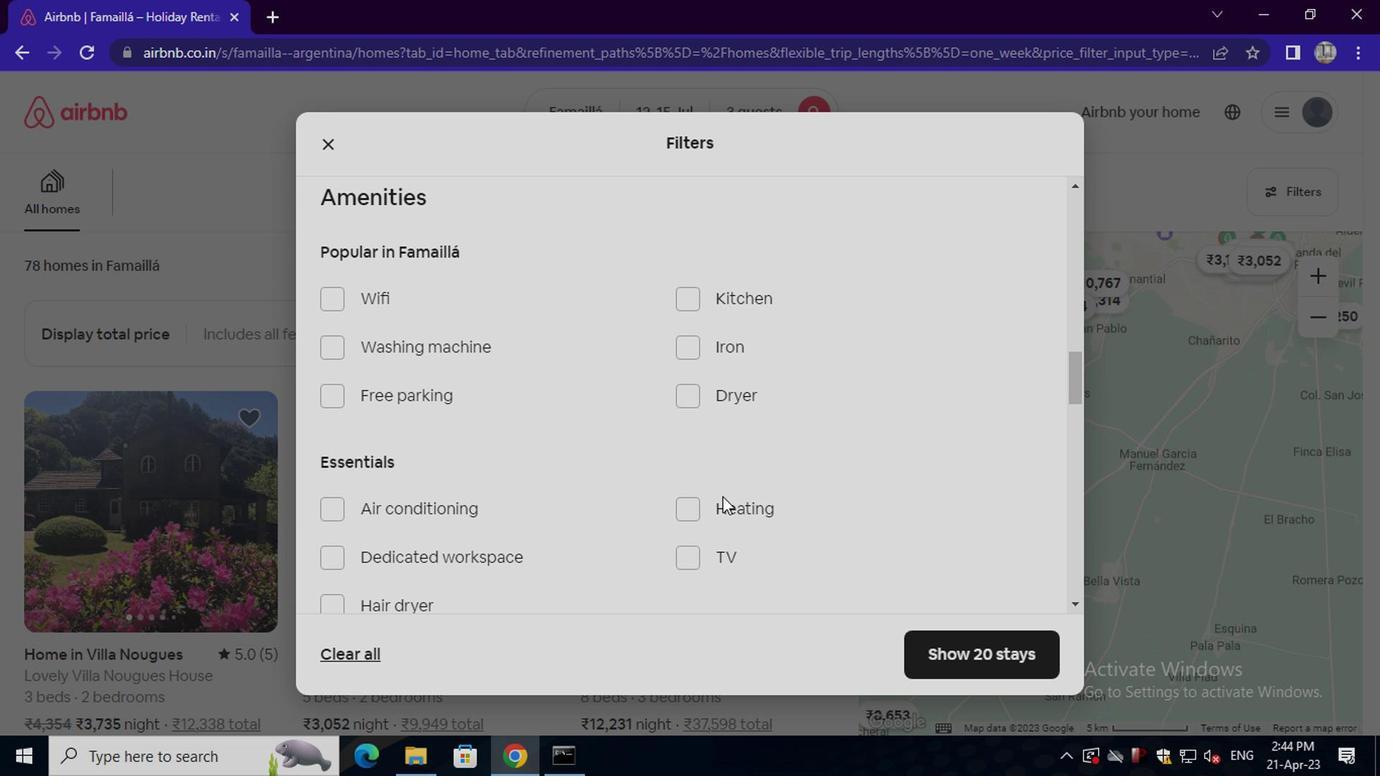 
Action: Mouse pressed left at (713, 510)
Screenshot: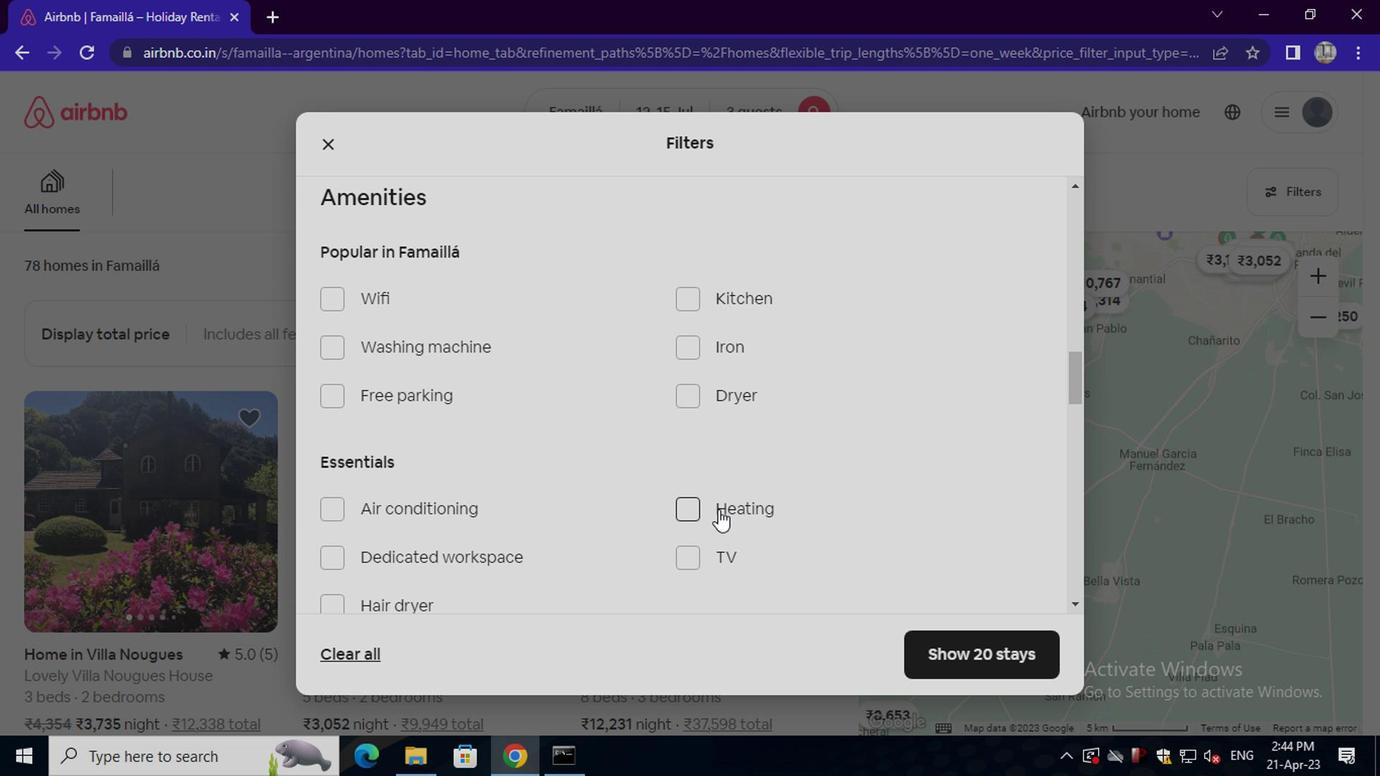 
Action: Mouse moved to (681, 496)
Screenshot: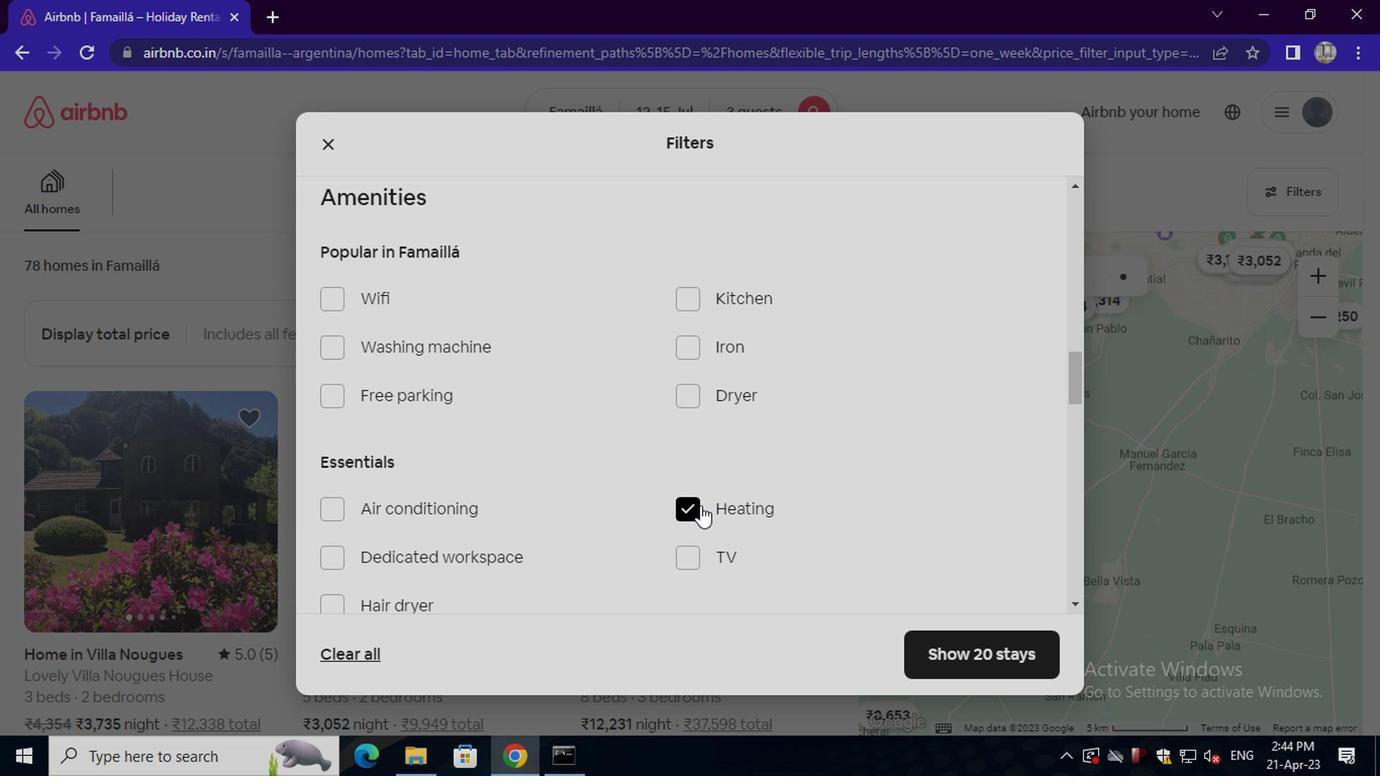 
Action: Mouse scrolled (681, 495) with delta (0, -1)
Screenshot: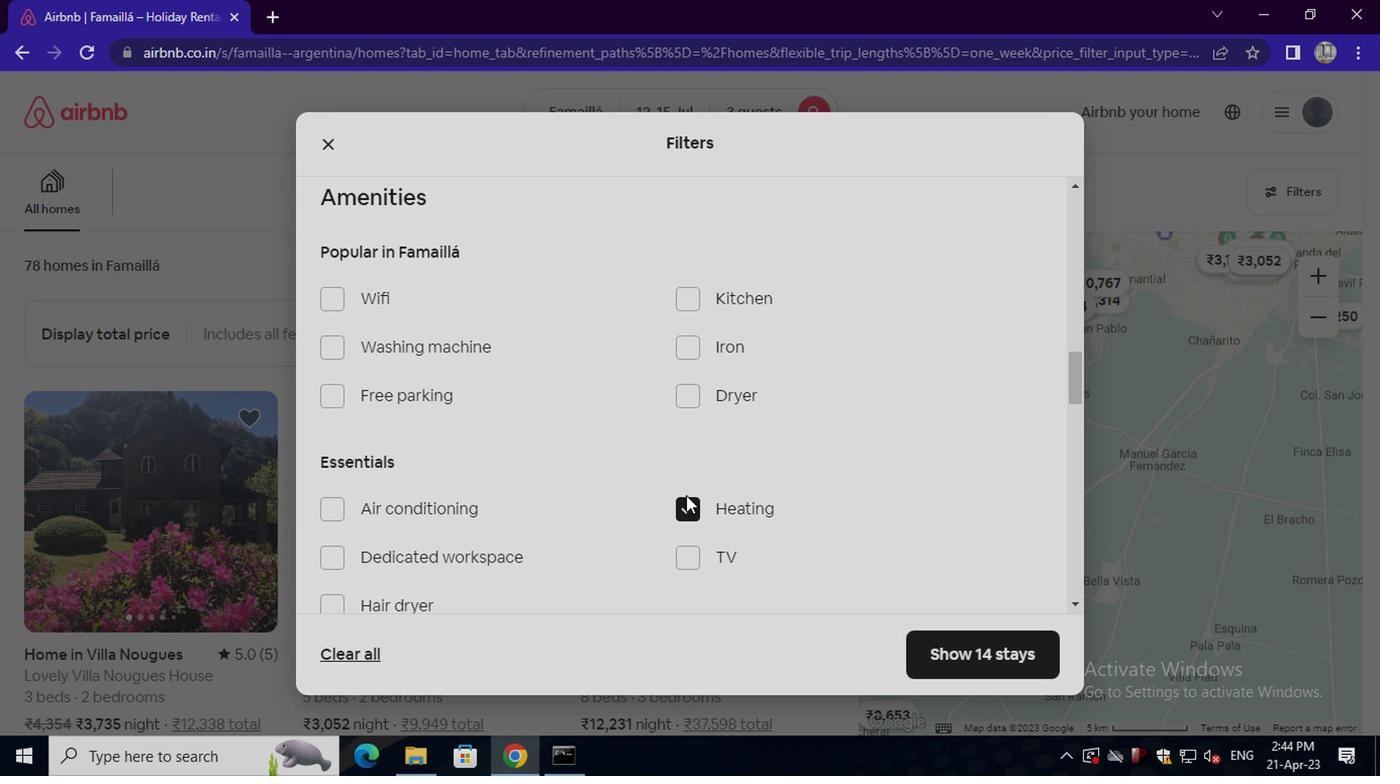 
Action: Mouse scrolled (681, 495) with delta (0, -1)
Screenshot: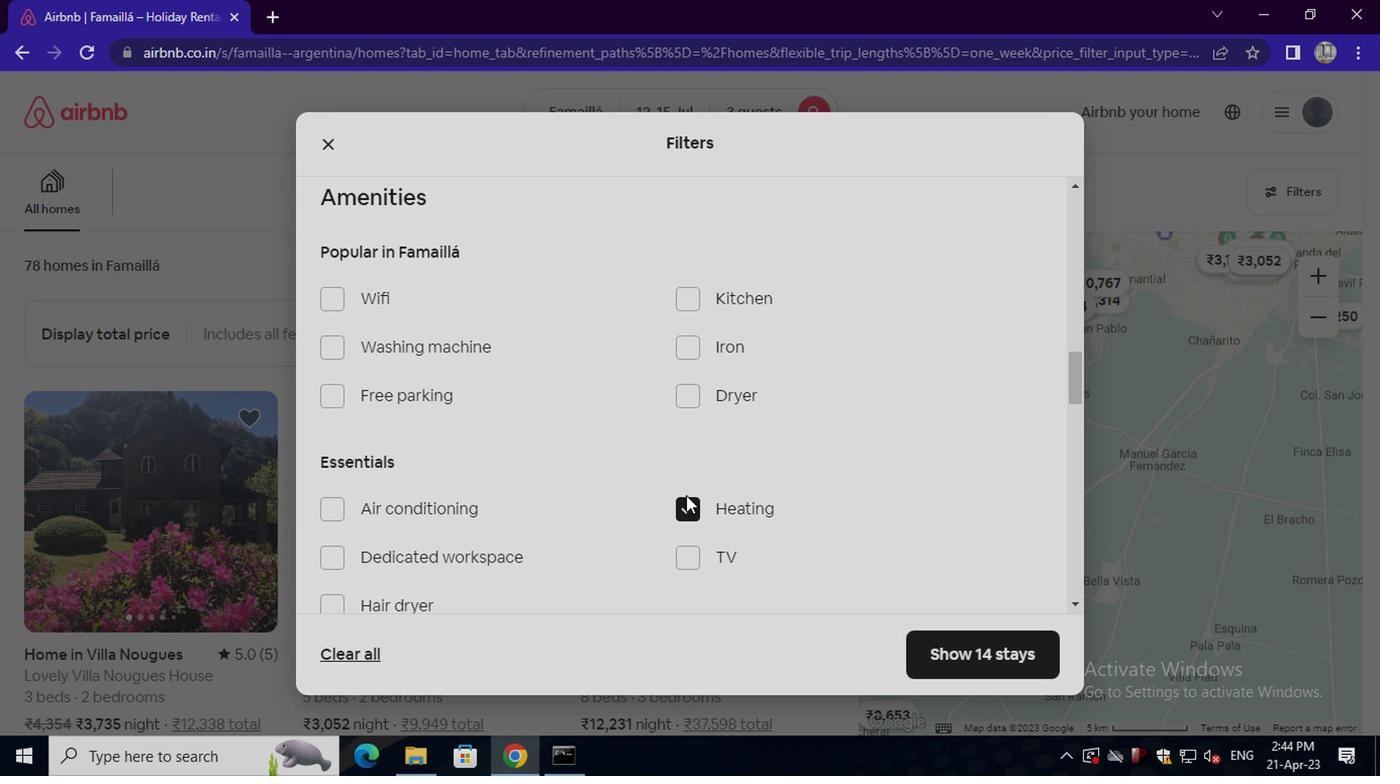 
Action: Mouse scrolled (681, 495) with delta (0, -1)
Screenshot: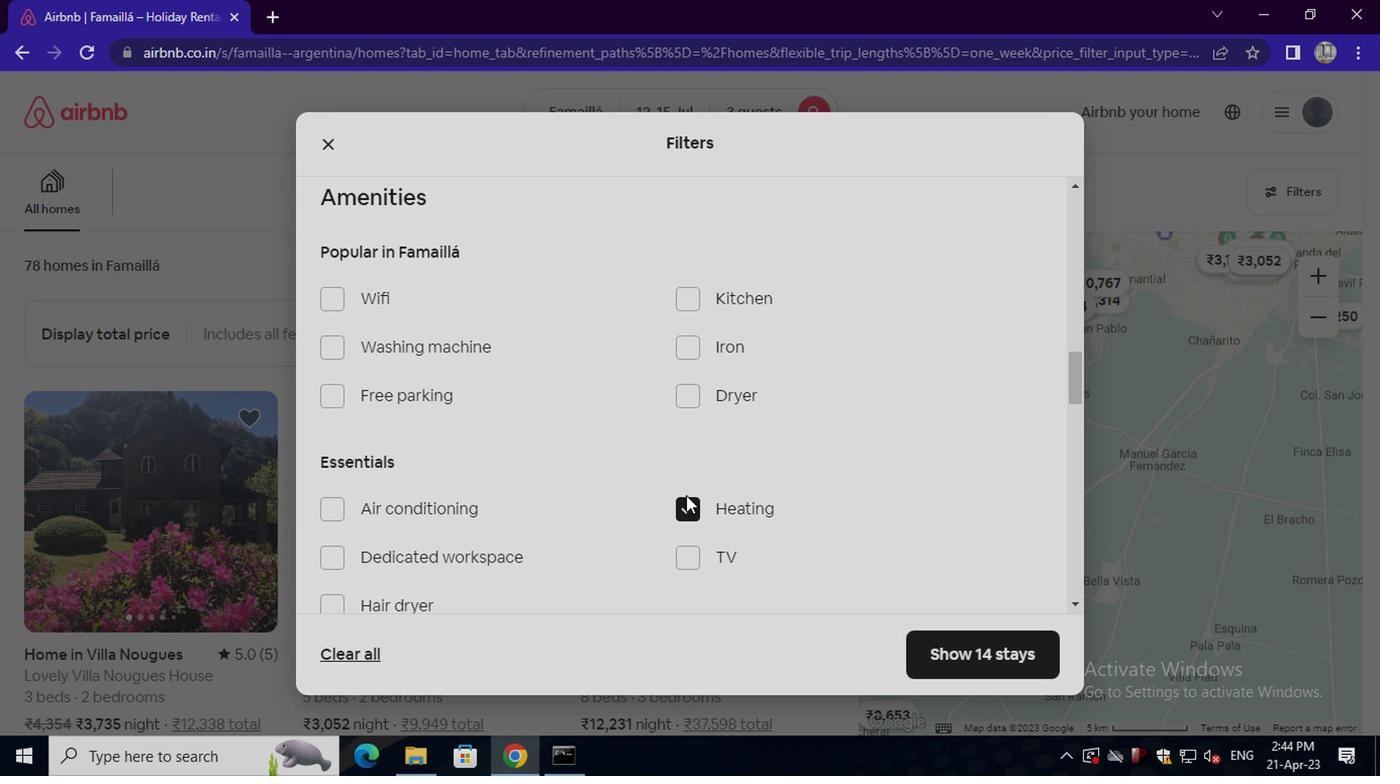 
Action: Mouse scrolled (681, 495) with delta (0, -1)
Screenshot: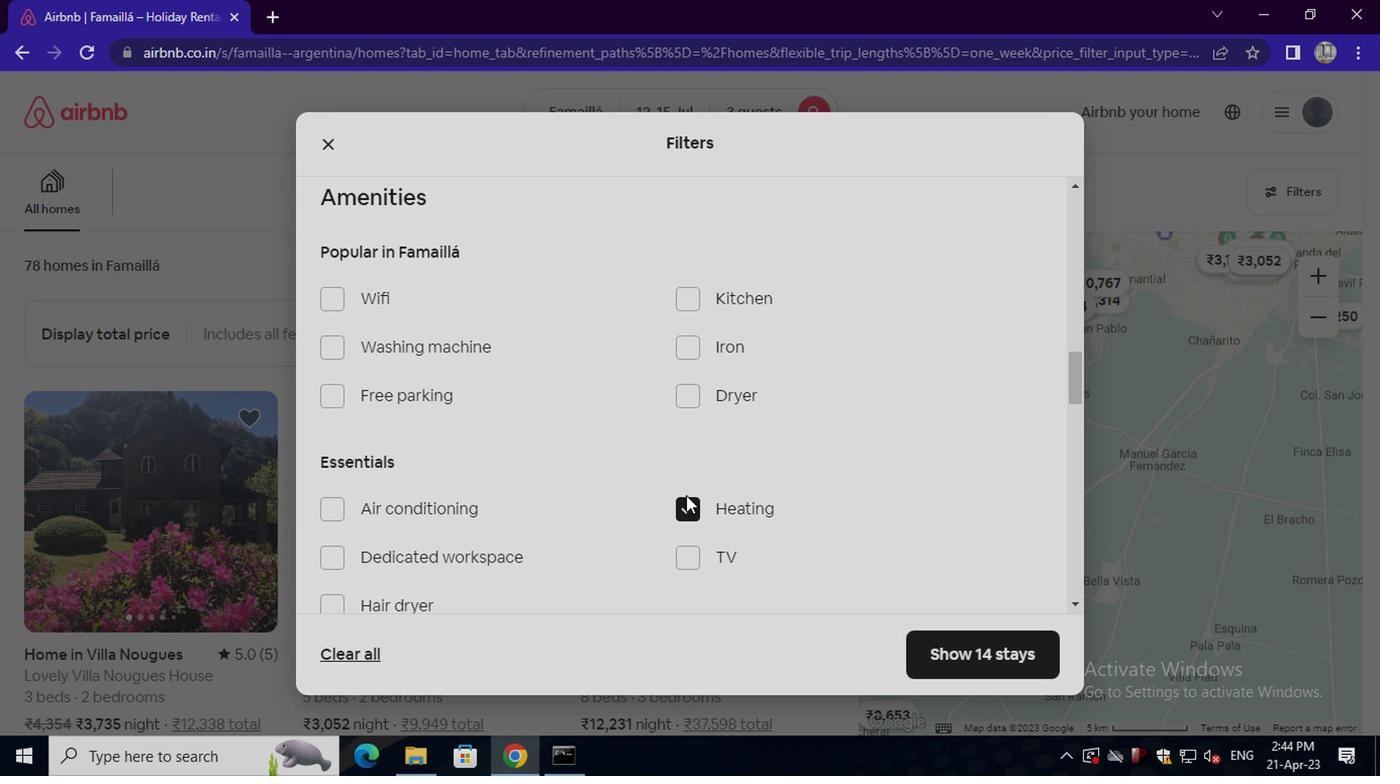 
Action: Mouse scrolled (681, 495) with delta (0, -1)
Screenshot: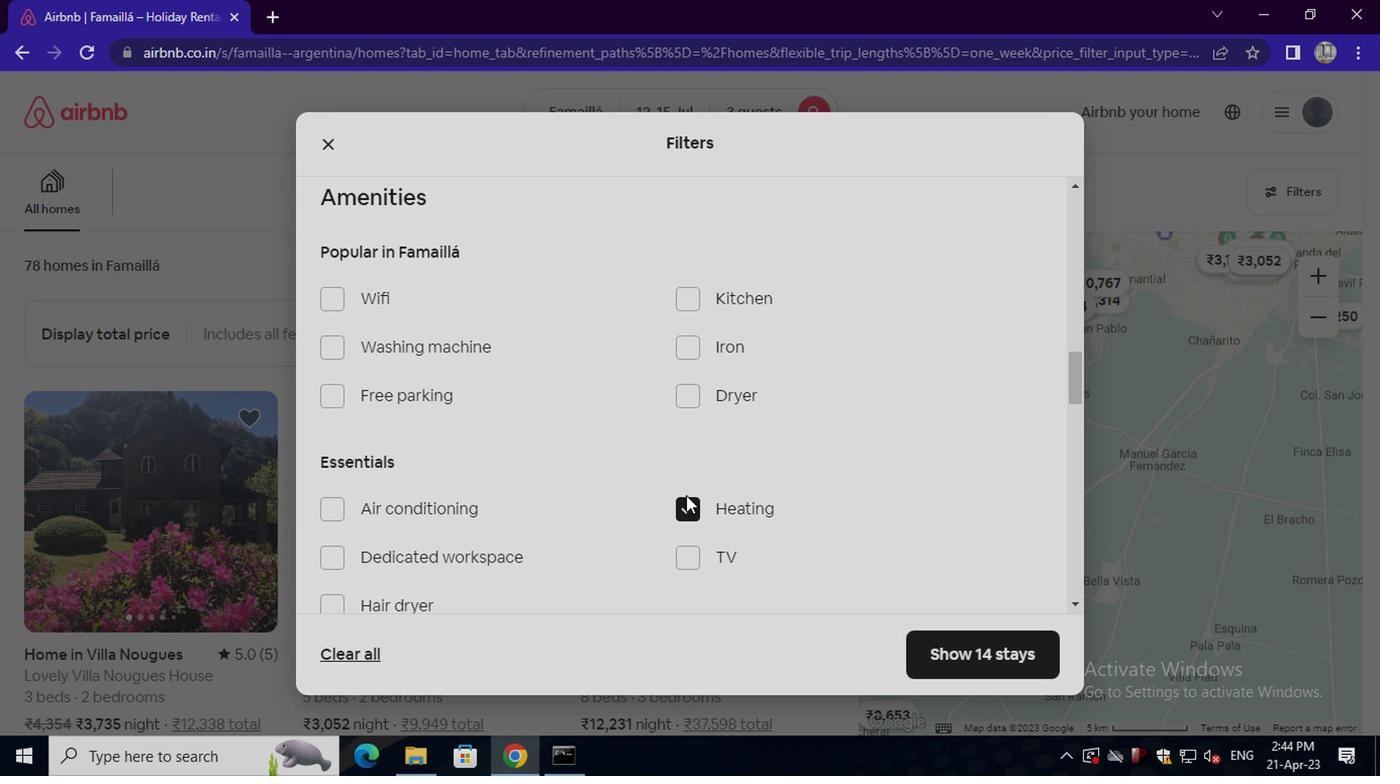 
Action: Mouse moved to (688, 492)
Screenshot: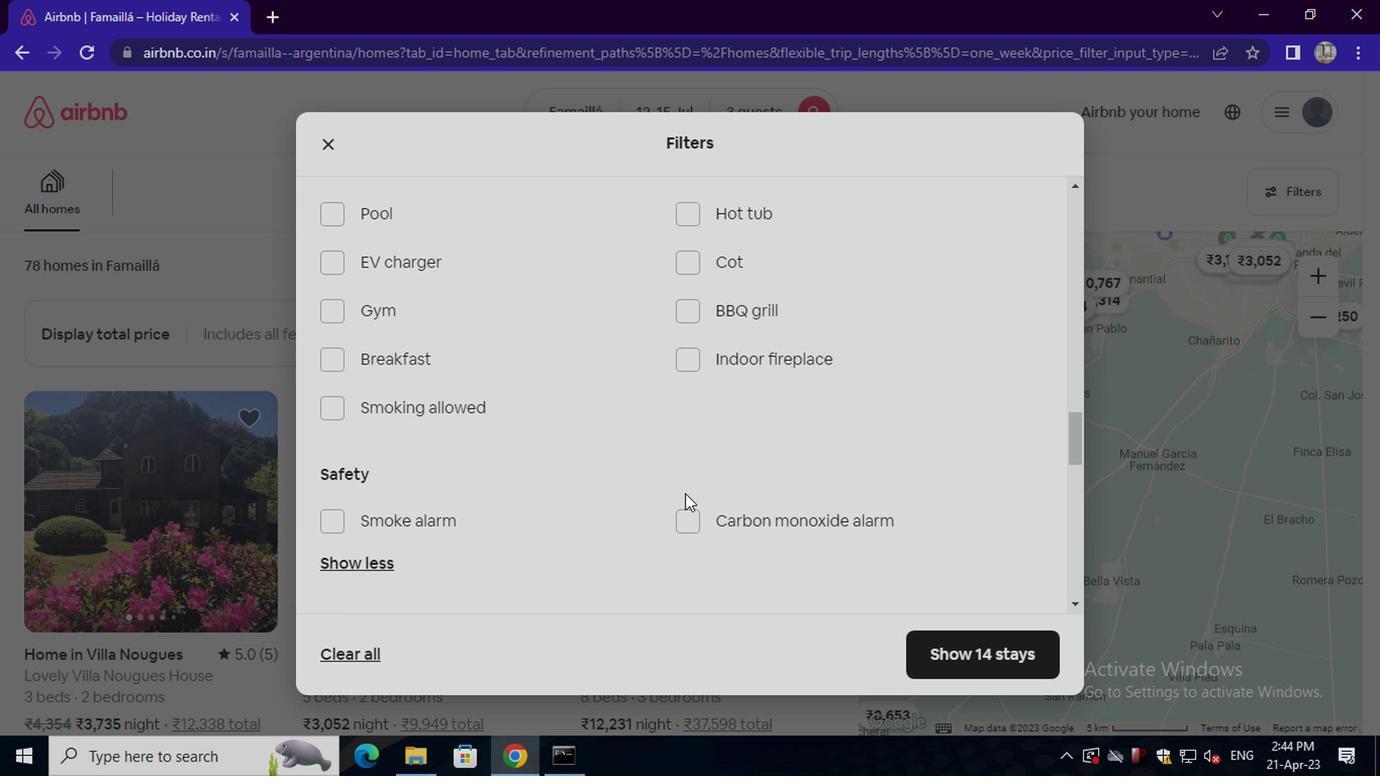 
Action: Mouse scrolled (688, 491) with delta (0, 0)
Screenshot: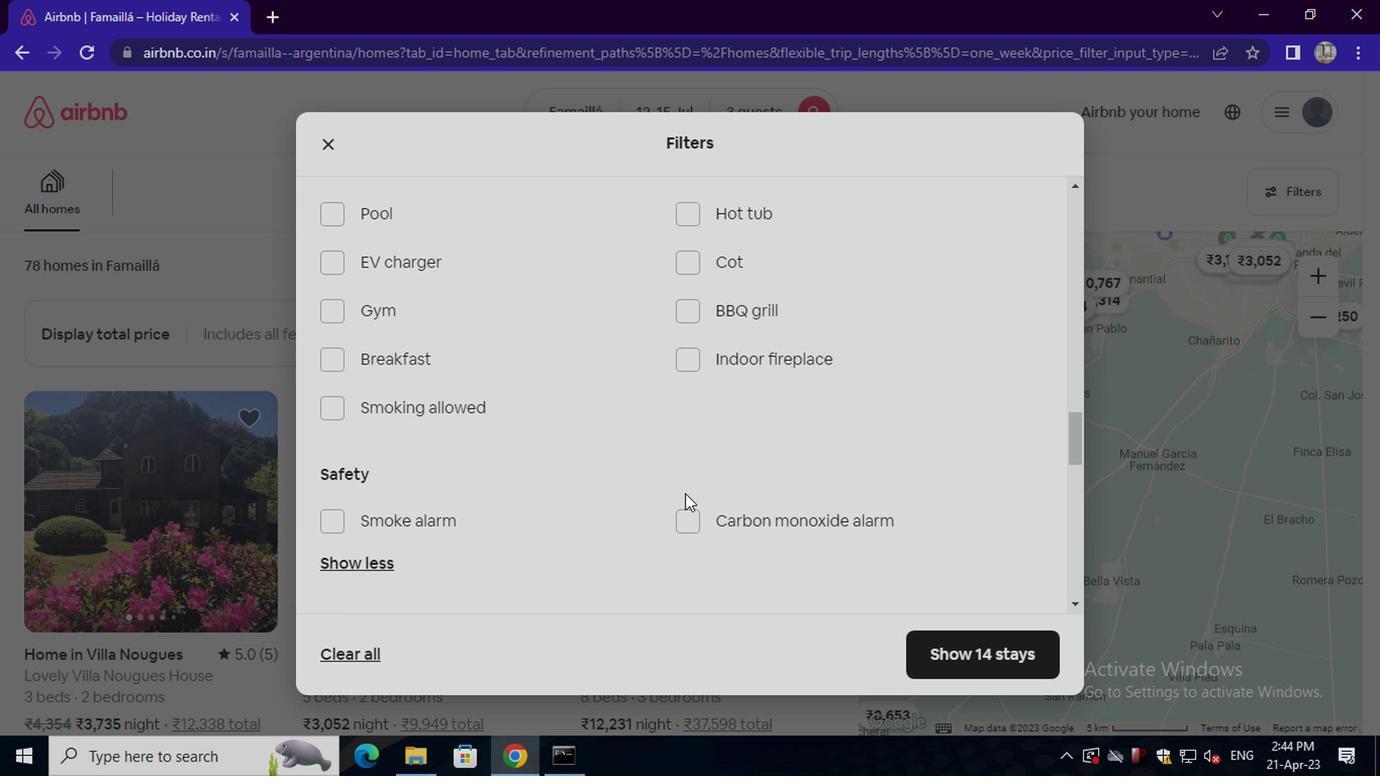
Action: Mouse scrolled (688, 491) with delta (0, 0)
Screenshot: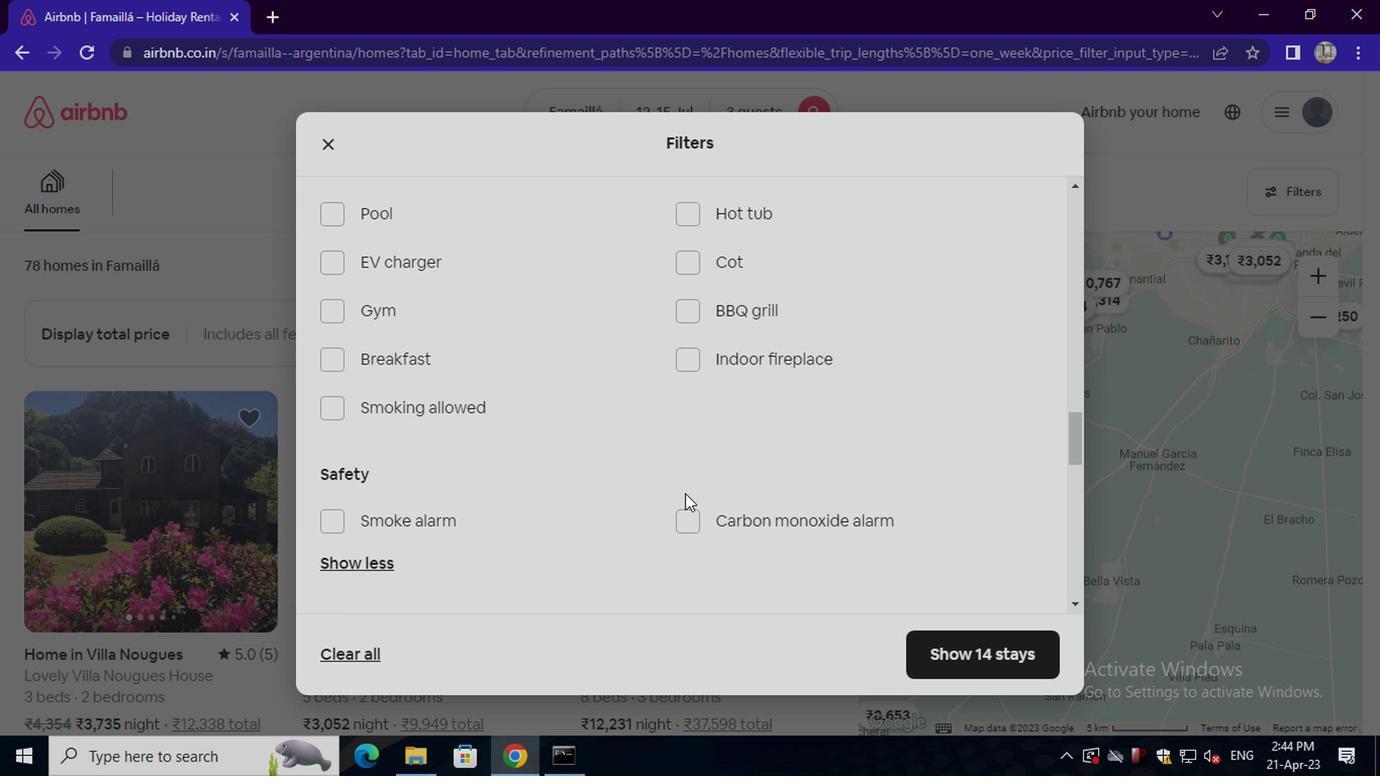
Action: Mouse scrolled (688, 491) with delta (0, 0)
Screenshot: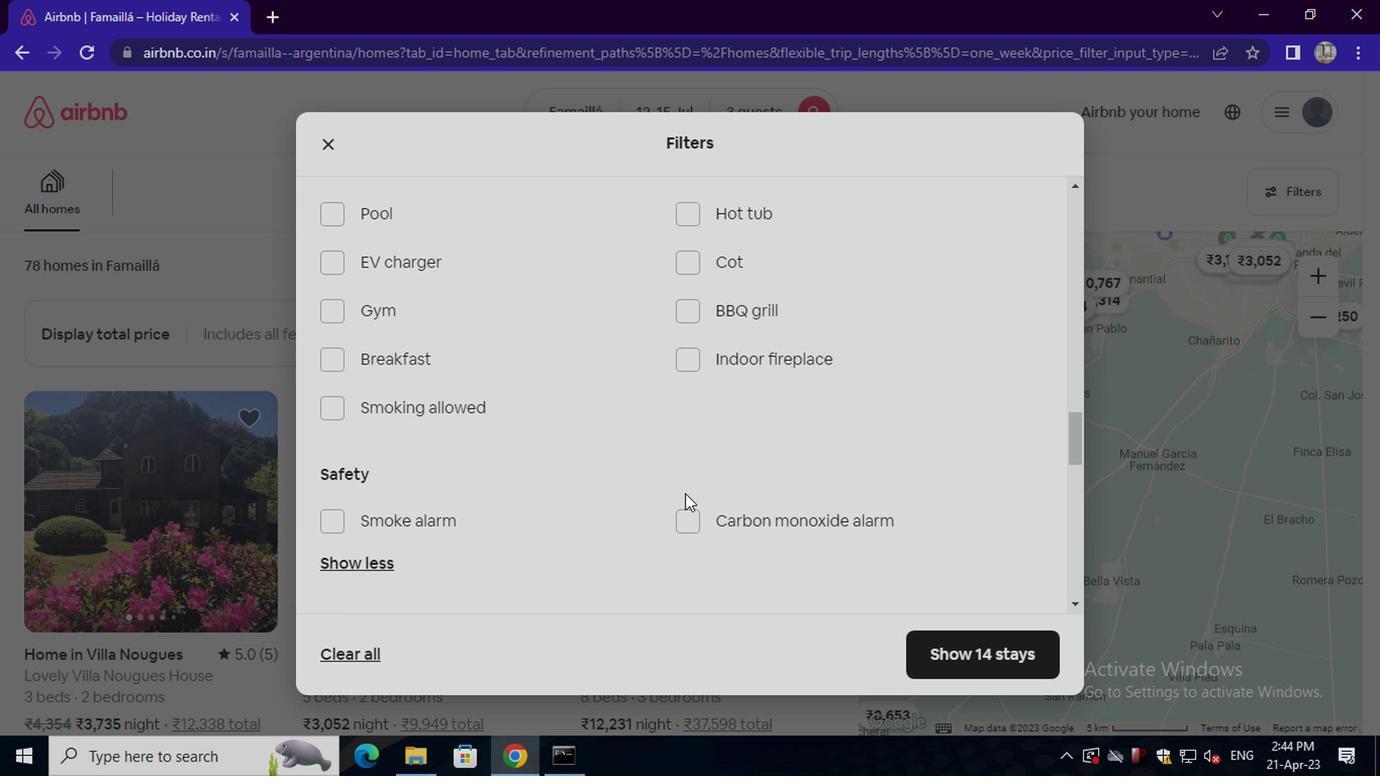 
Action: Mouse scrolled (688, 491) with delta (0, 0)
Screenshot: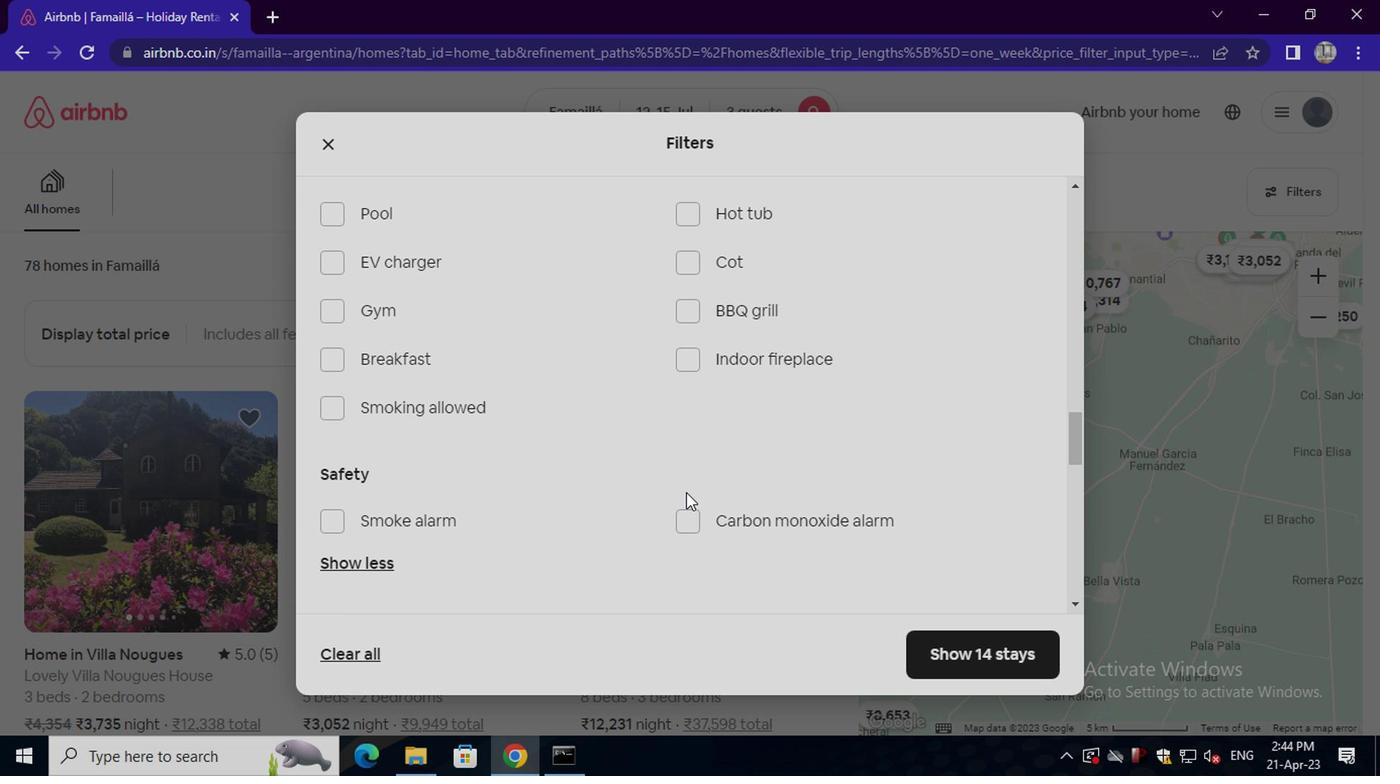 
Action: Mouse moved to (1007, 400)
Screenshot: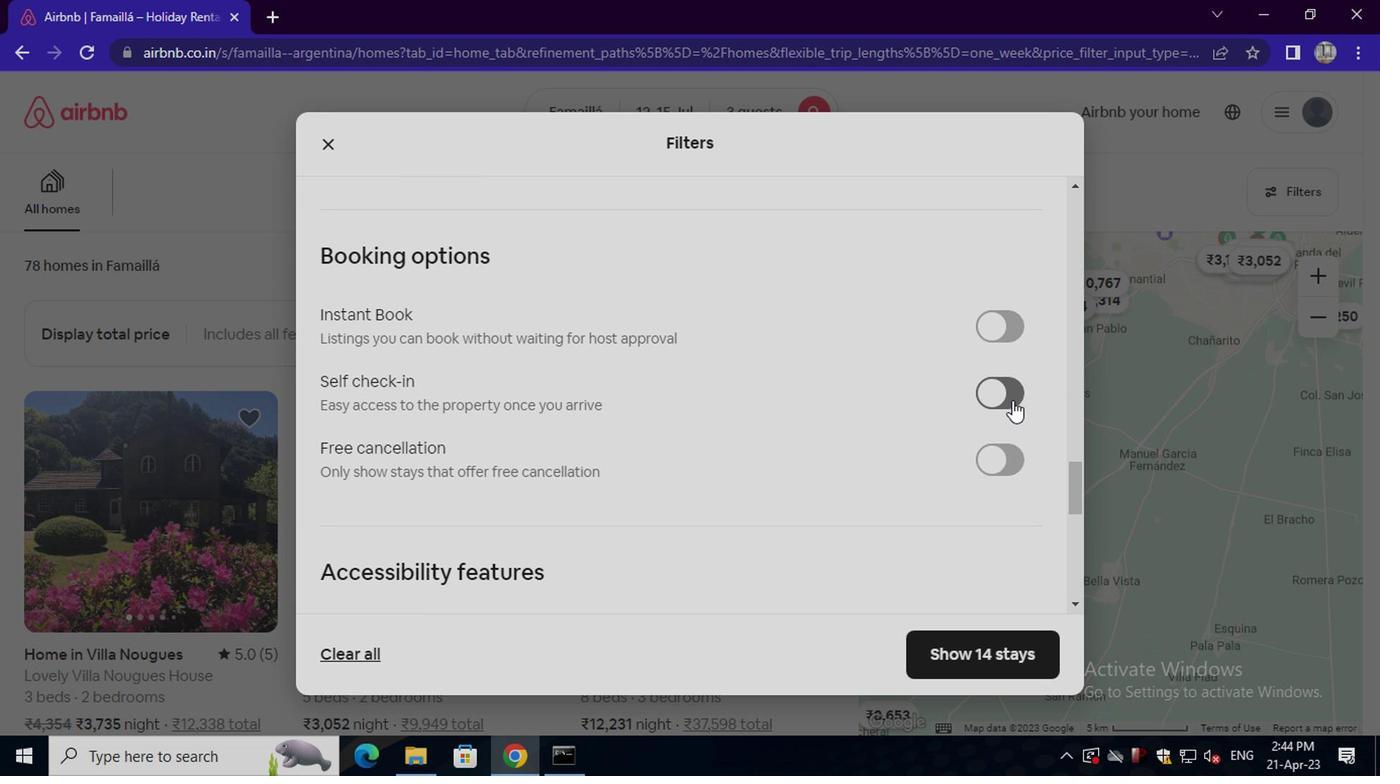 
Action: Mouse pressed left at (1007, 400)
Screenshot: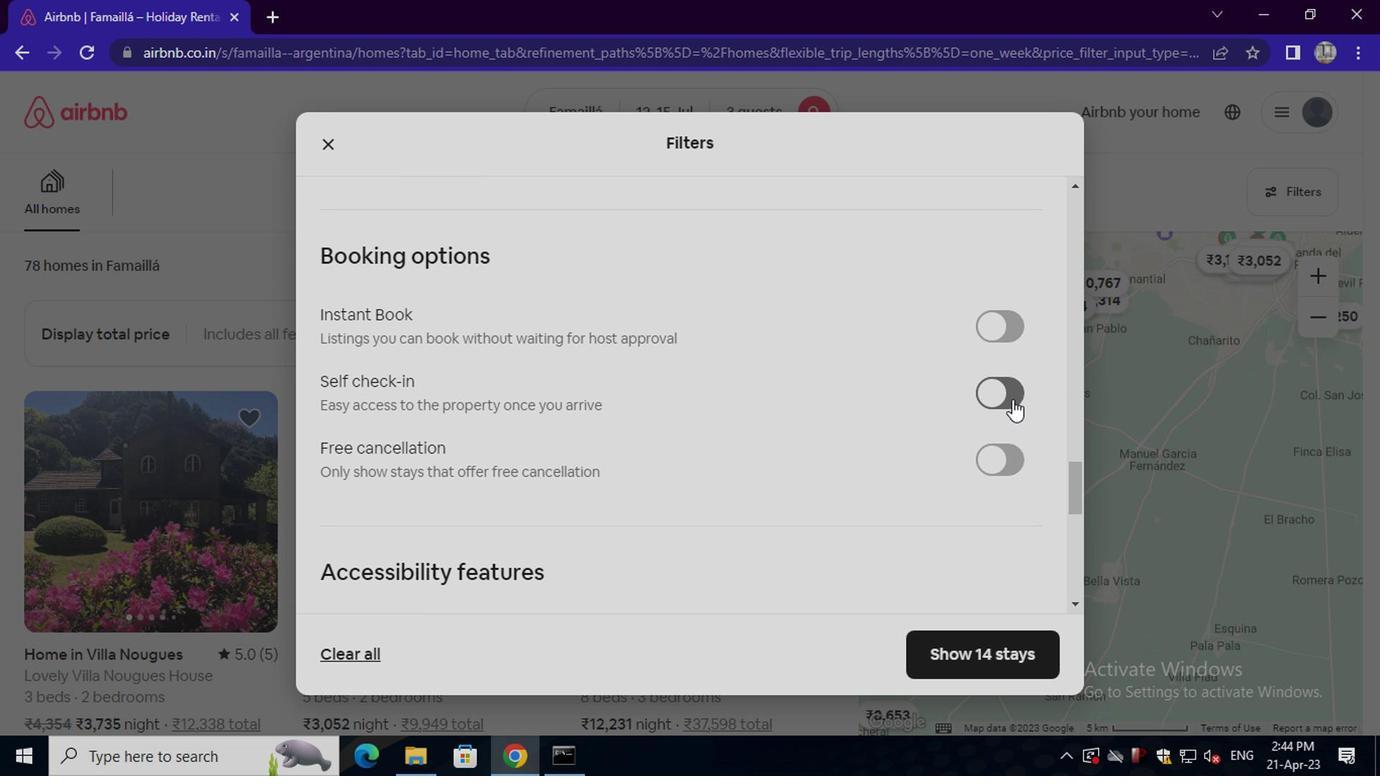 
Action: Mouse moved to (595, 447)
Screenshot: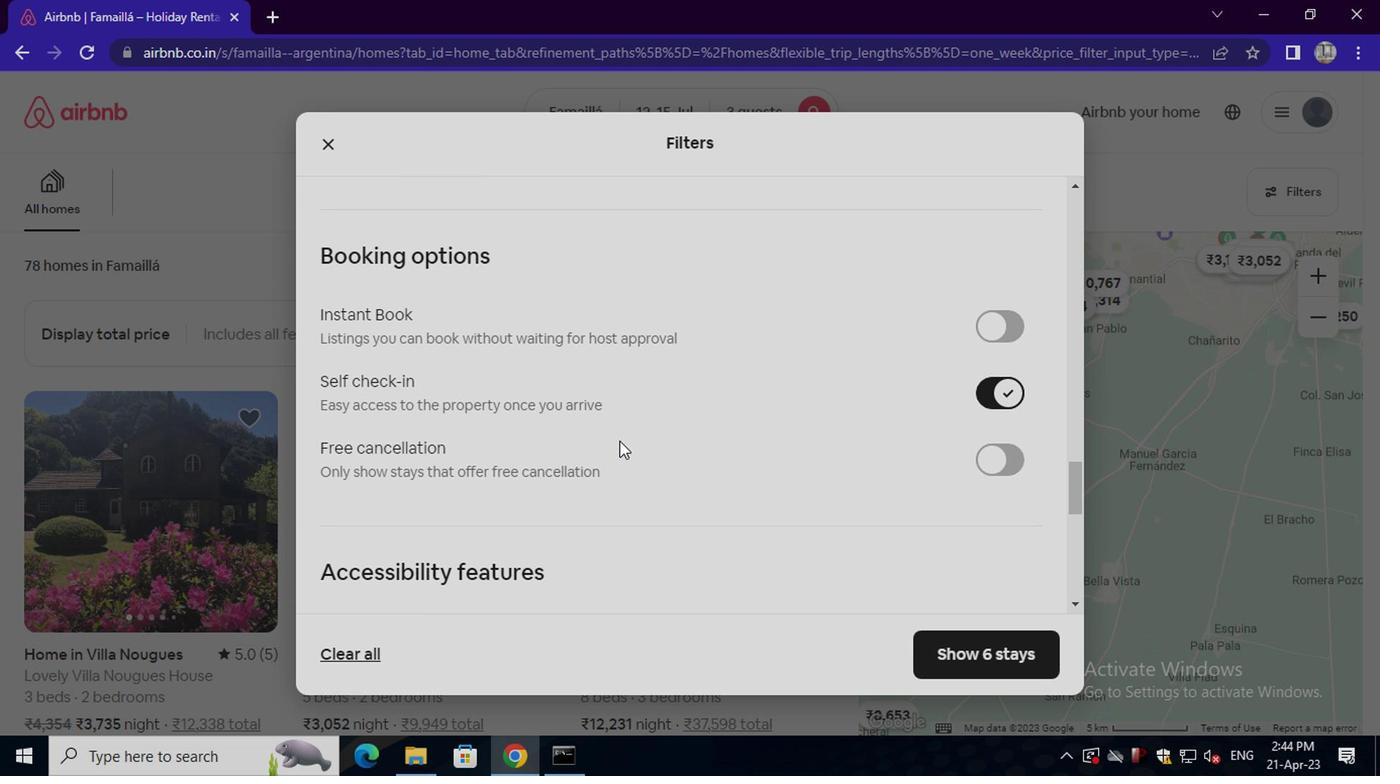 
Action: Mouse scrolled (595, 445) with delta (0, -1)
Screenshot: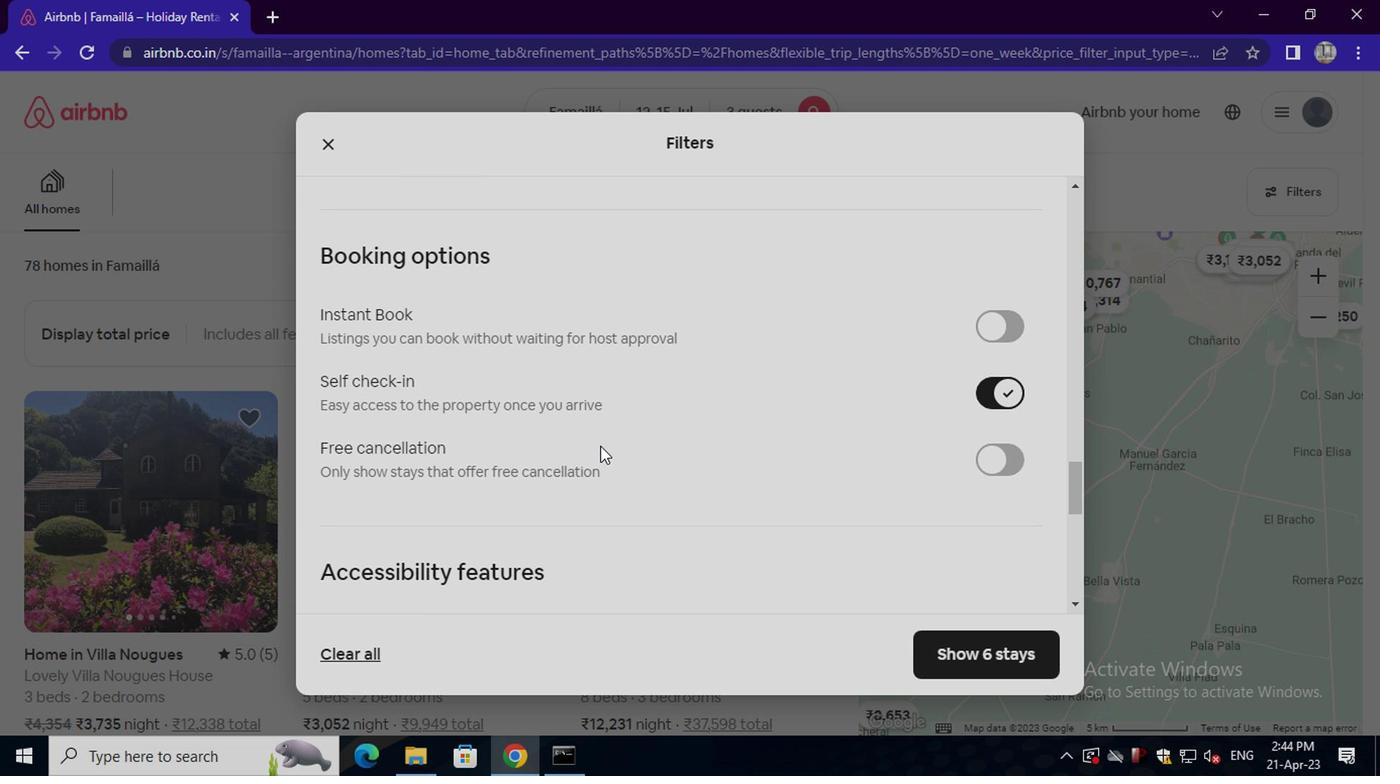 
Action: Mouse scrolled (595, 445) with delta (0, -1)
Screenshot: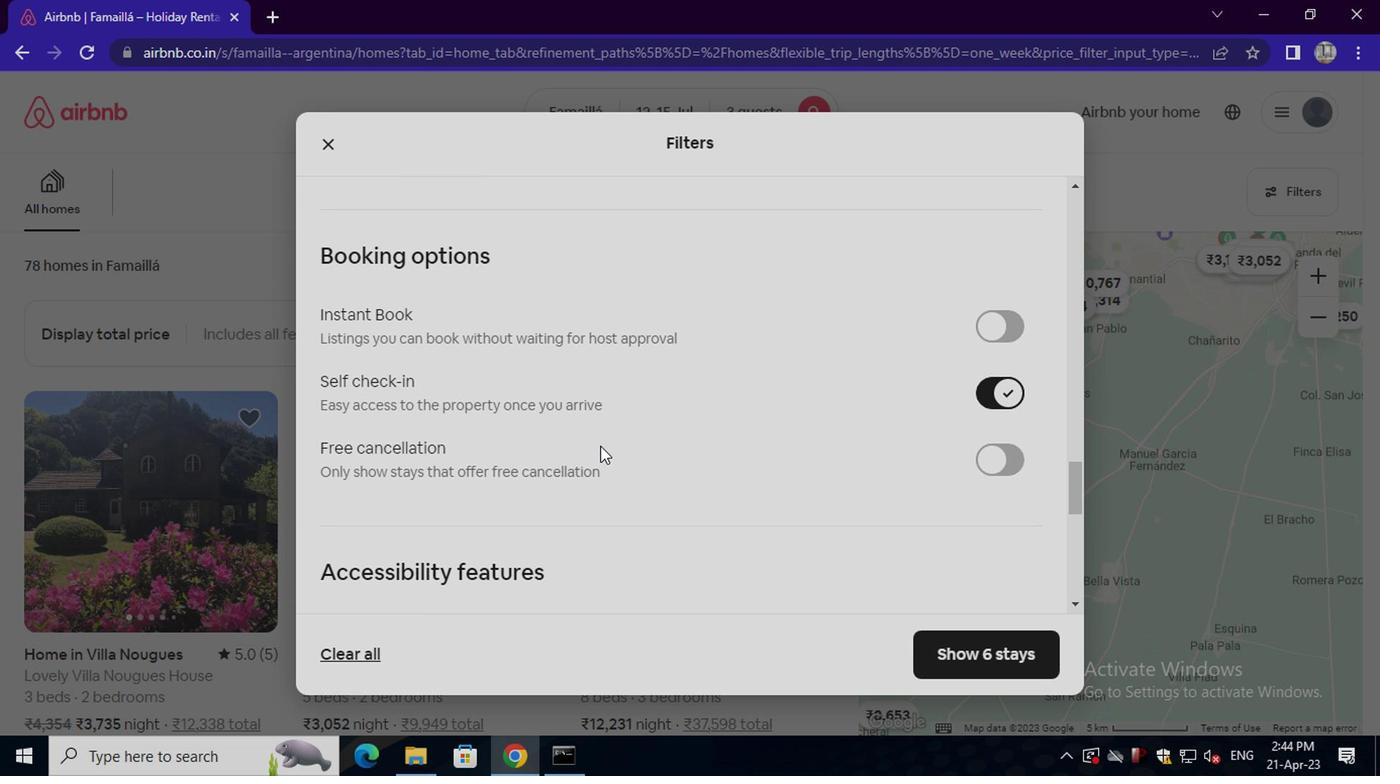 
Action: Mouse scrolled (595, 445) with delta (0, -1)
Screenshot: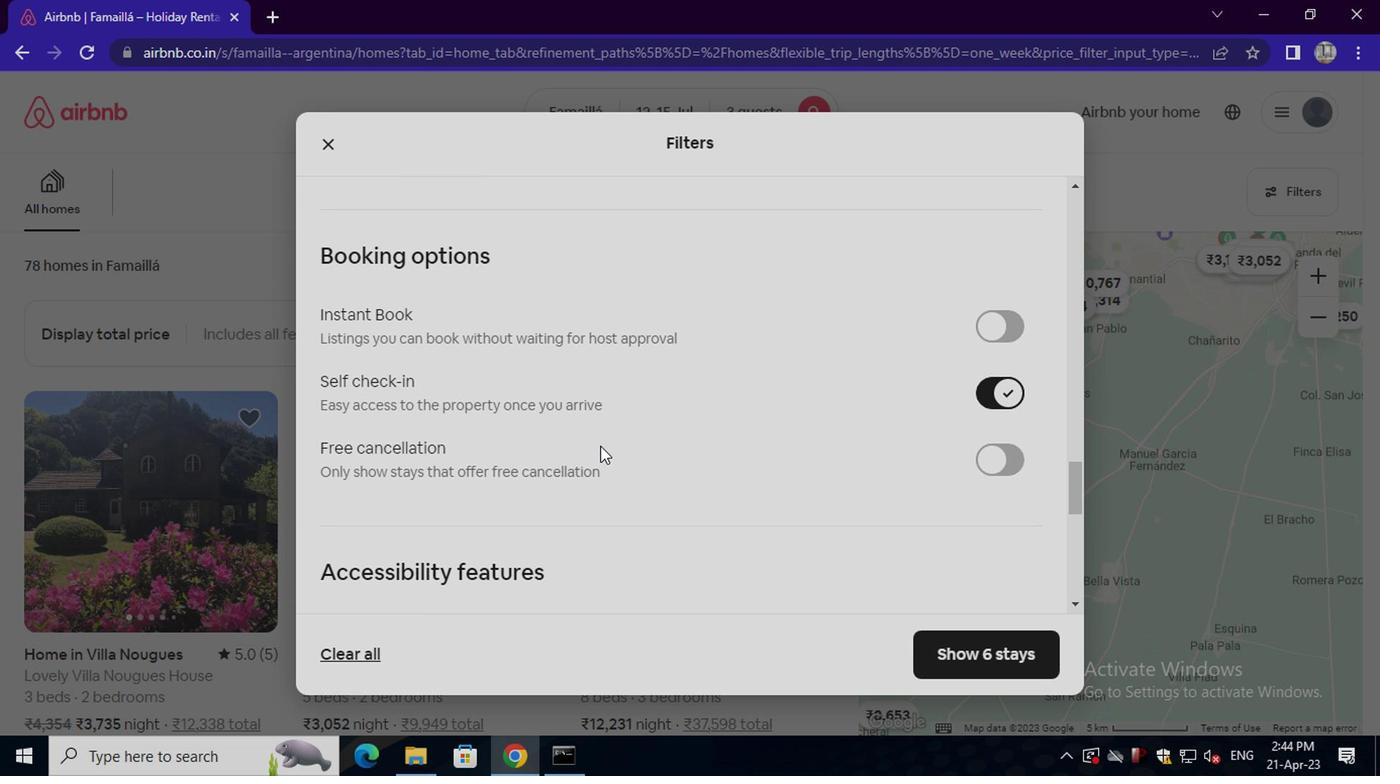 
Action: Mouse scrolled (595, 445) with delta (0, -1)
Screenshot: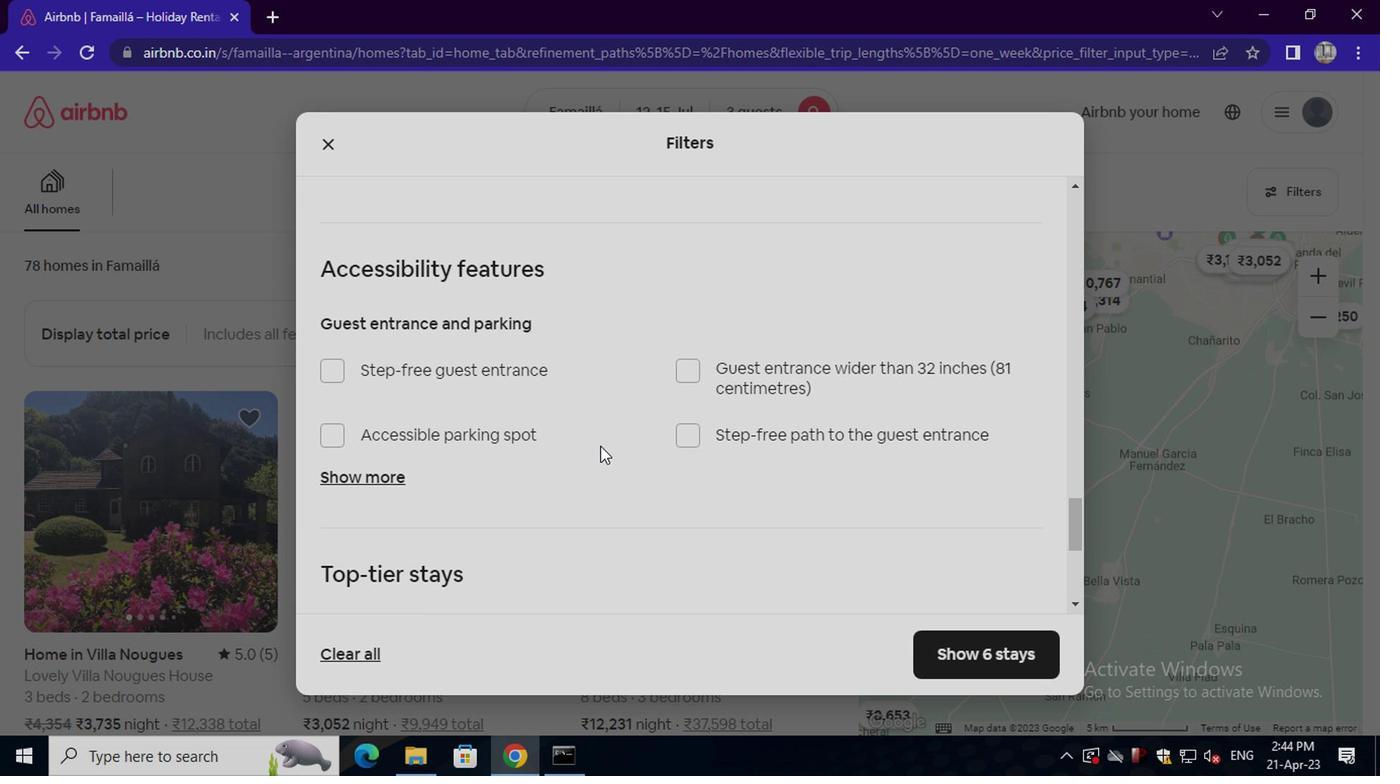
Action: Mouse scrolled (595, 445) with delta (0, -1)
Screenshot: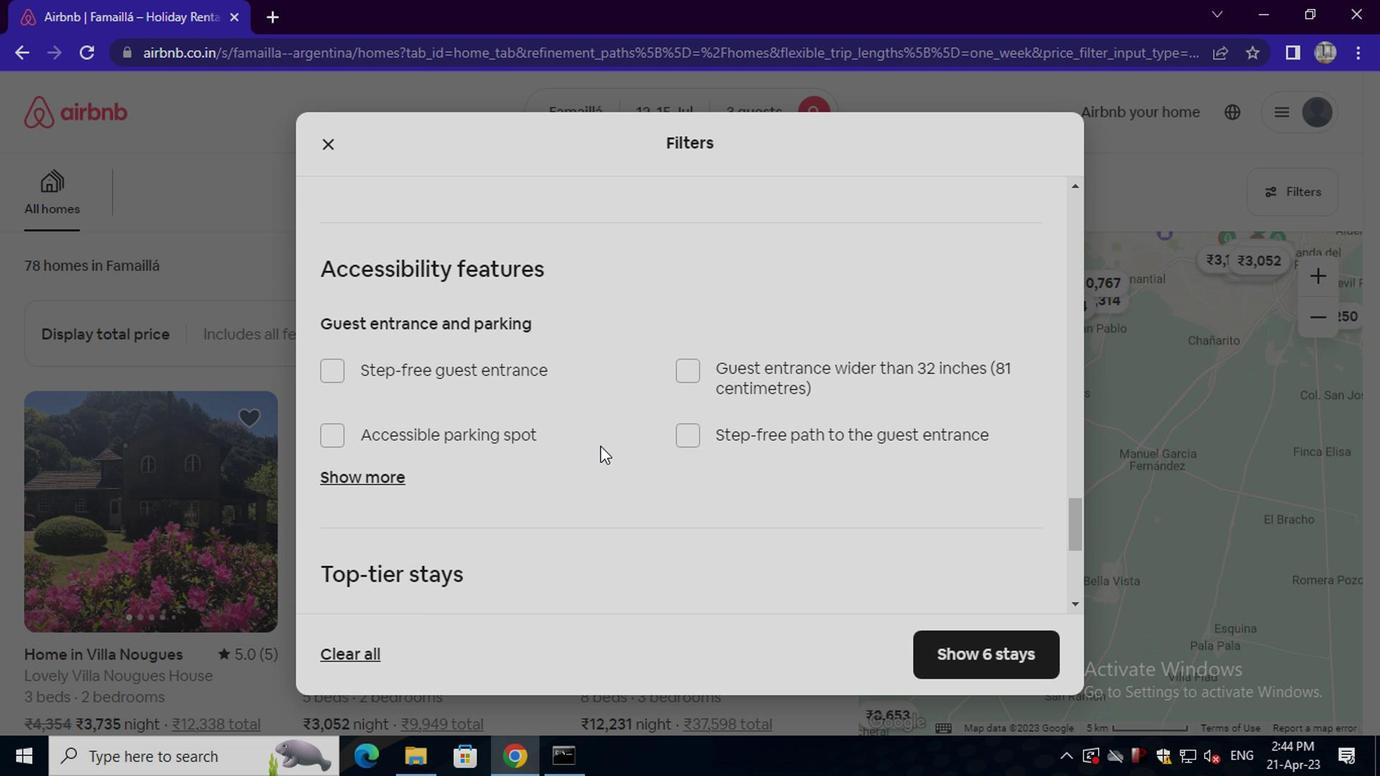 
Action: Mouse scrolled (595, 445) with delta (0, -1)
Screenshot: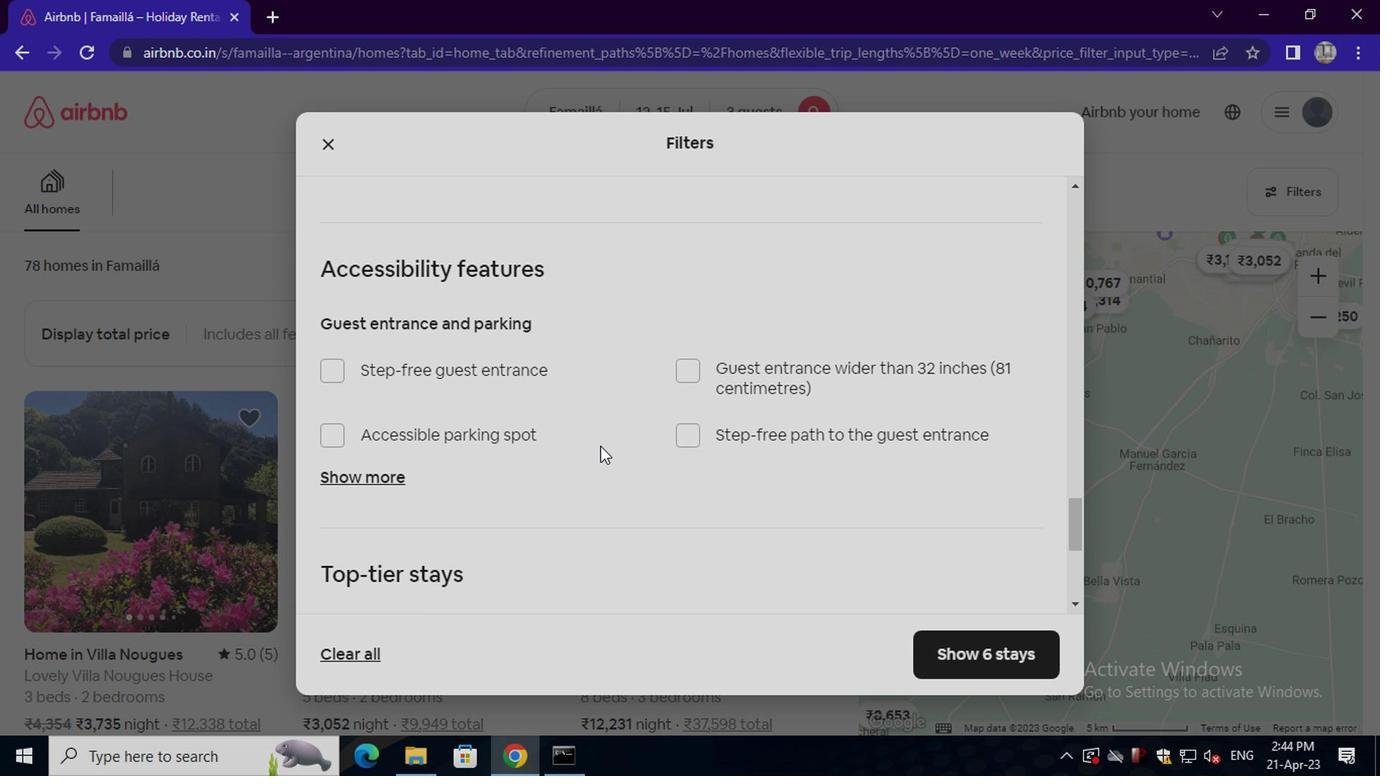 
Action: Mouse scrolled (595, 445) with delta (0, -1)
Screenshot: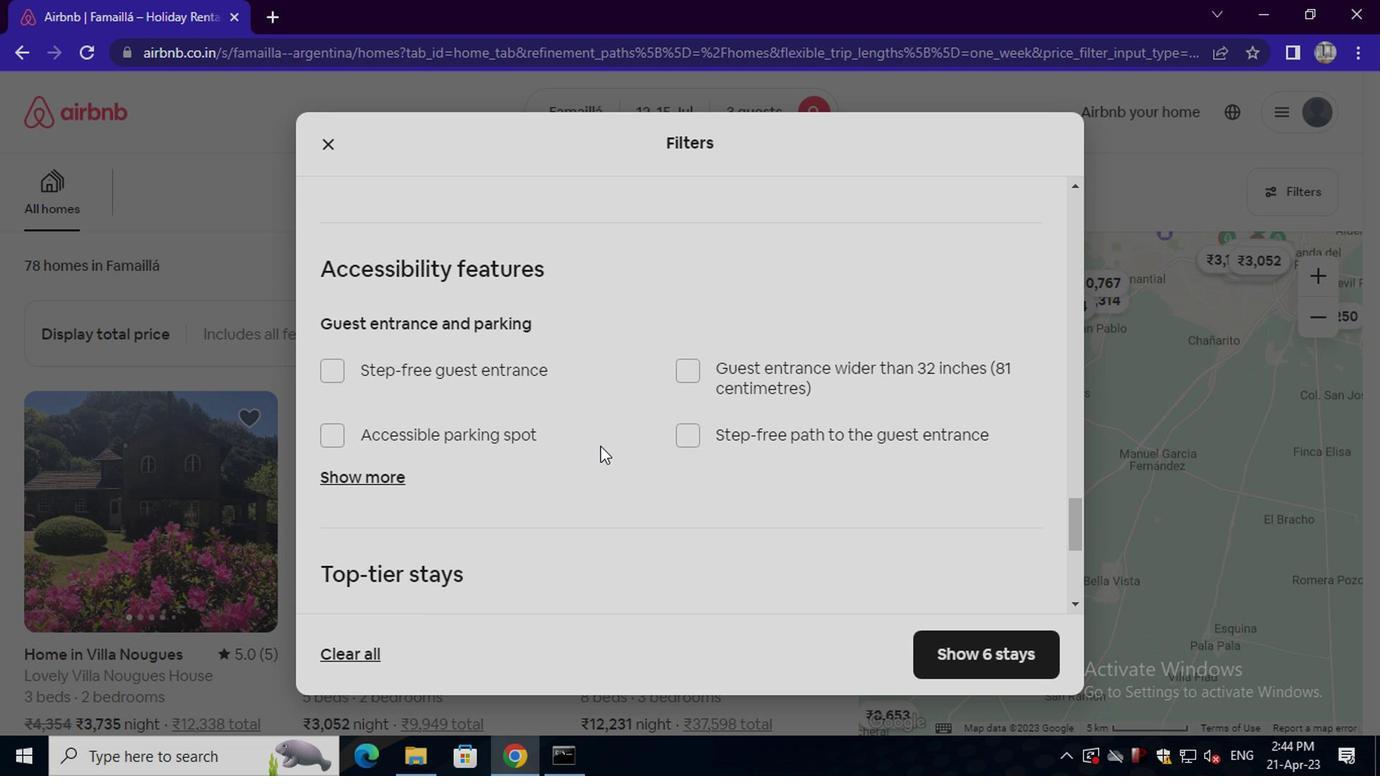 
Action: Mouse moved to (359, 480)
Screenshot: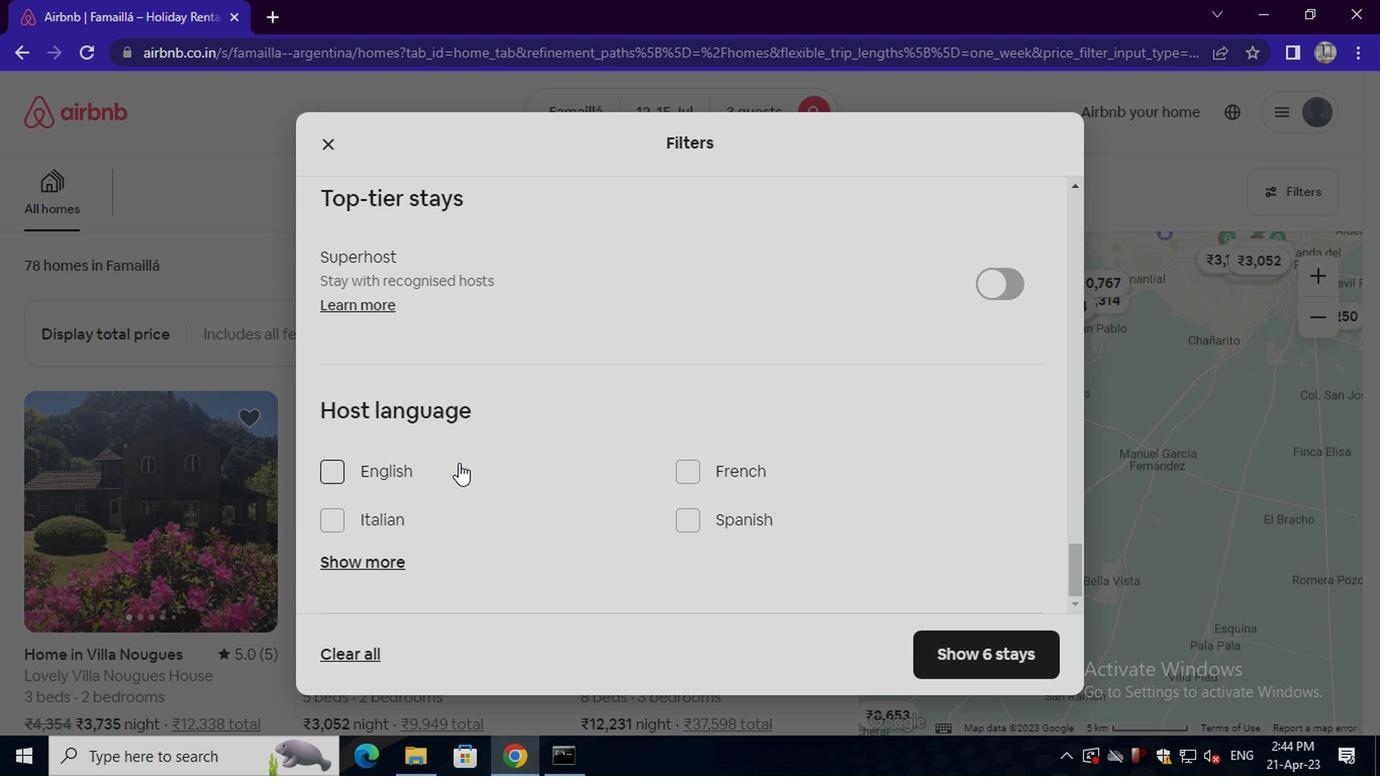 
Action: Mouse pressed left at (359, 480)
Screenshot: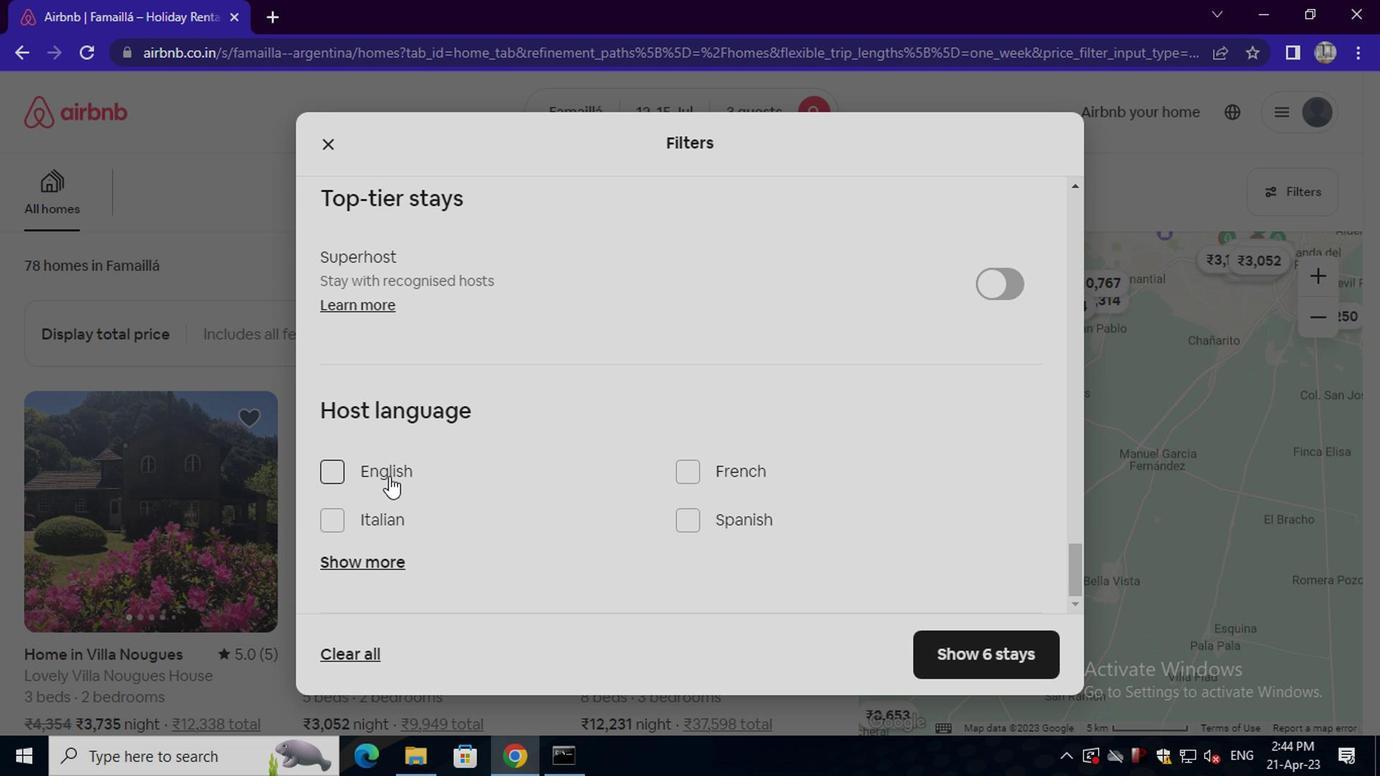 
Action: Mouse moved to (984, 651)
Screenshot: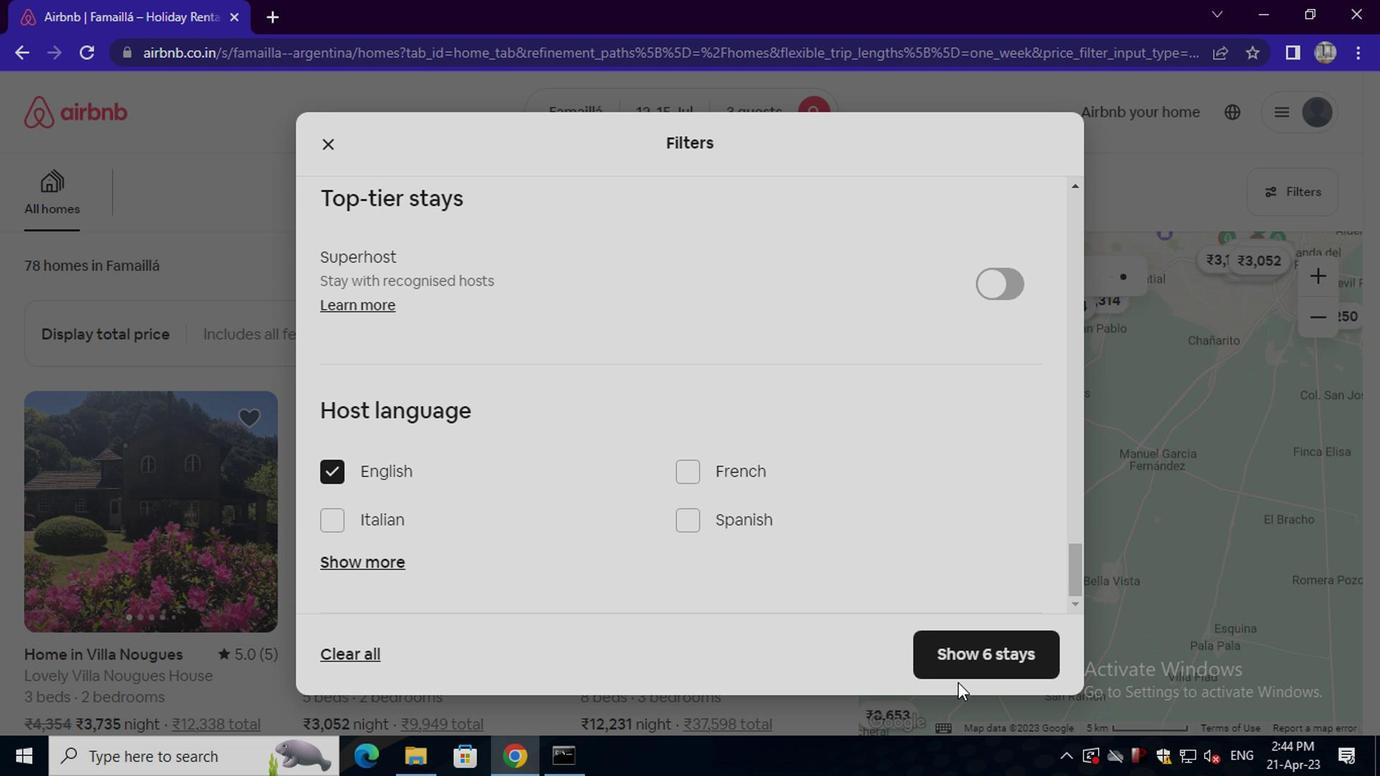
Action: Mouse pressed left at (984, 651)
Screenshot: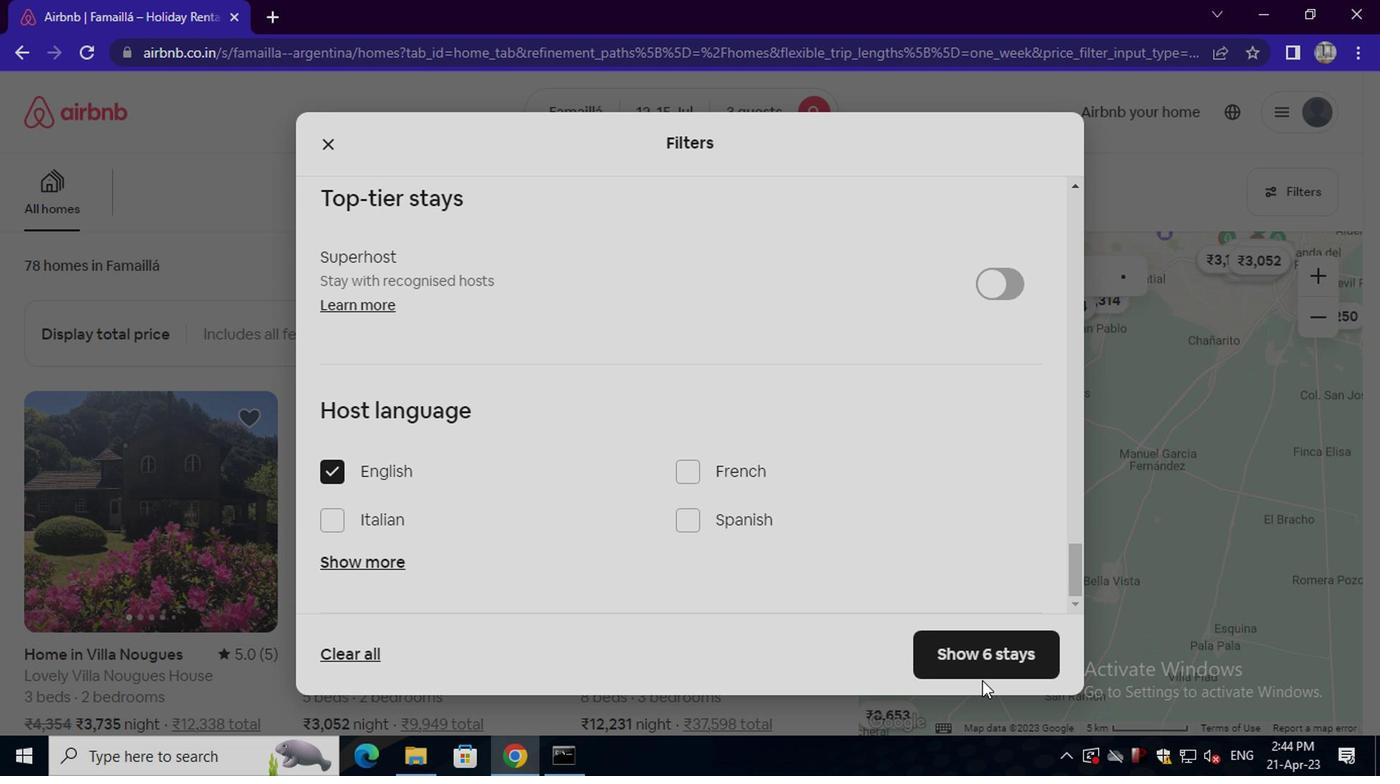 
